 Task: Find connections with filter location Kapadvanj with filter topic #Startupcompanywith filter profile language French with filter current company Hyundai Motor India Ltd. with filter school SRM University, AP  with filter industry Mattress and Blinds Manufacturing with filter service category WordPress Design with filter keywords title Economist
Action: Mouse moved to (212, 274)
Screenshot: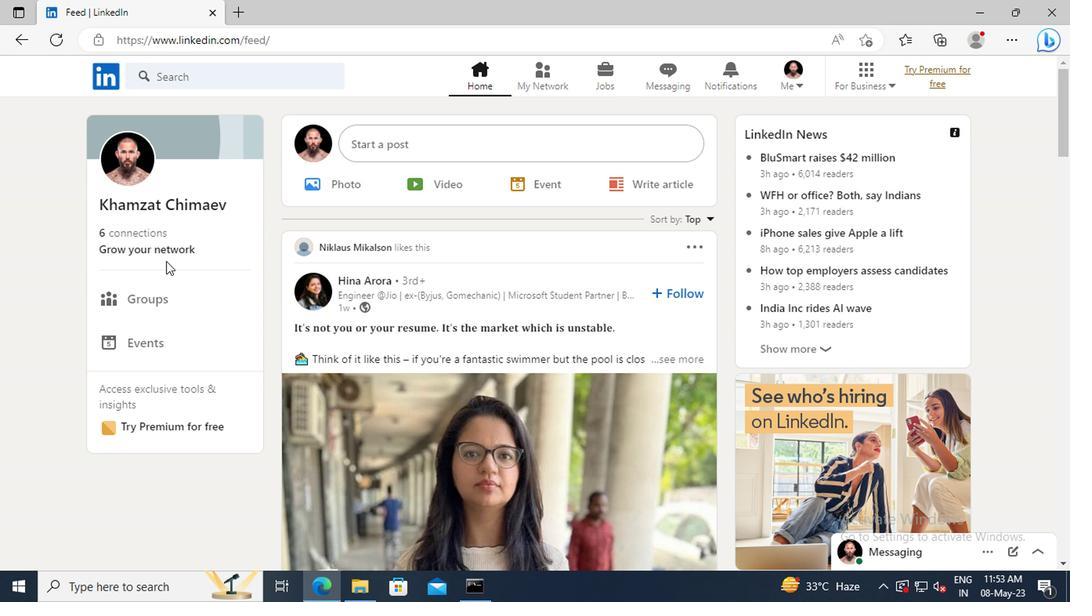 
Action: Mouse pressed left at (212, 274)
Screenshot: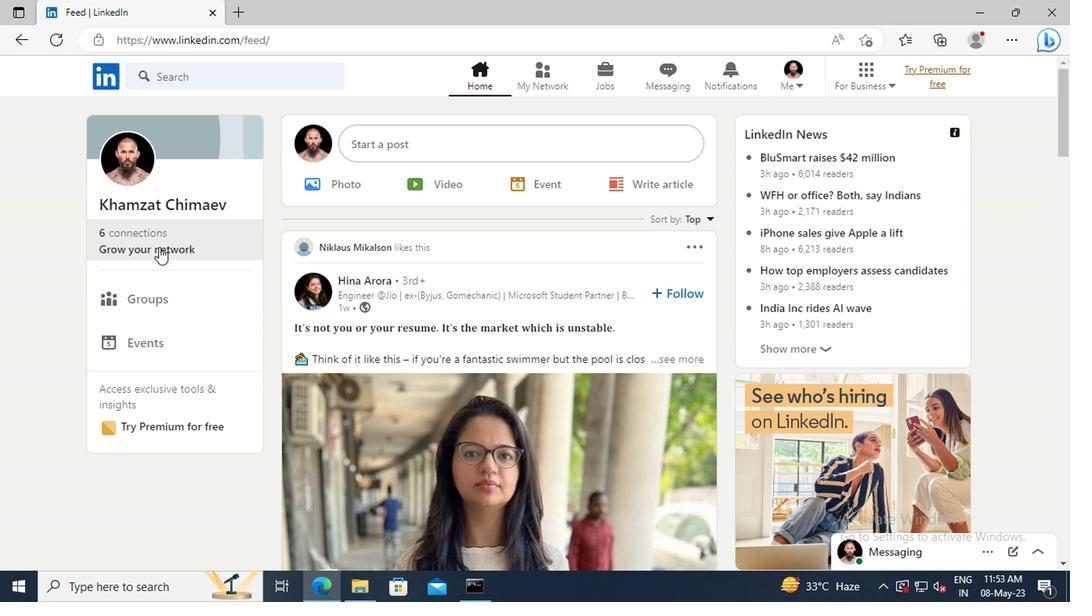 
Action: Mouse moved to (219, 219)
Screenshot: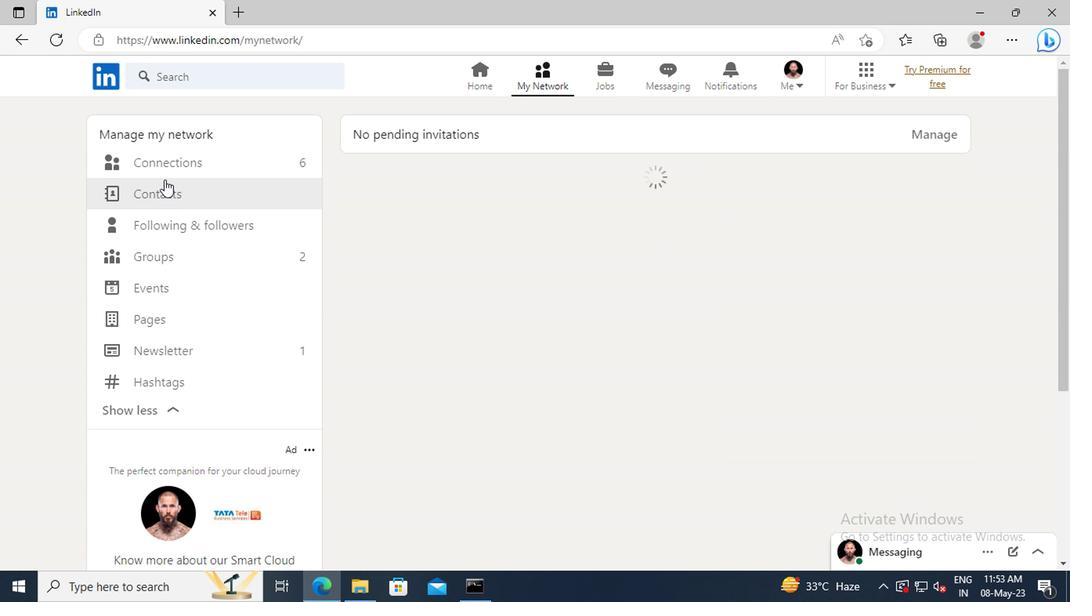 
Action: Mouse pressed left at (219, 219)
Screenshot: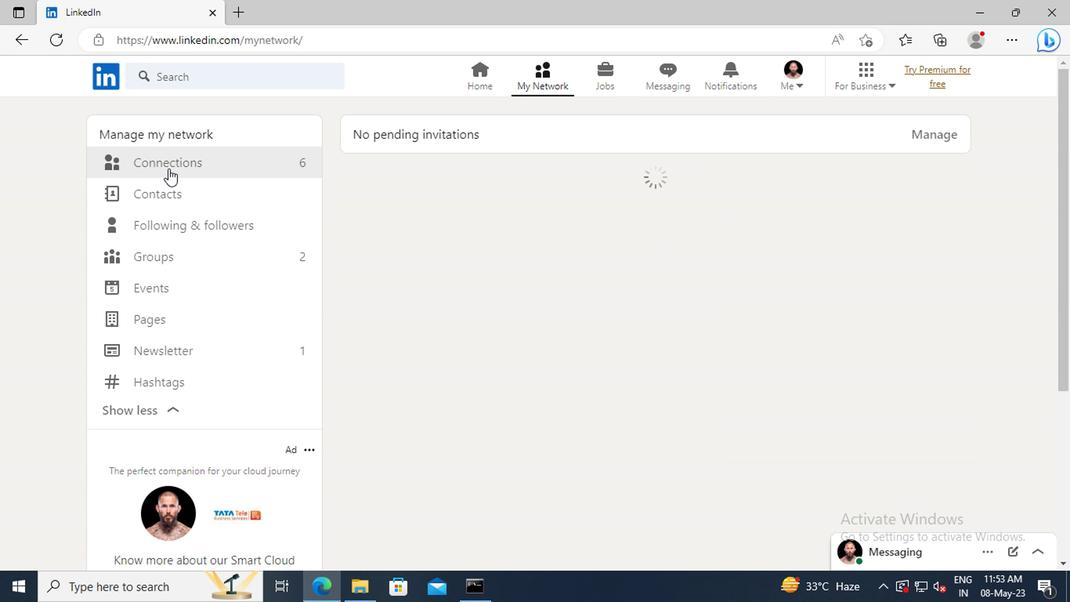 
Action: Mouse moved to (544, 219)
Screenshot: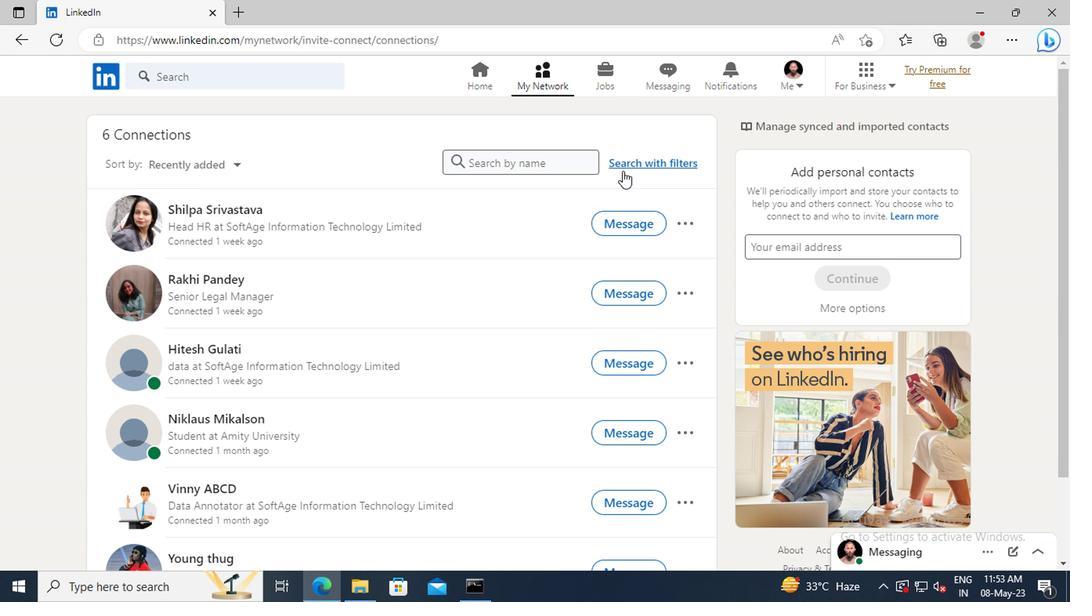 
Action: Mouse pressed left at (544, 219)
Screenshot: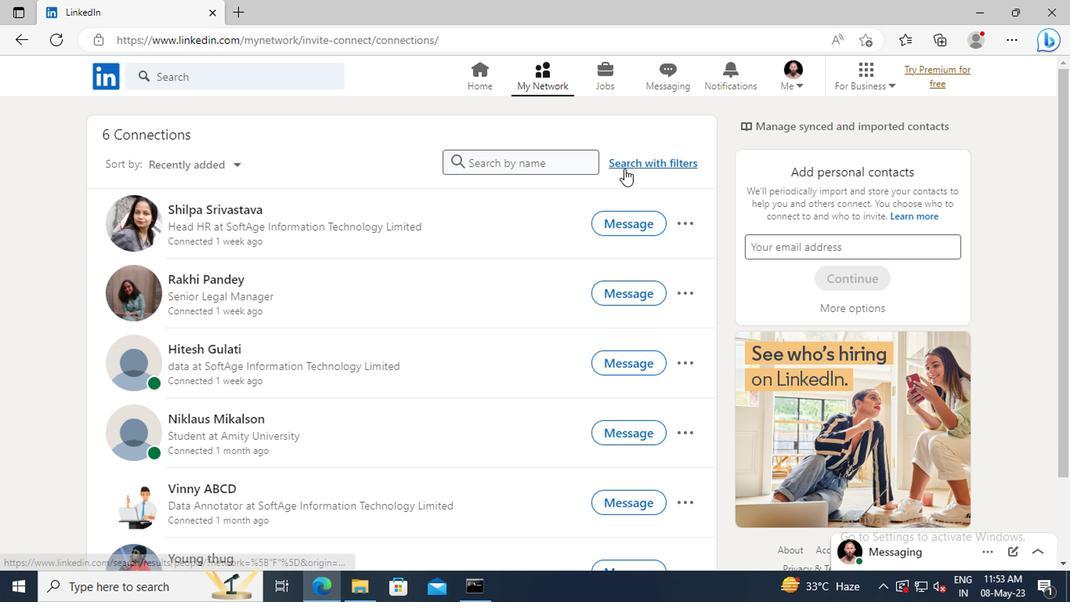 
Action: Mouse moved to (523, 186)
Screenshot: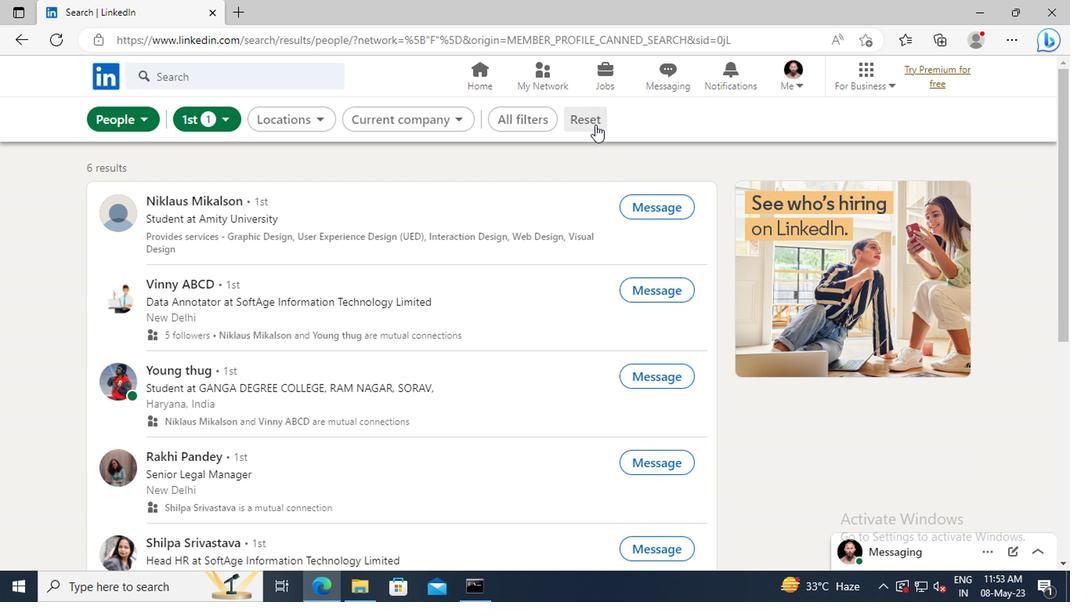 
Action: Mouse pressed left at (523, 186)
Screenshot: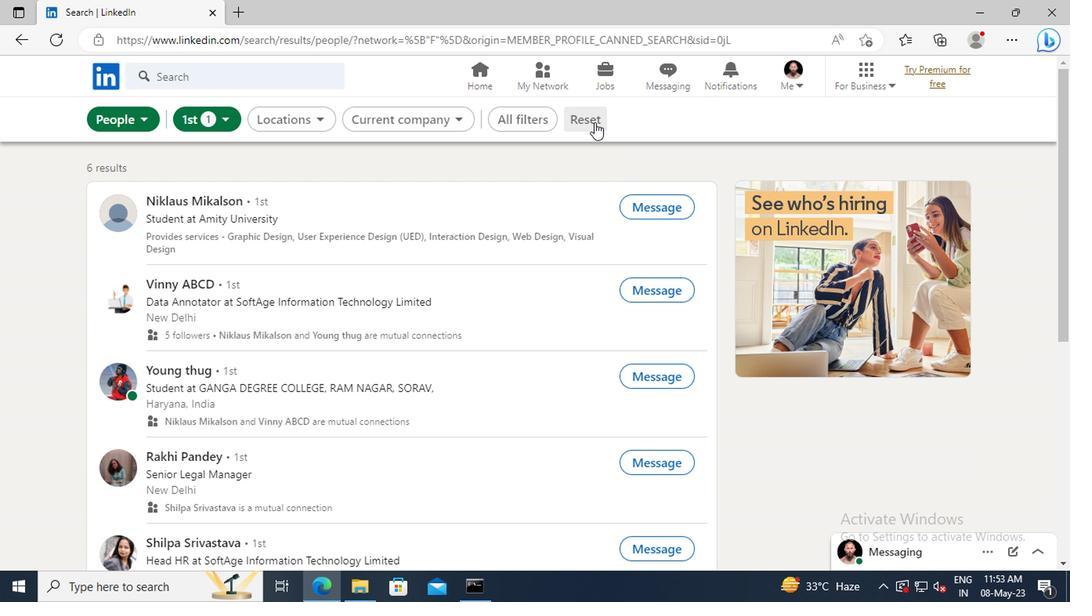 
Action: Mouse moved to (506, 186)
Screenshot: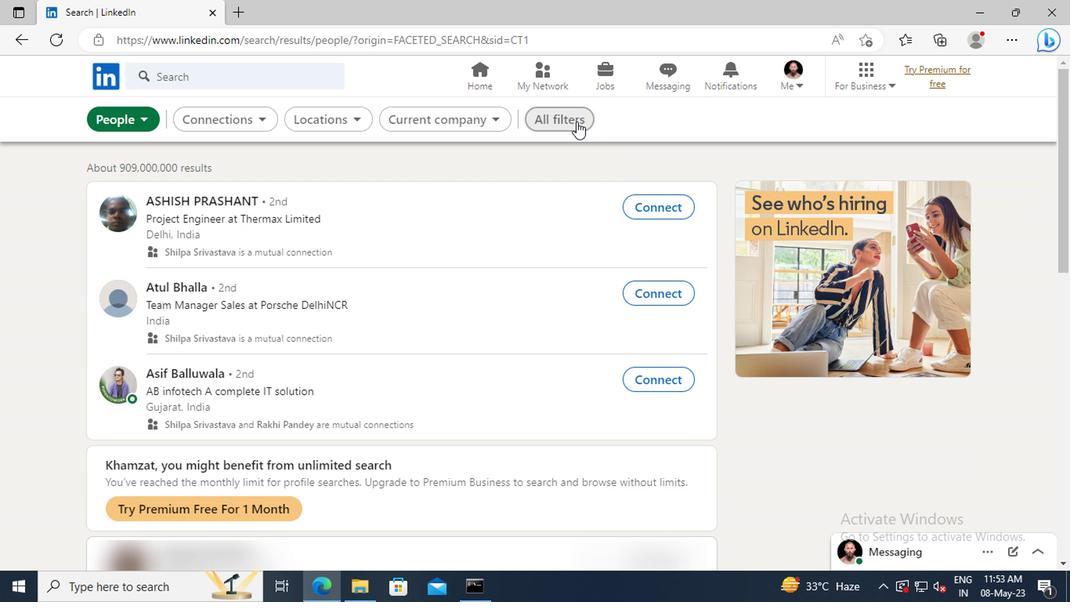 
Action: Mouse pressed left at (506, 186)
Screenshot: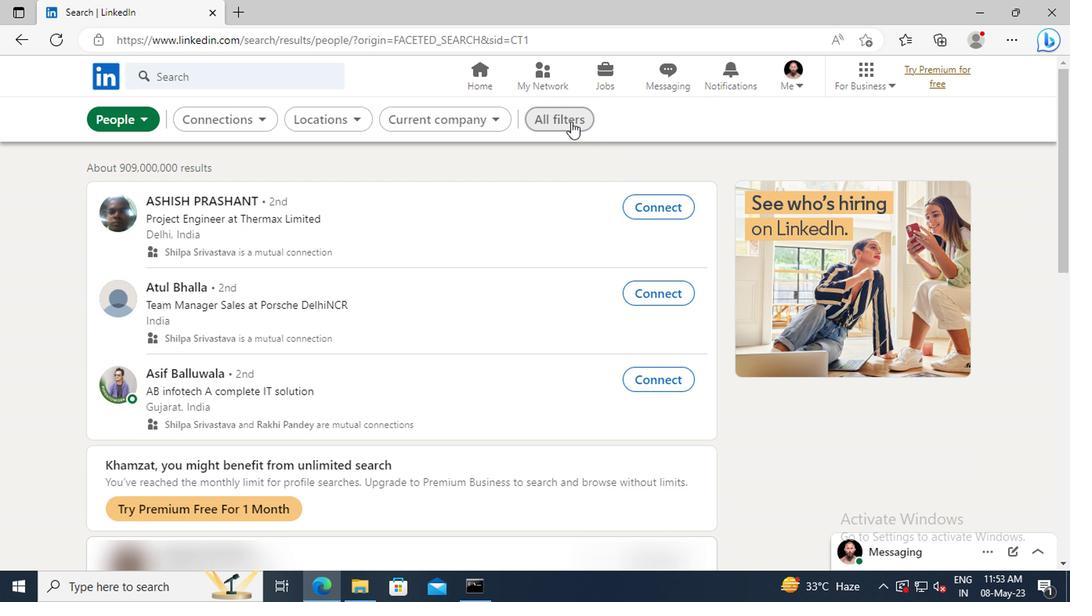 
Action: Mouse moved to (707, 293)
Screenshot: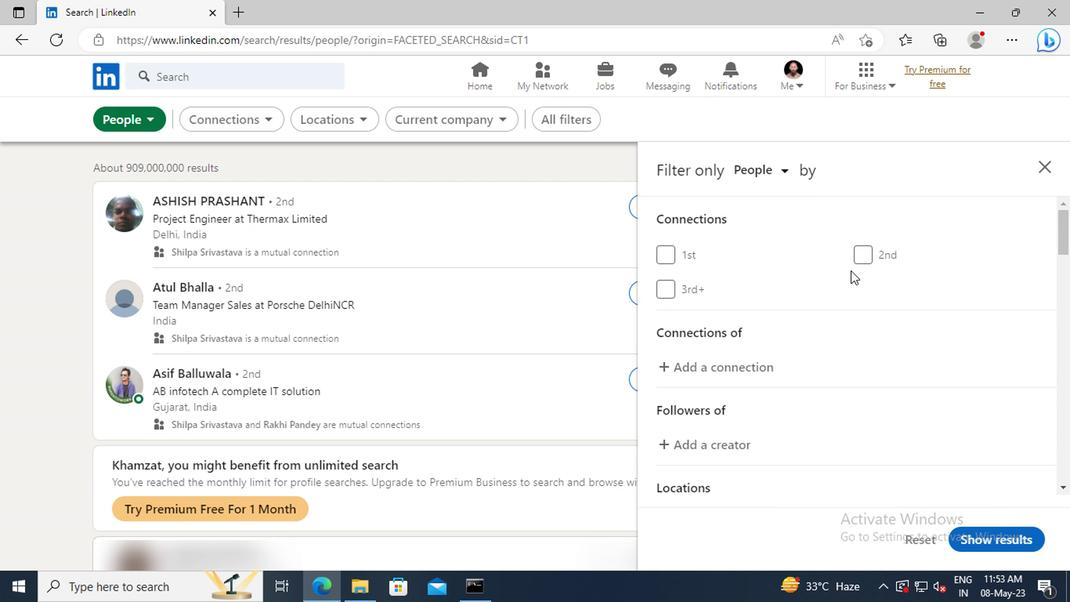 
Action: Mouse scrolled (707, 292) with delta (0, 0)
Screenshot: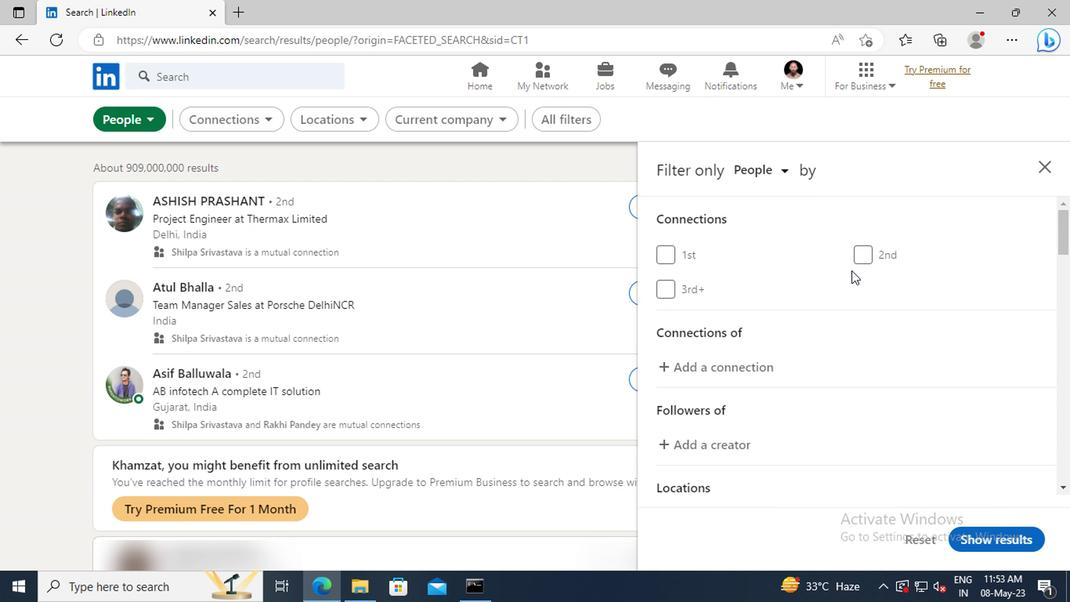 
Action: Mouse scrolled (707, 292) with delta (0, 0)
Screenshot: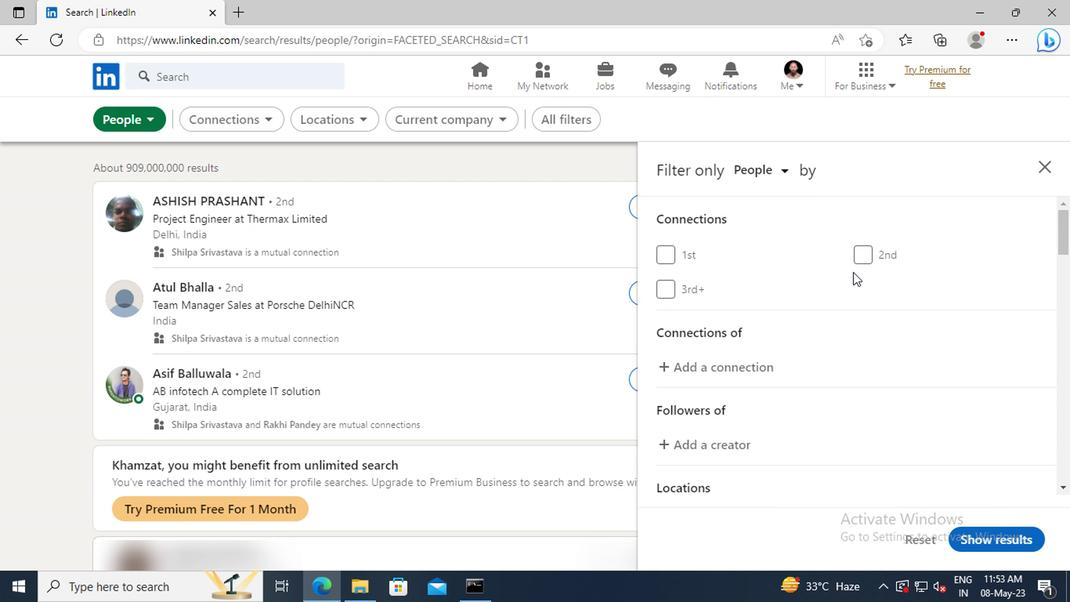 
Action: Mouse scrolled (707, 292) with delta (0, 0)
Screenshot: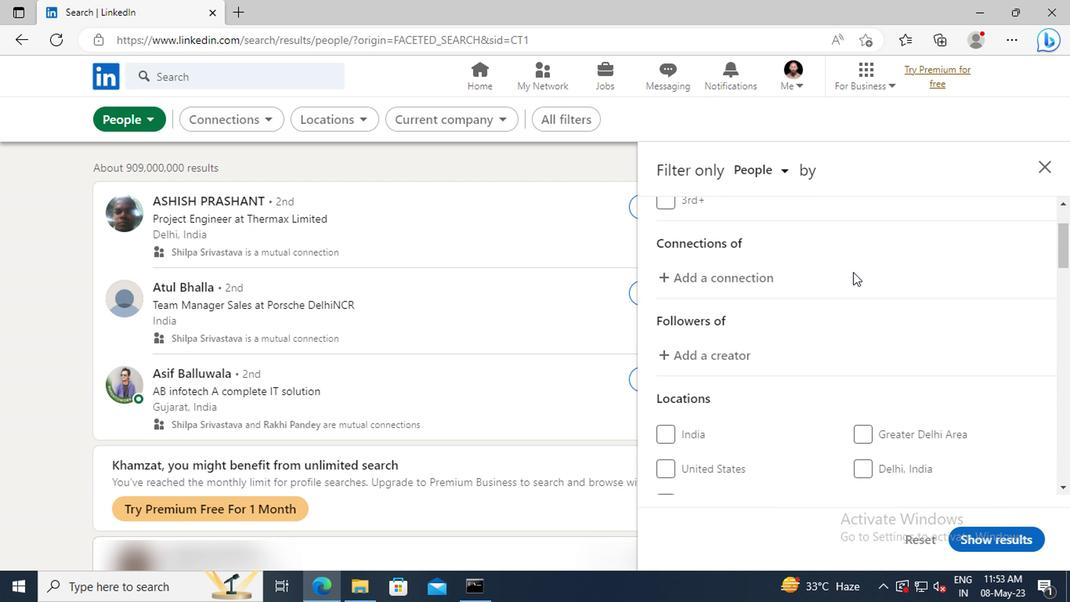 
Action: Mouse scrolled (707, 292) with delta (0, 0)
Screenshot: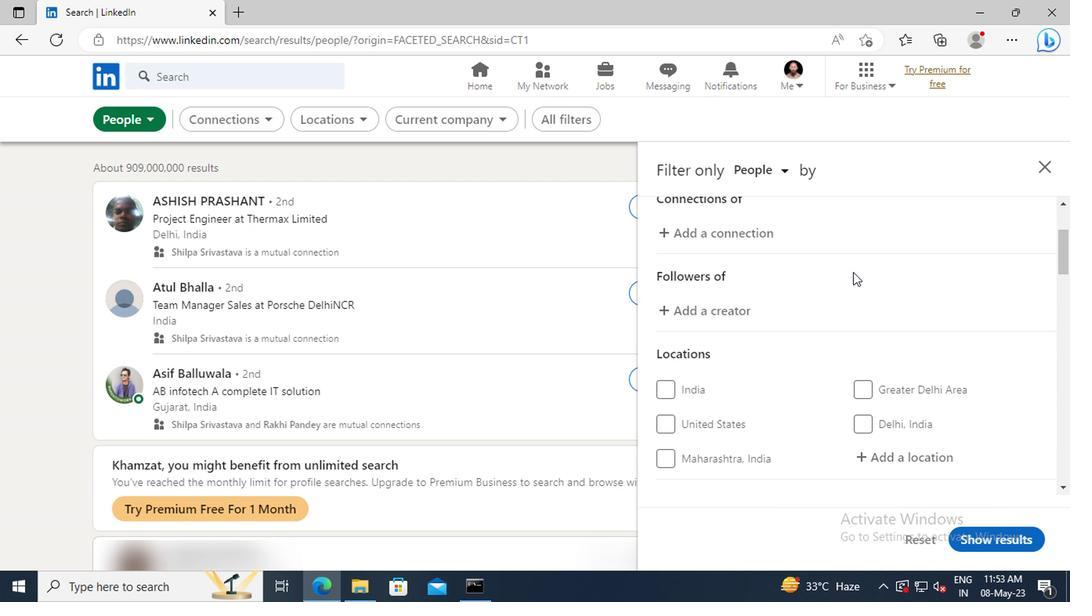 
Action: Mouse scrolled (707, 292) with delta (0, 0)
Screenshot: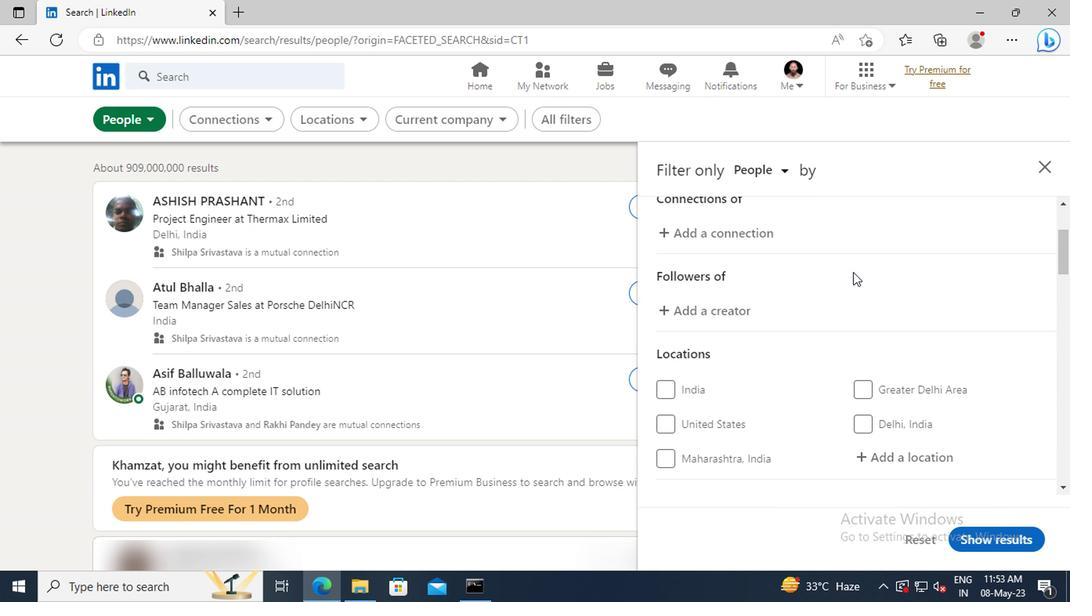 
Action: Mouse scrolled (707, 292) with delta (0, 0)
Screenshot: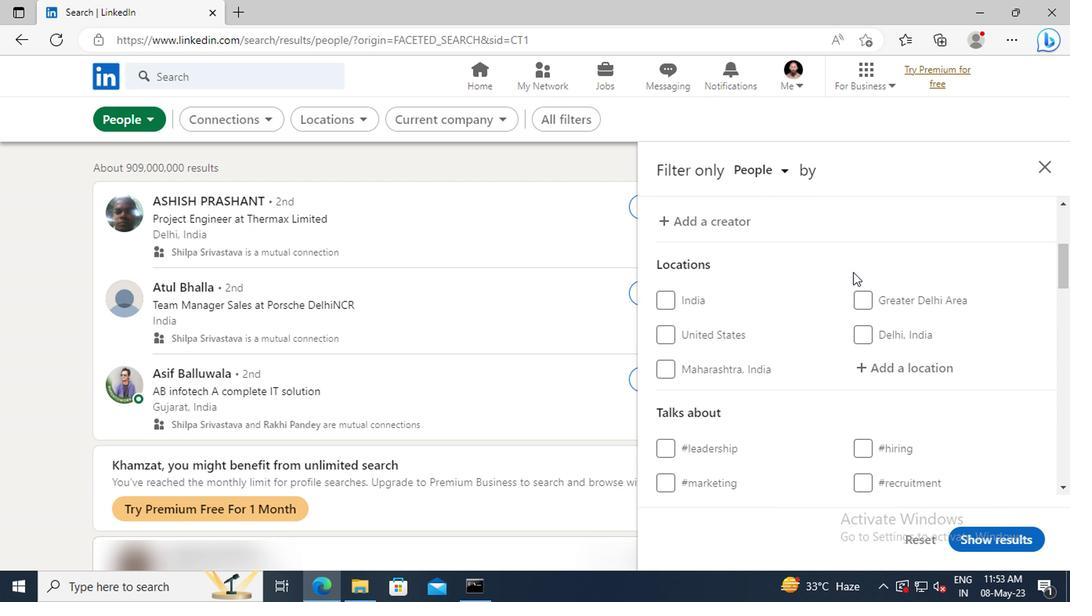 
Action: Mouse moved to (722, 326)
Screenshot: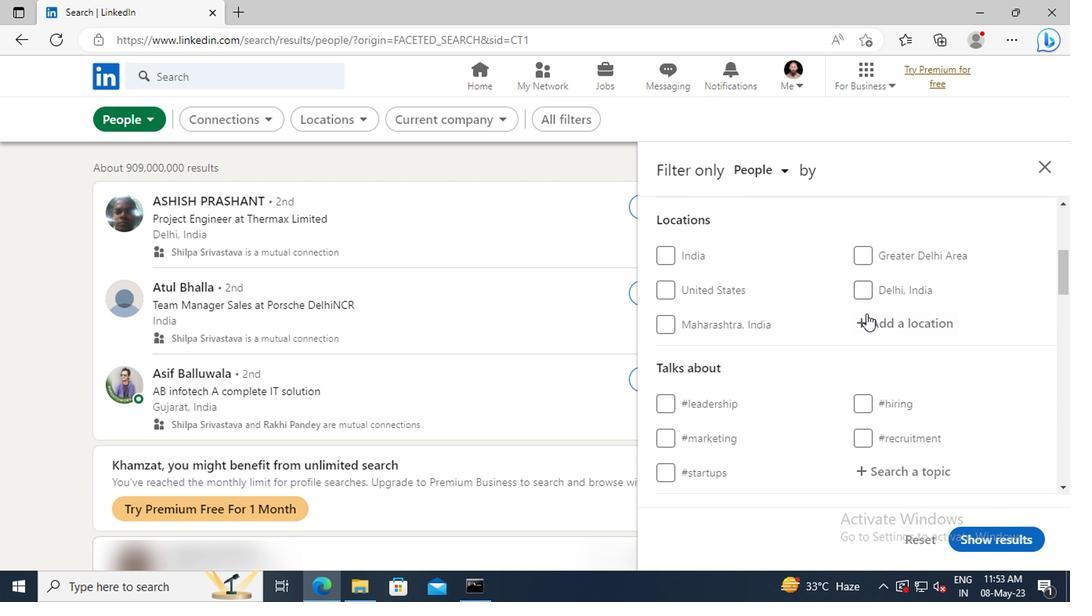 
Action: Mouse pressed left at (722, 326)
Screenshot: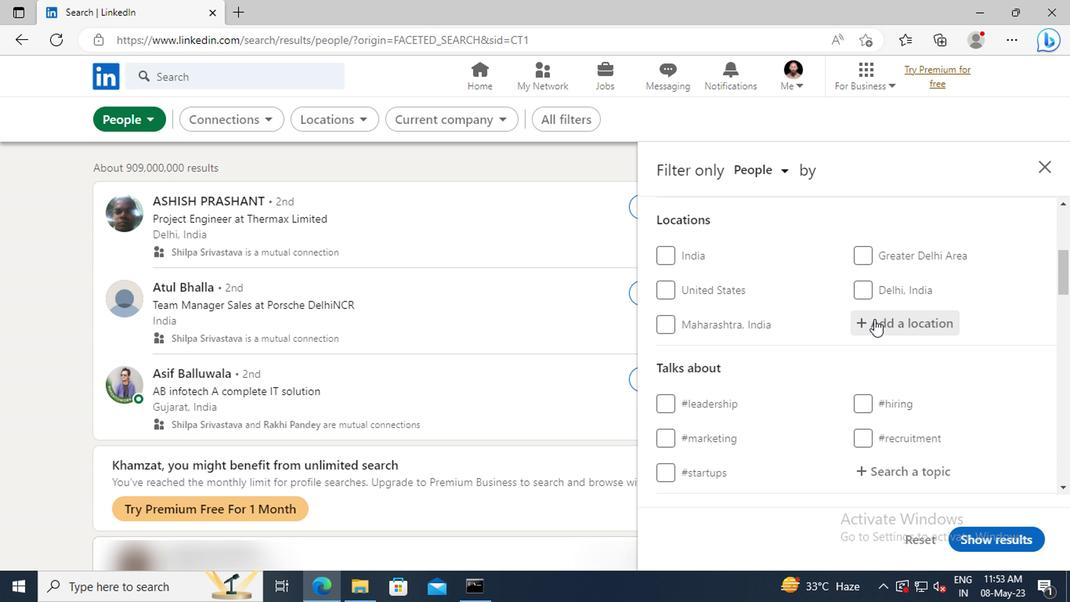 
Action: Key pressed <Key.shift>KAPADVANJ
Screenshot: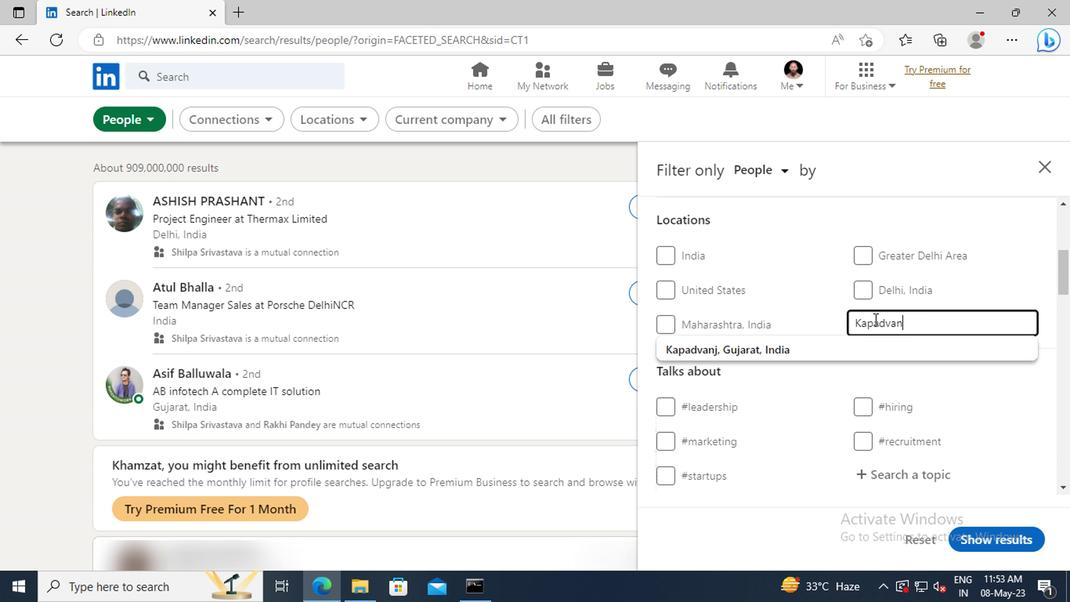 
Action: Mouse moved to (717, 348)
Screenshot: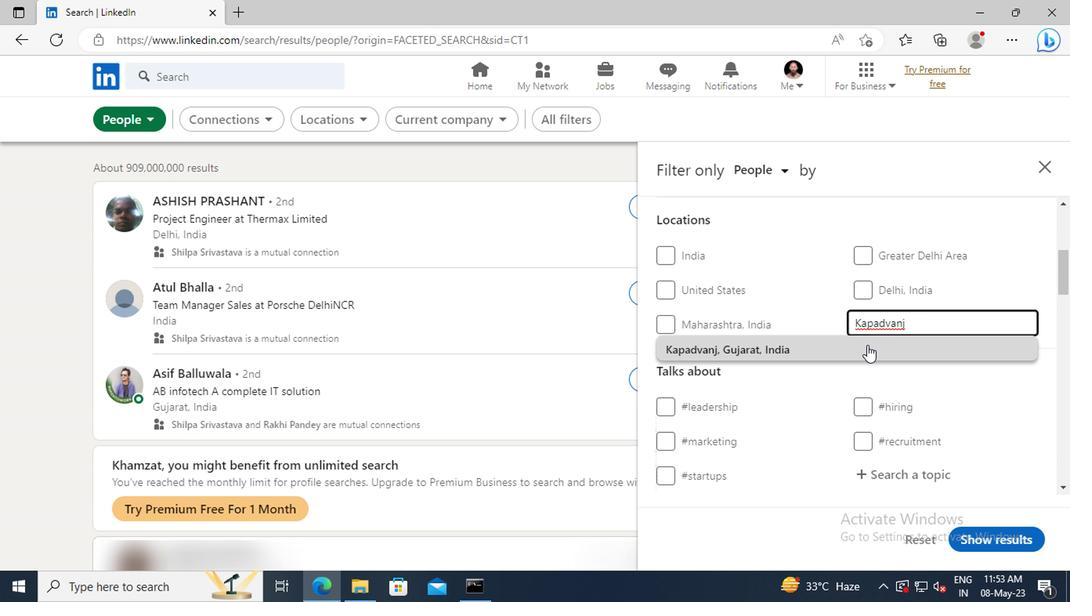 
Action: Mouse pressed left at (717, 348)
Screenshot: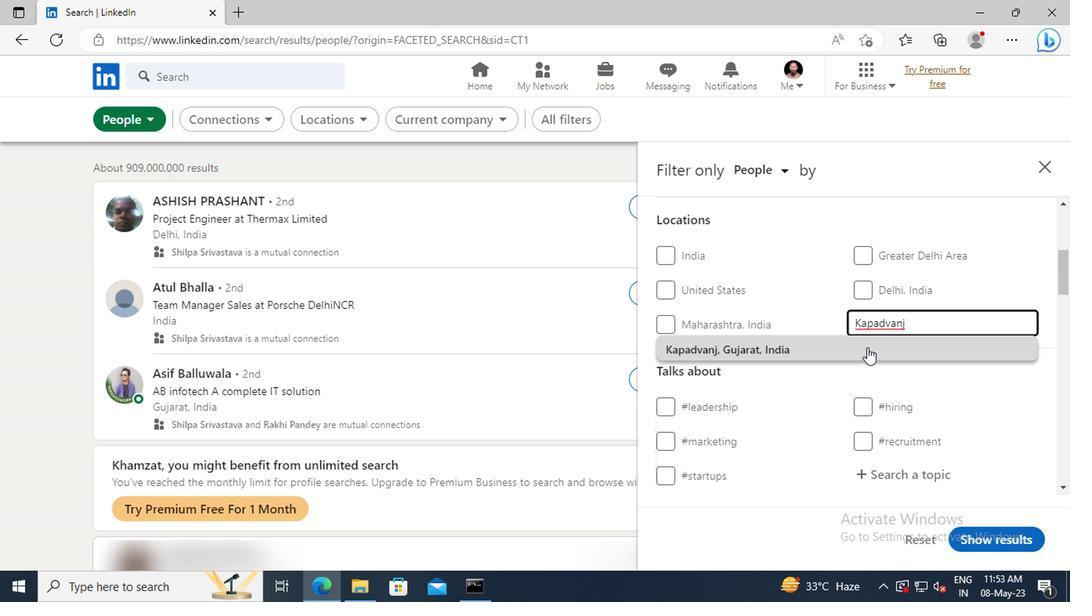 
Action: Mouse scrolled (717, 348) with delta (0, 0)
Screenshot: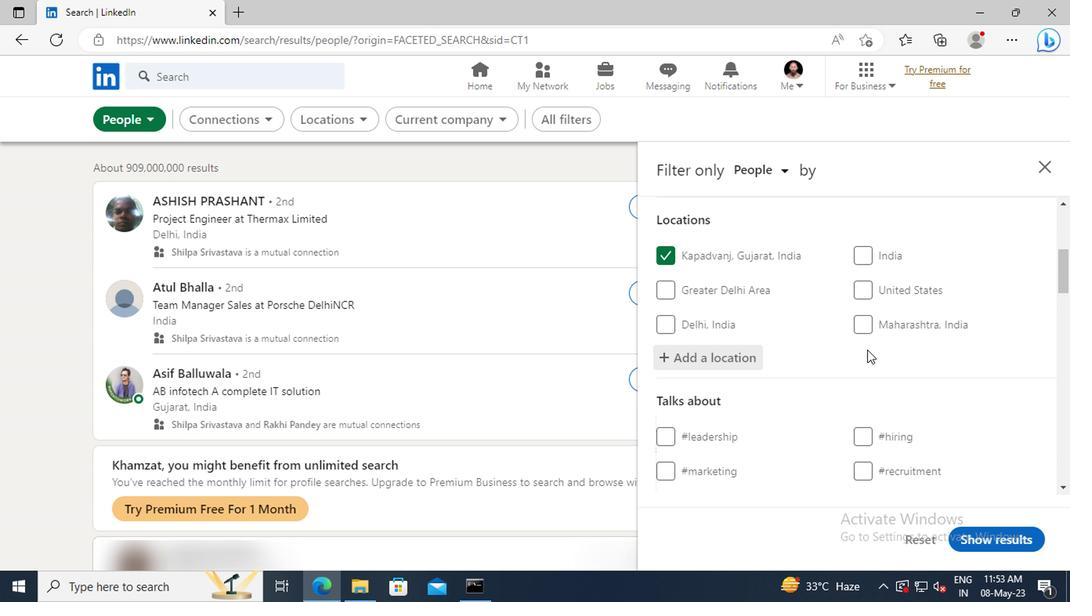 
Action: Mouse scrolled (717, 348) with delta (0, 0)
Screenshot: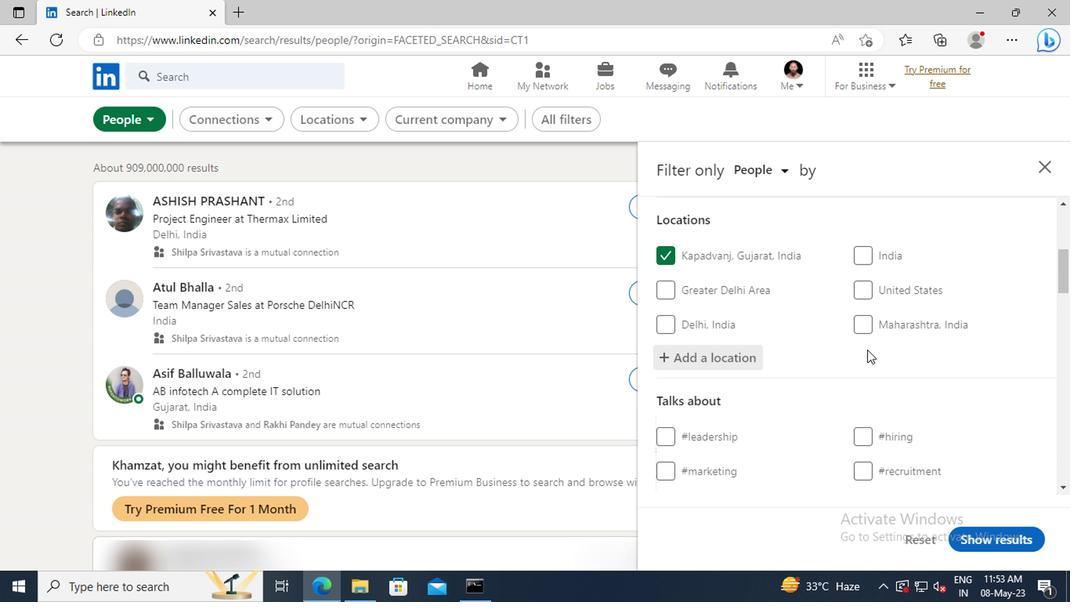 
Action: Mouse scrolled (717, 348) with delta (0, 0)
Screenshot: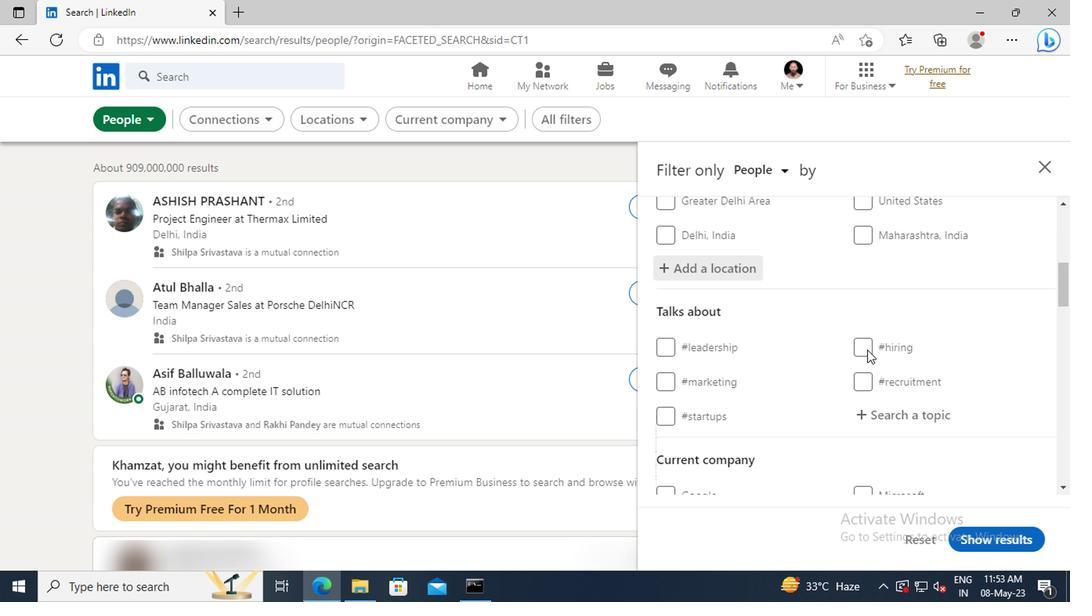 
Action: Mouse moved to (719, 363)
Screenshot: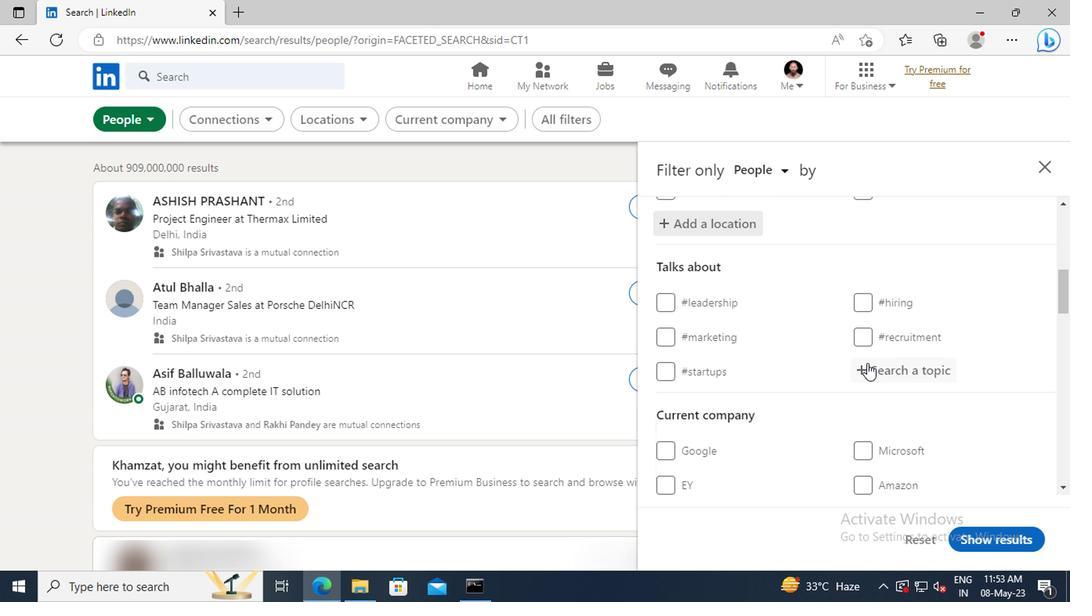 
Action: Mouse pressed left at (719, 363)
Screenshot: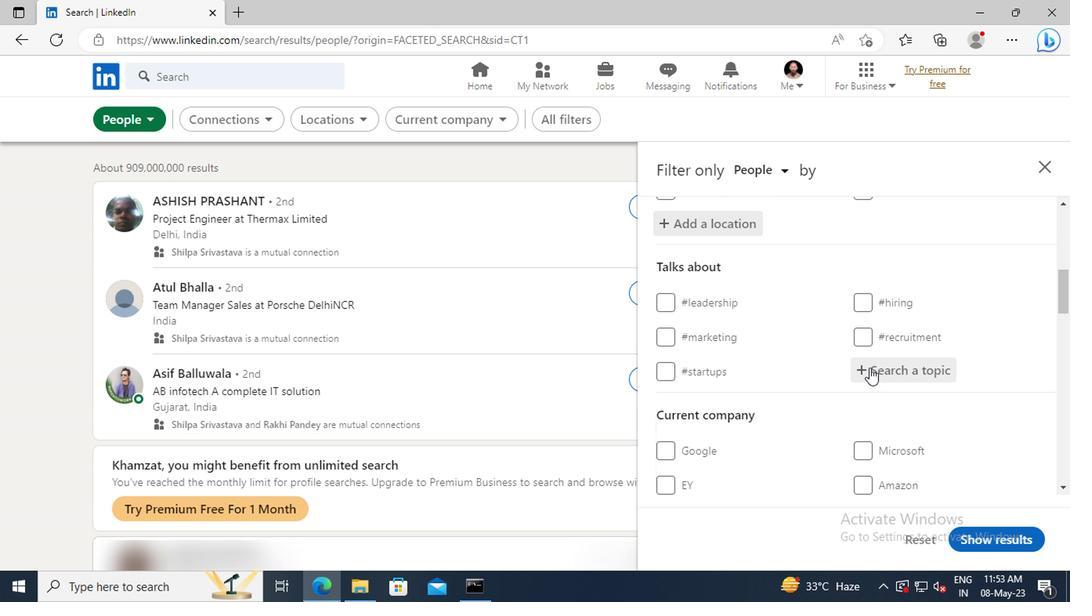 
Action: Key pressed <Key.shift>STARTUPCO
Screenshot: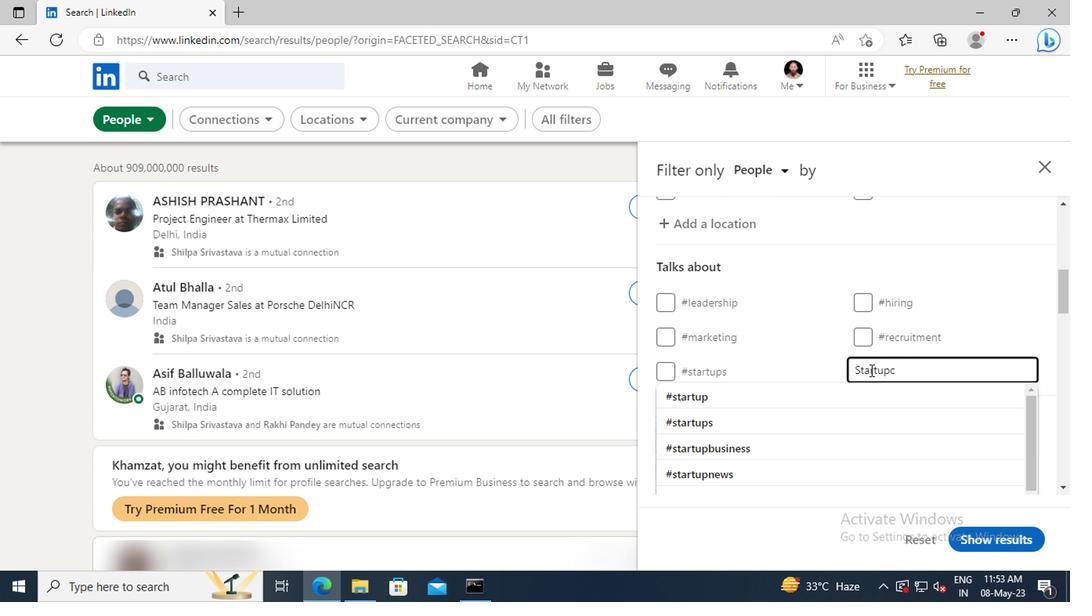 
Action: Mouse moved to (724, 379)
Screenshot: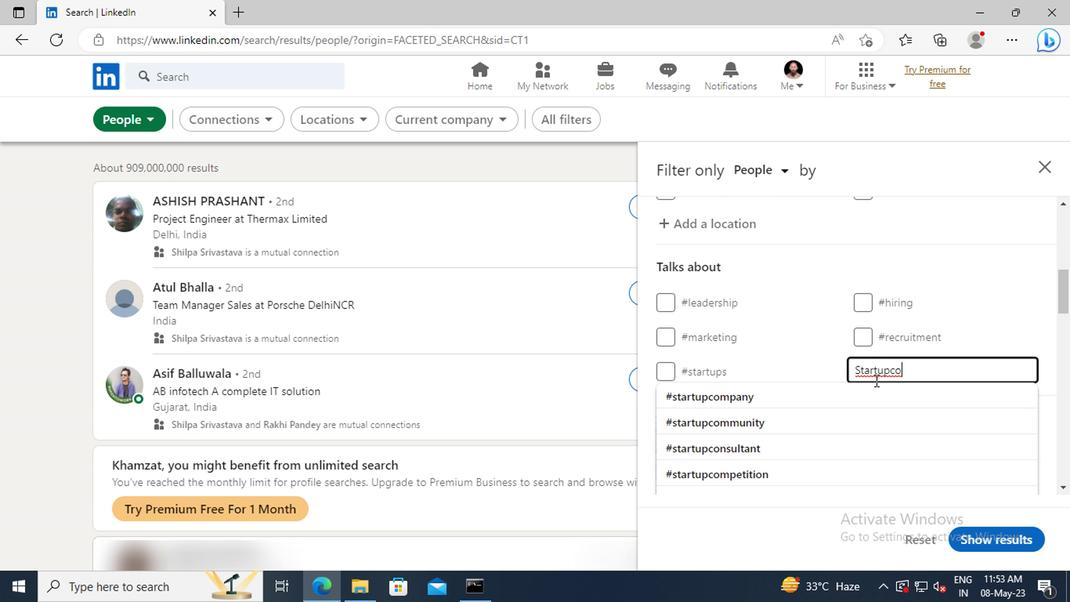 
Action: Mouse pressed left at (724, 379)
Screenshot: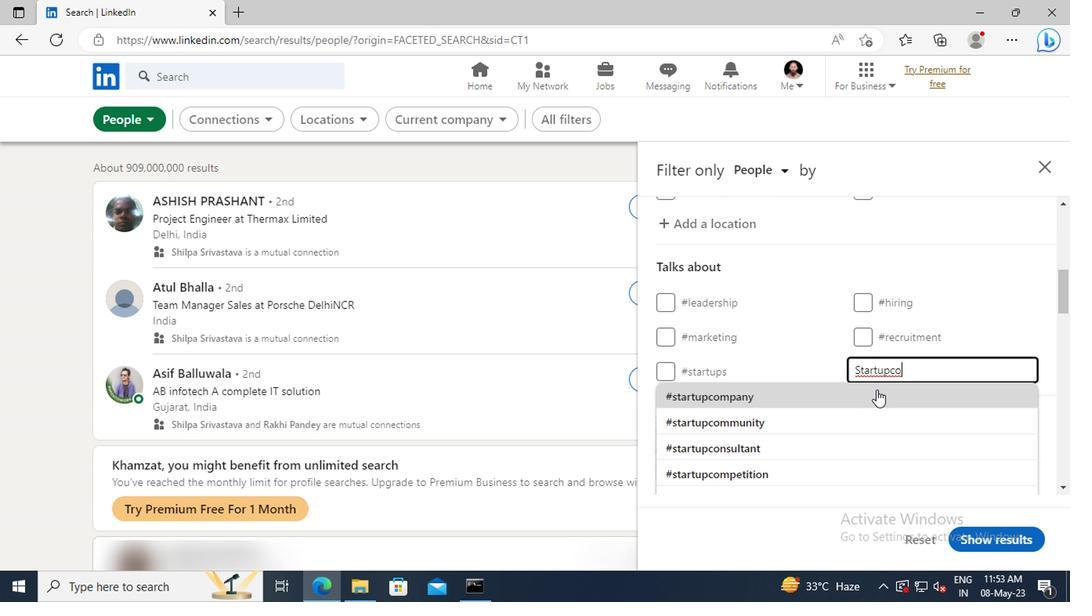 
Action: Mouse moved to (725, 380)
Screenshot: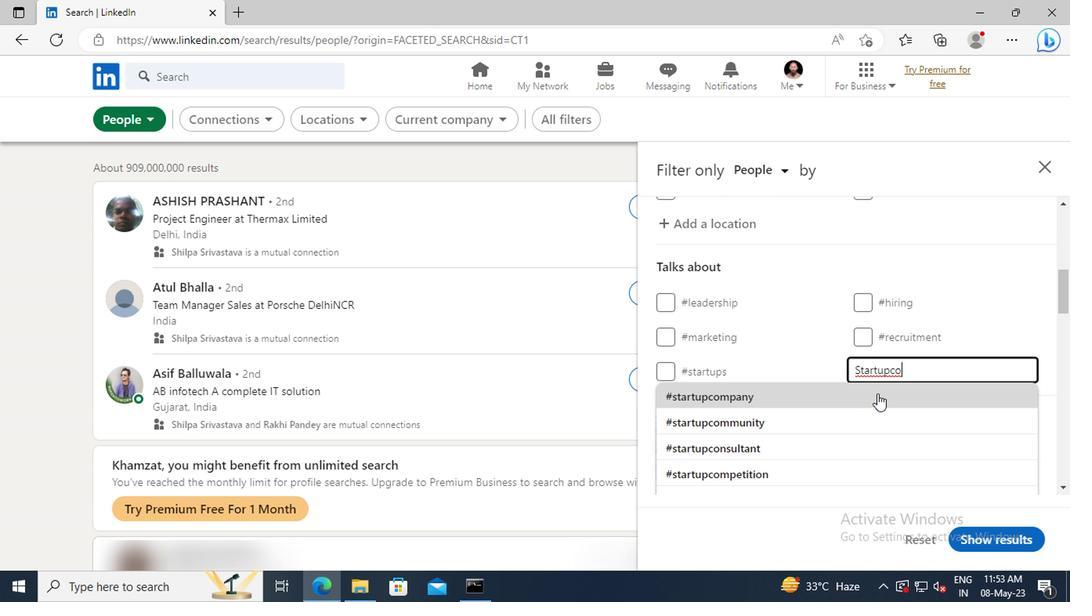 
Action: Mouse scrolled (725, 379) with delta (0, 0)
Screenshot: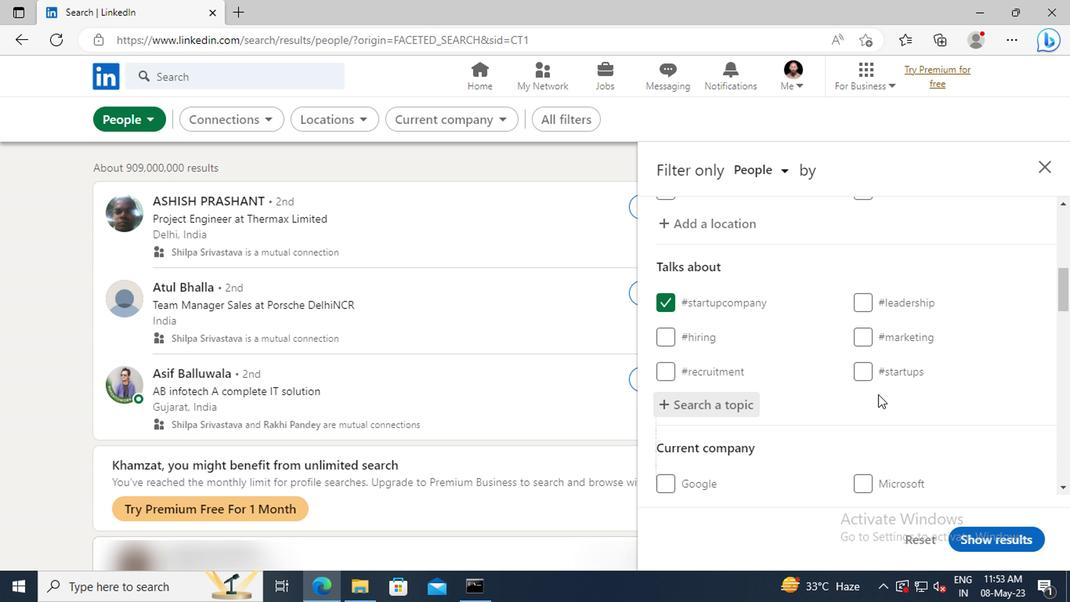 
Action: Mouse scrolled (725, 379) with delta (0, 0)
Screenshot: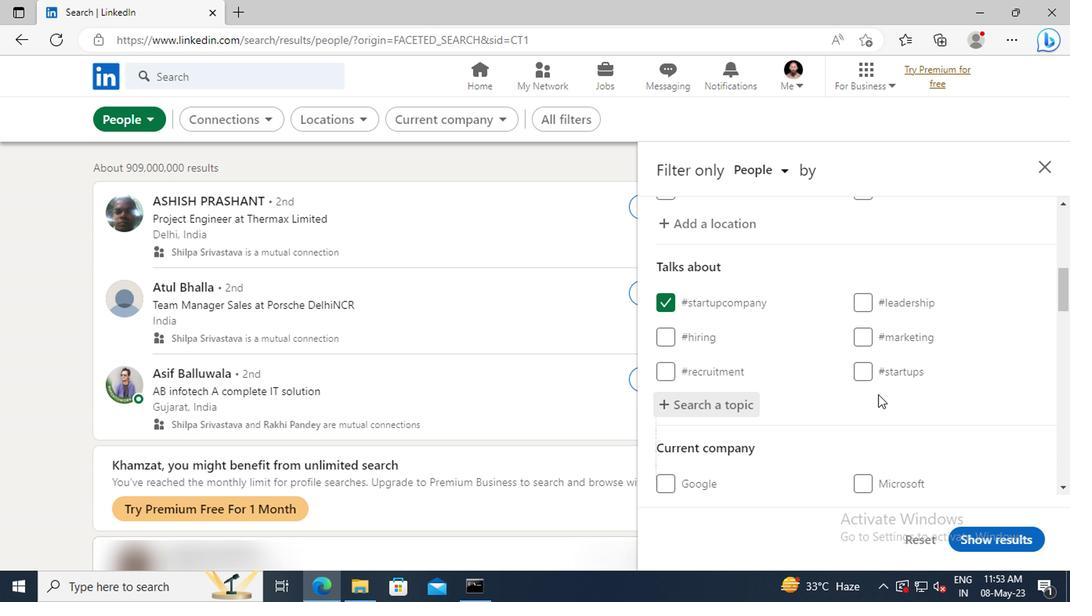 
Action: Mouse scrolled (725, 379) with delta (0, 0)
Screenshot: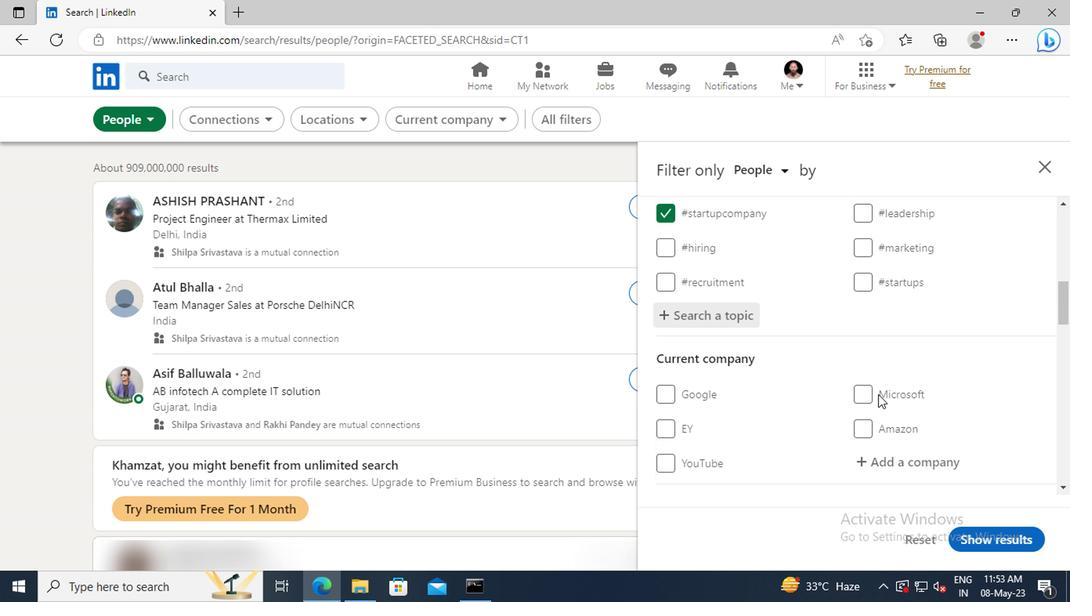 
Action: Mouse scrolled (725, 379) with delta (0, 0)
Screenshot: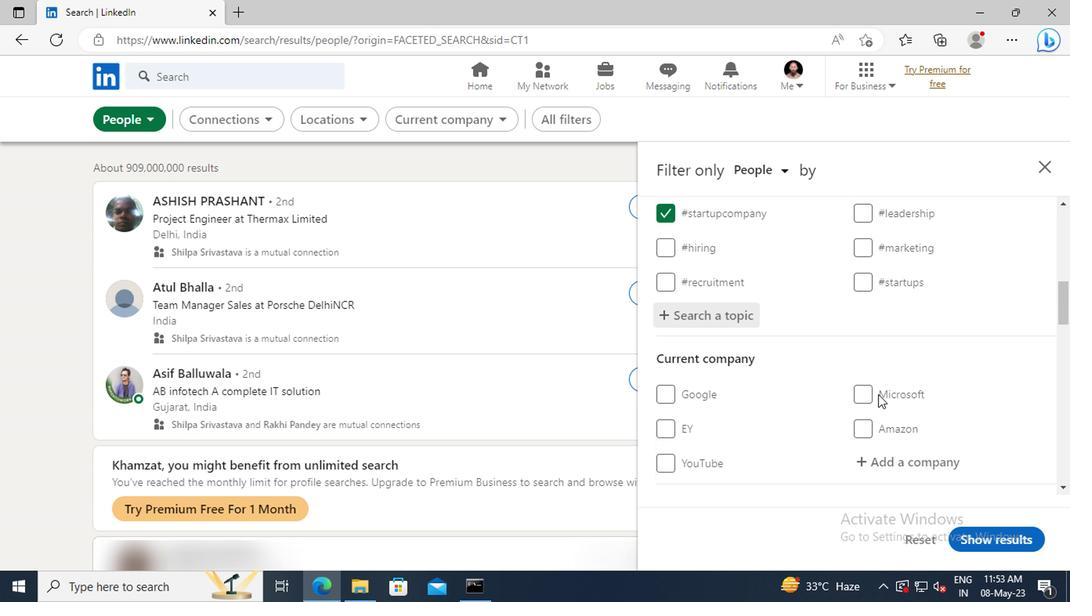 
Action: Mouse scrolled (725, 379) with delta (0, 0)
Screenshot: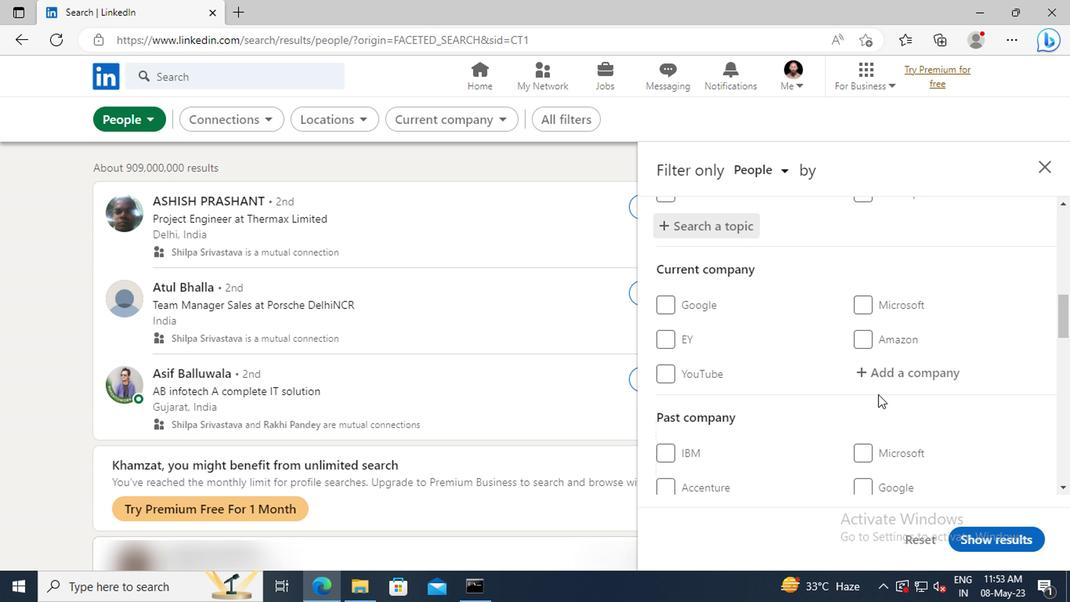 
Action: Mouse scrolled (725, 379) with delta (0, 0)
Screenshot: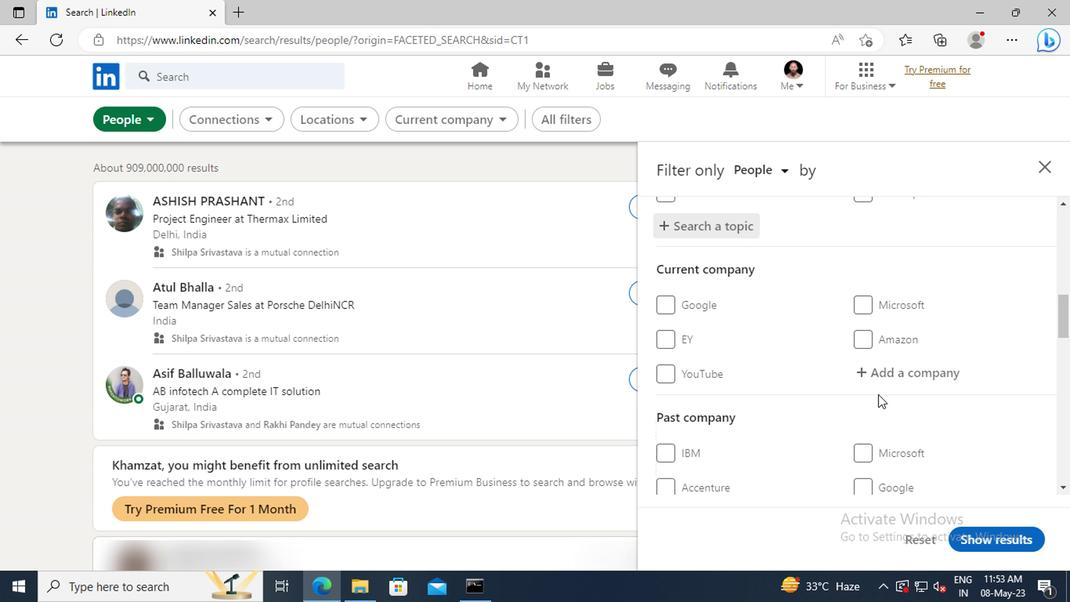 
Action: Mouse scrolled (725, 379) with delta (0, 0)
Screenshot: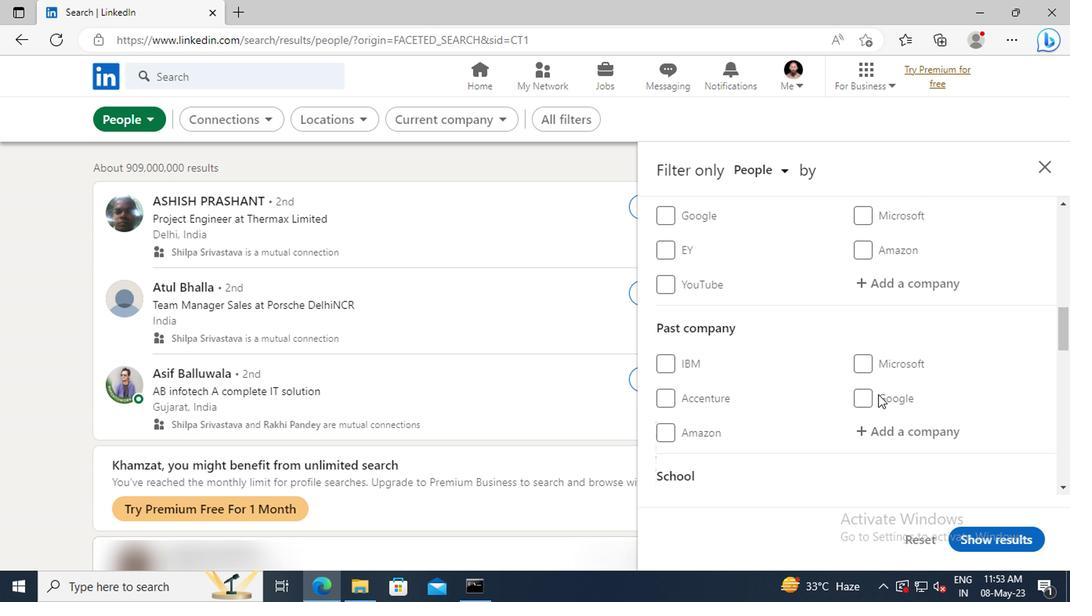 
Action: Mouse scrolled (725, 379) with delta (0, 0)
Screenshot: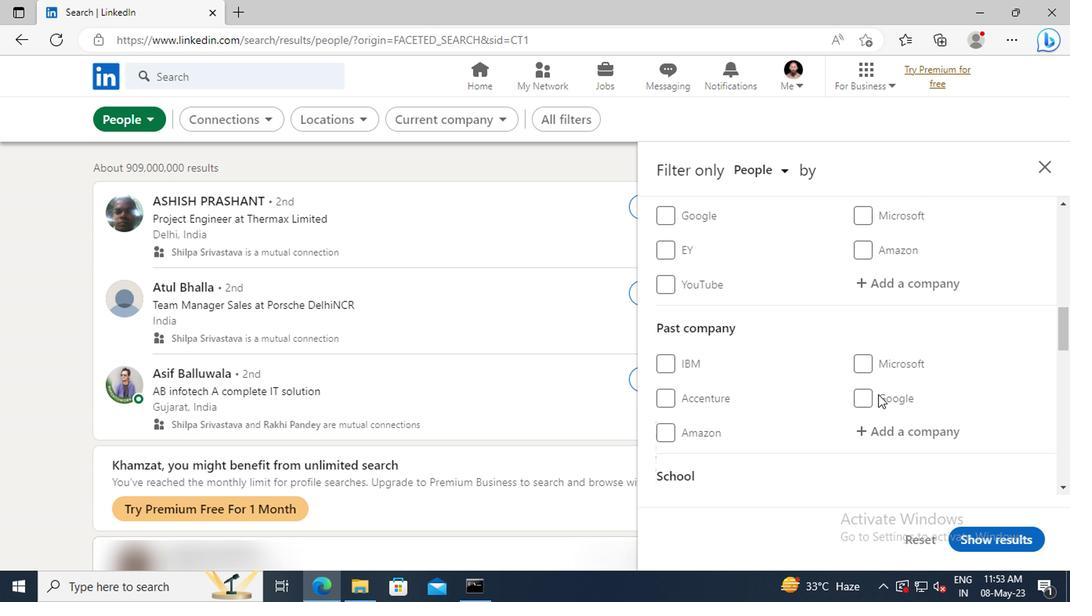 
Action: Mouse scrolled (725, 379) with delta (0, 0)
Screenshot: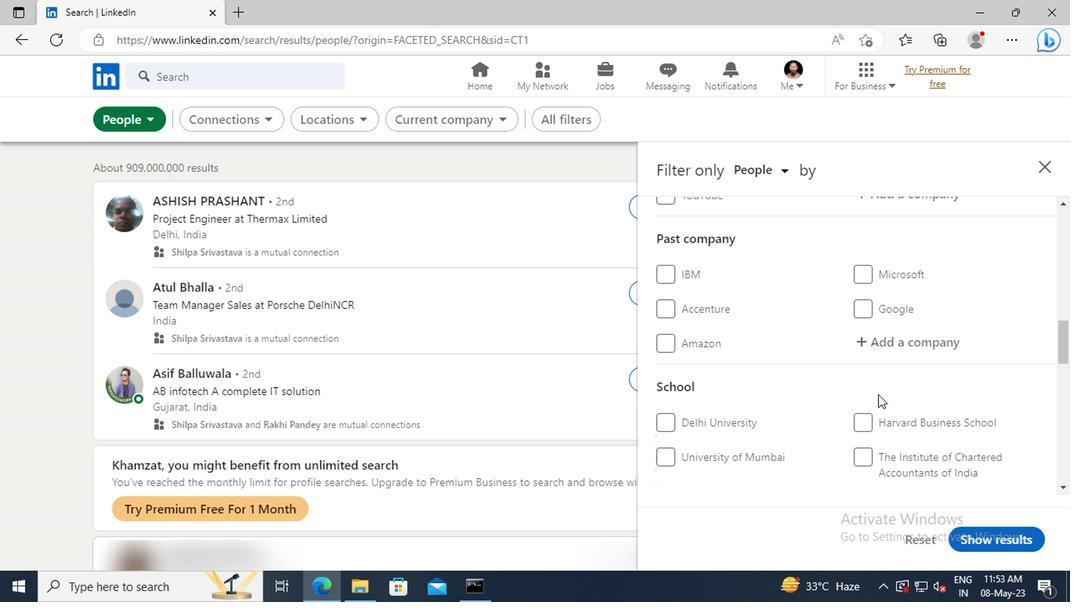 
Action: Mouse scrolled (725, 379) with delta (0, 0)
Screenshot: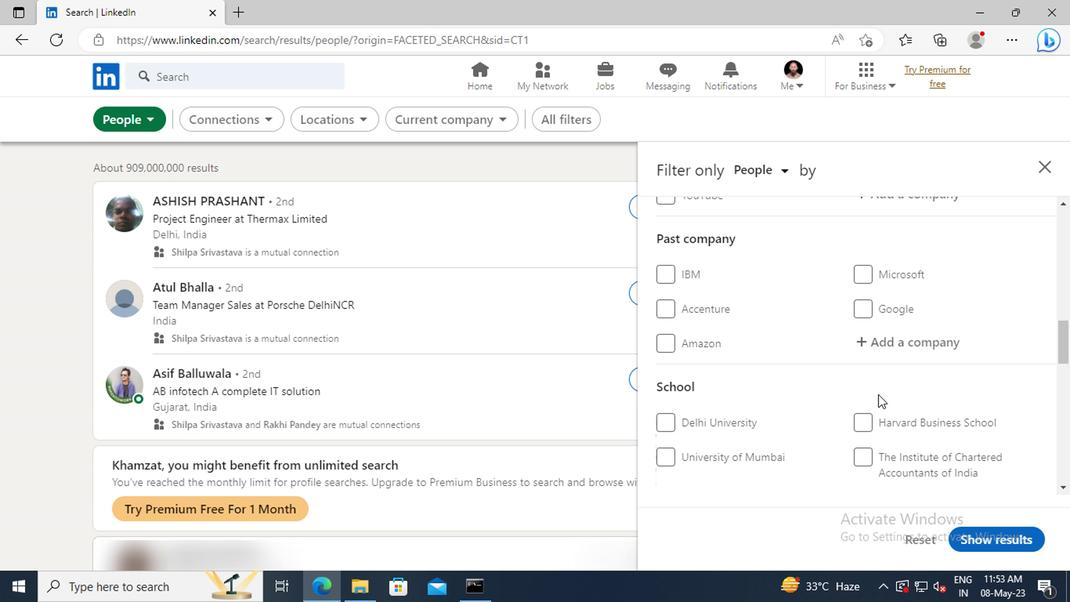 
Action: Mouse scrolled (725, 379) with delta (0, 0)
Screenshot: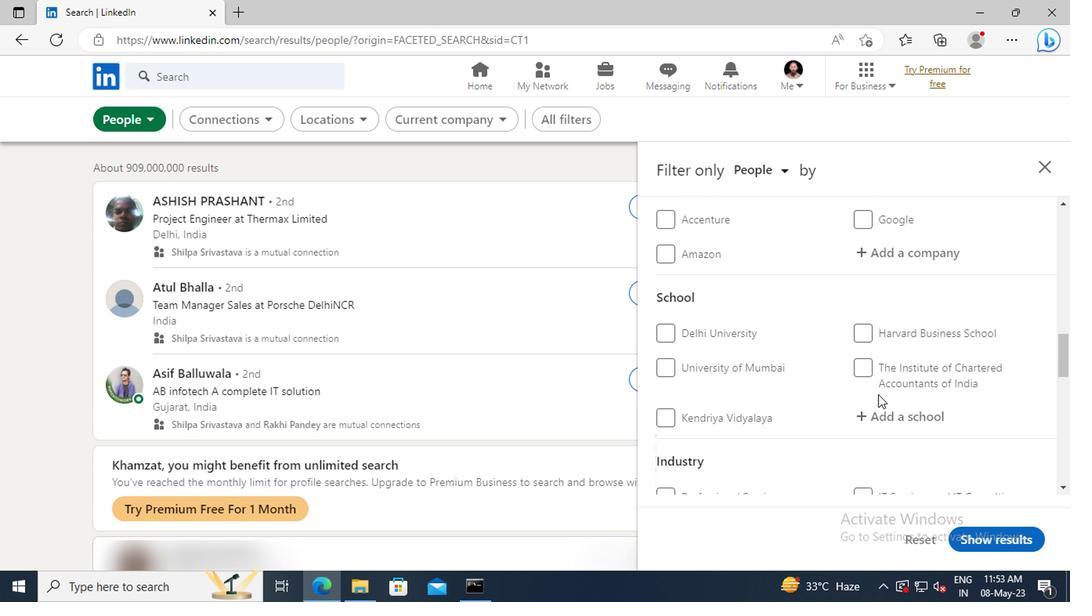 
Action: Mouse scrolled (725, 379) with delta (0, 0)
Screenshot: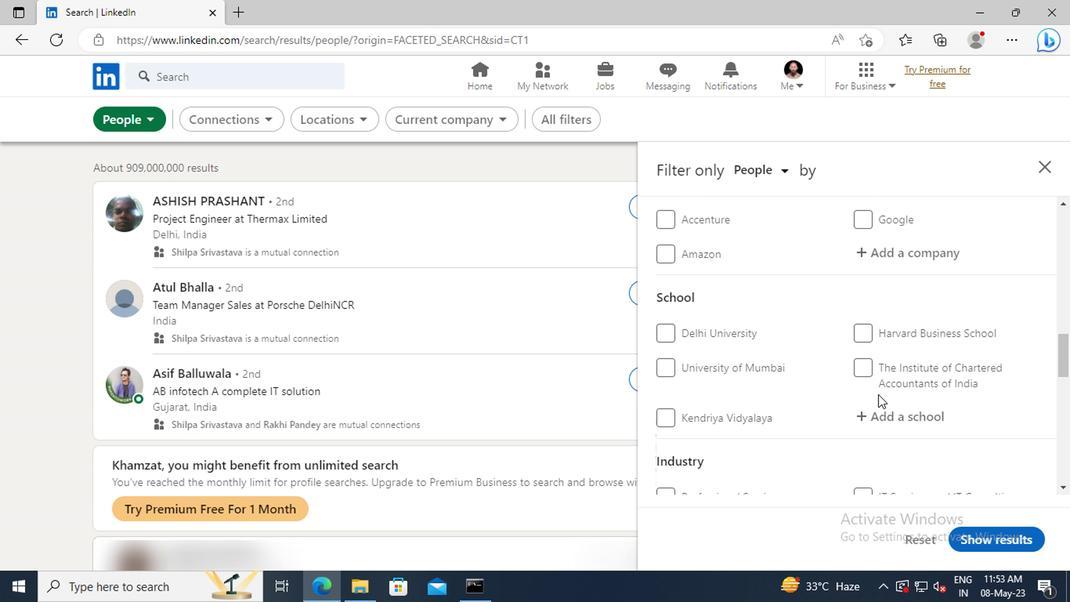 
Action: Mouse scrolled (725, 379) with delta (0, 0)
Screenshot: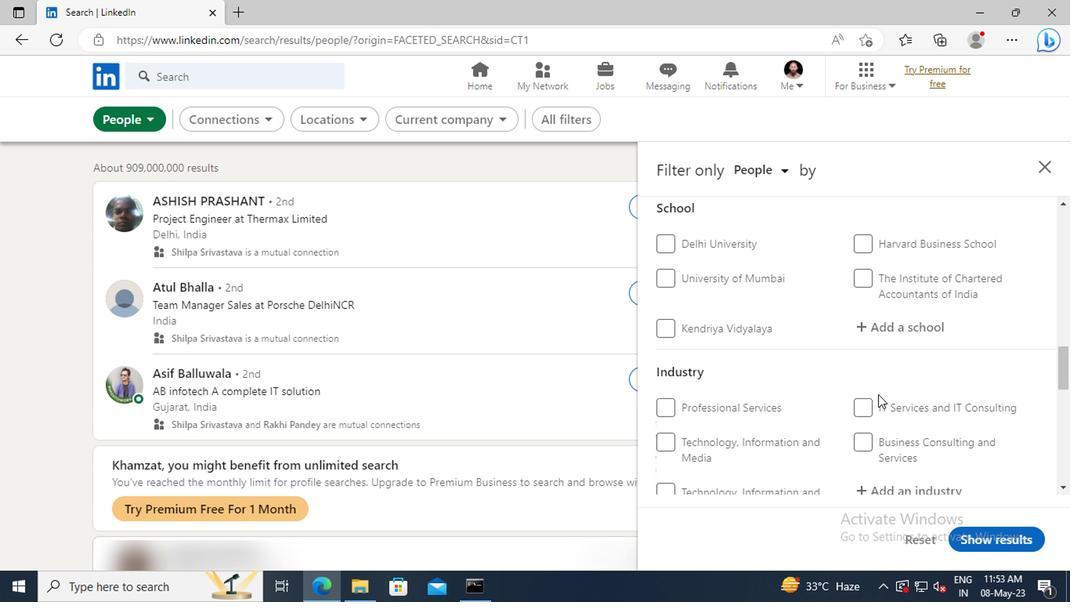 
Action: Mouse scrolled (725, 379) with delta (0, 0)
Screenshot: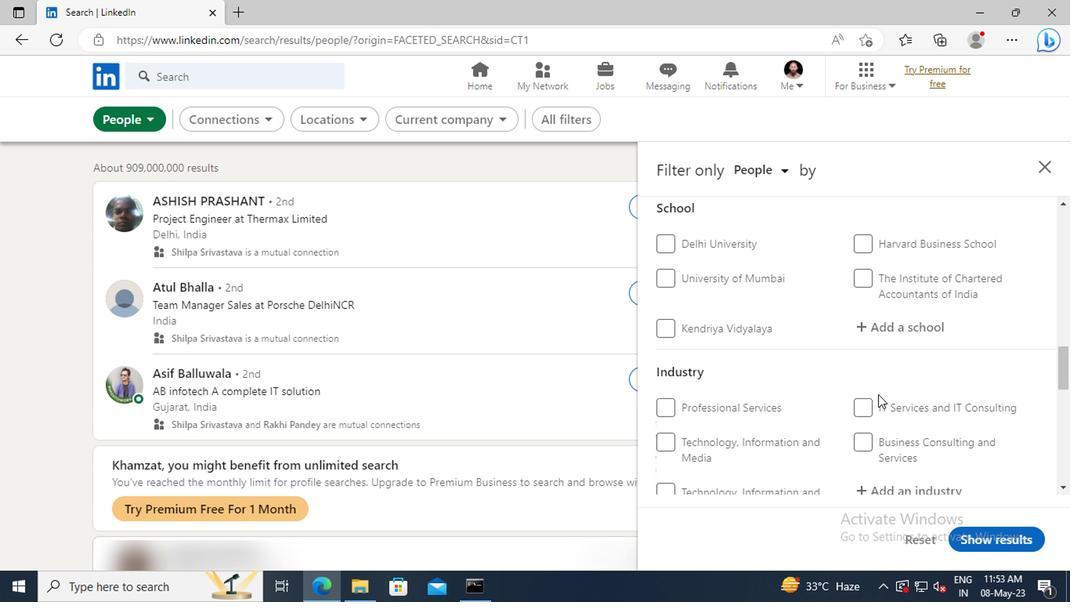 
Action: Mouse scrolled (725, 379) with delta (0, 0)
Screenshot: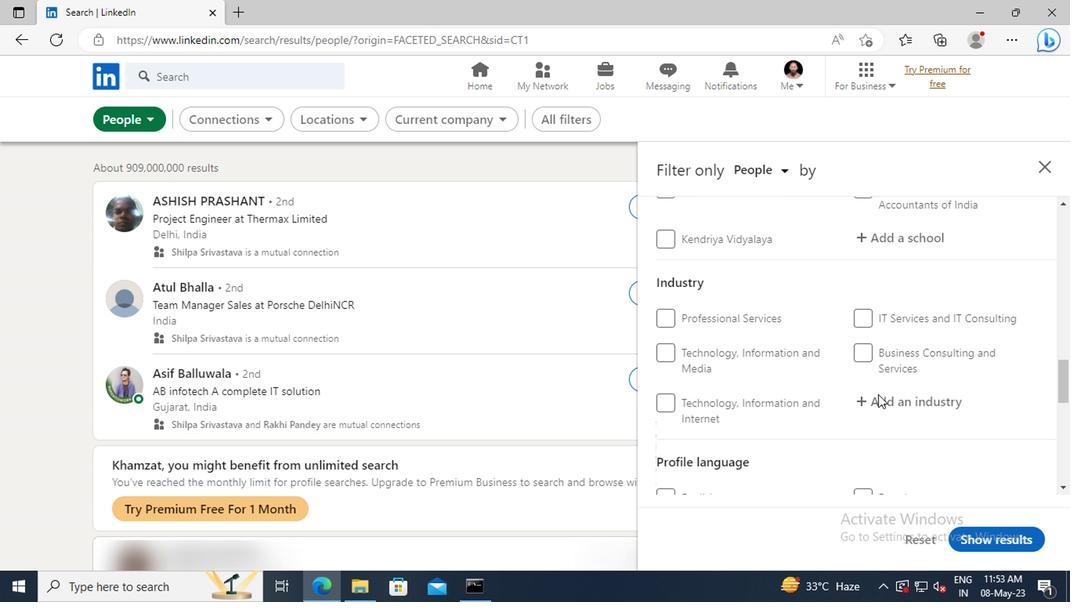 
Action: Mouse scrolled (725, 379) with delta (0, 0)
Screenshot: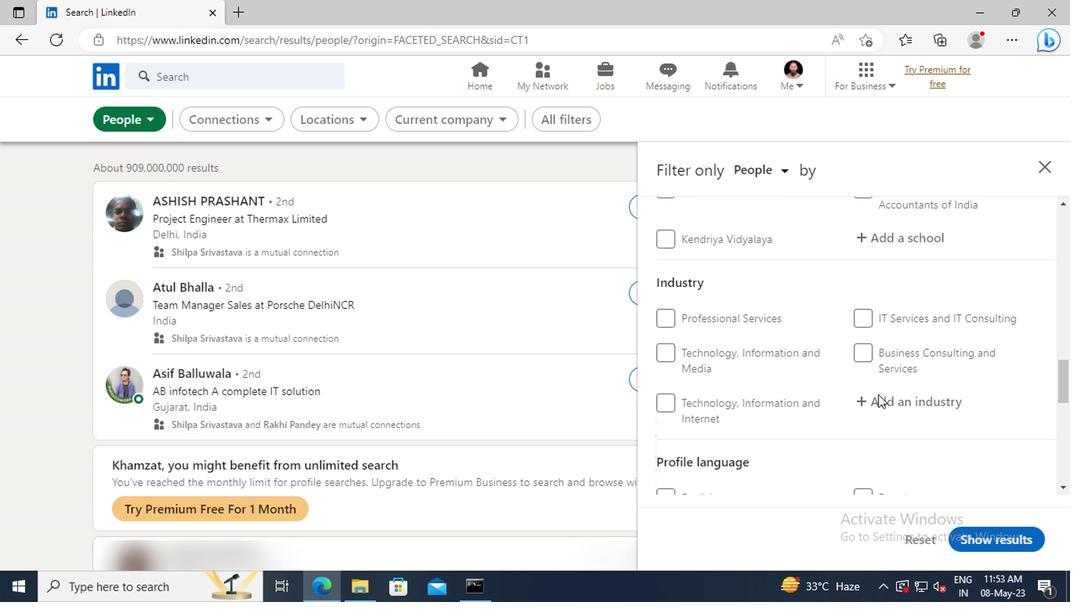 
Action: Mouse moved to (716, 391)
Screenshot: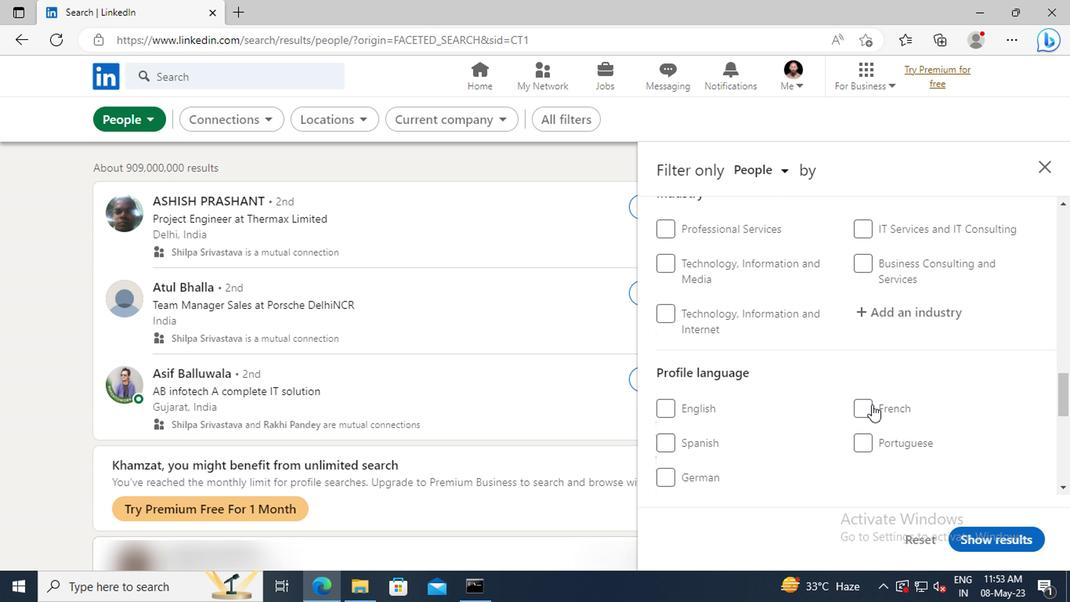 
Action: Mouse pressed left at (716, 391)
Screenshot: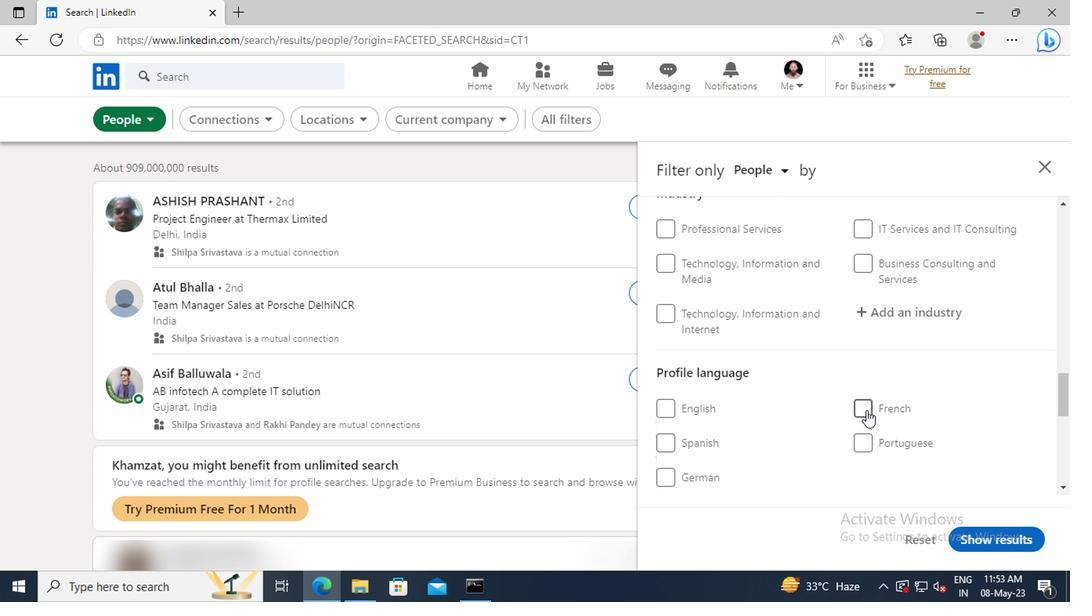 
Action: Mouse moved to (731, 372)
Screenshot: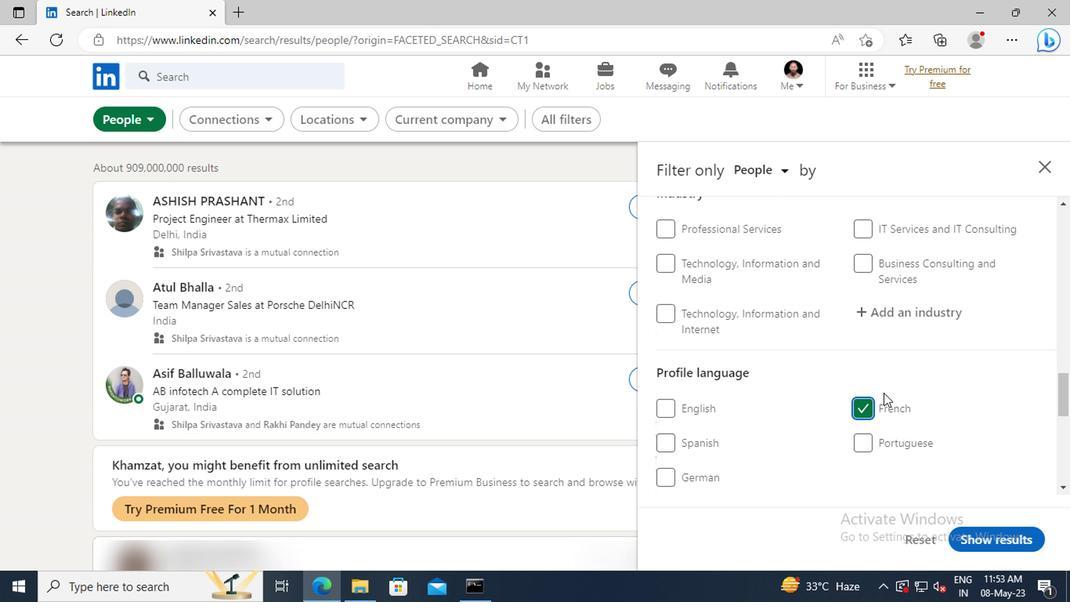 
Action: Mouse scrolled (731, 373) with delta (0, 0)
Screenshot: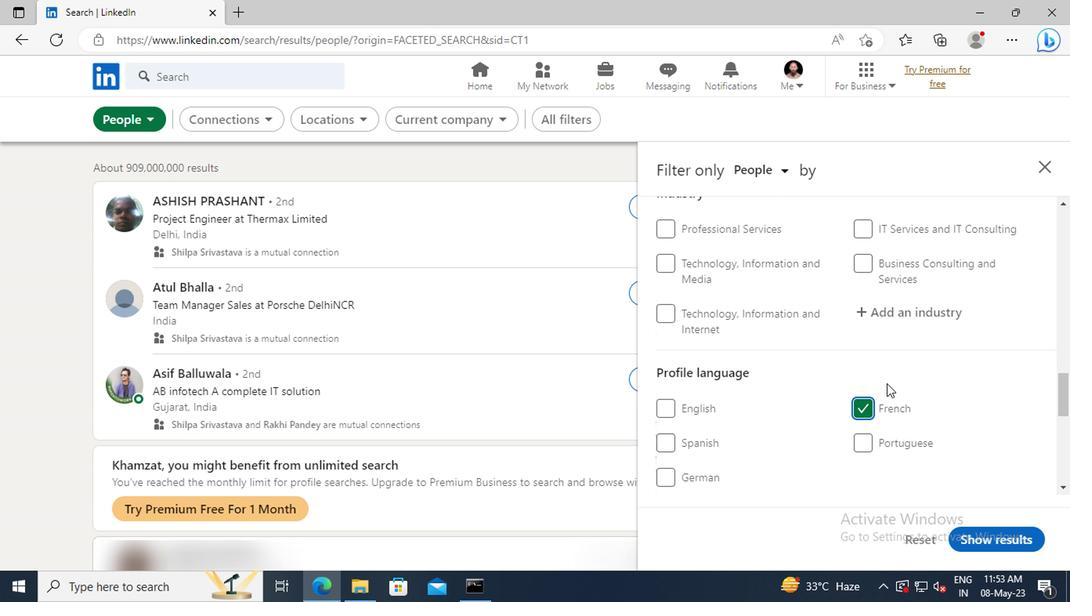 
Action: Mouse scrolled (731, 373) with delta (0, 0)
Screenshot: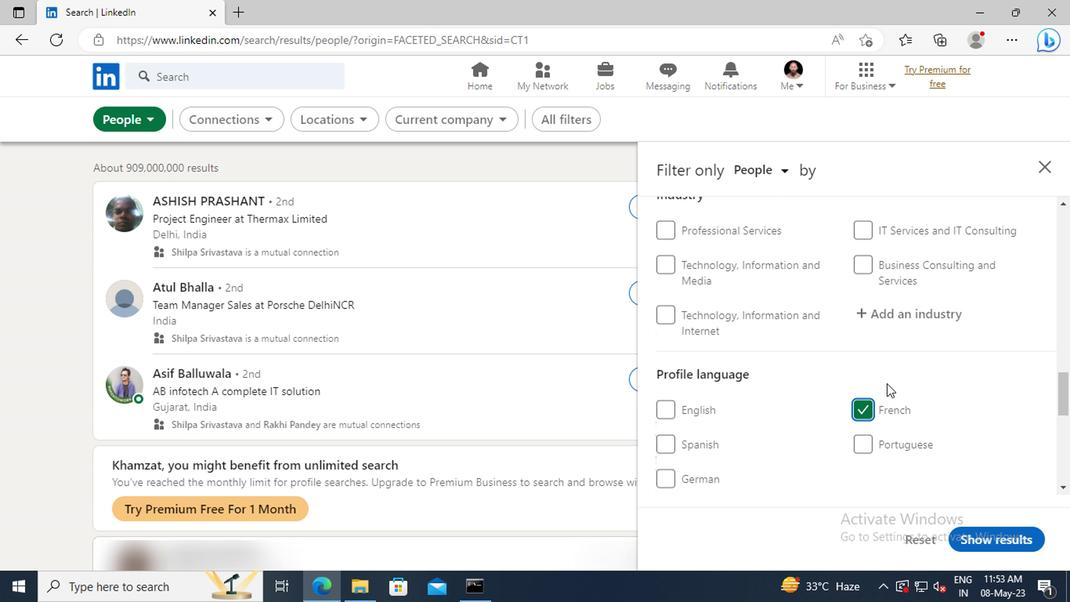
Action: Mouse scrolled (731, 373) with delta (0, 0)
Screenshot: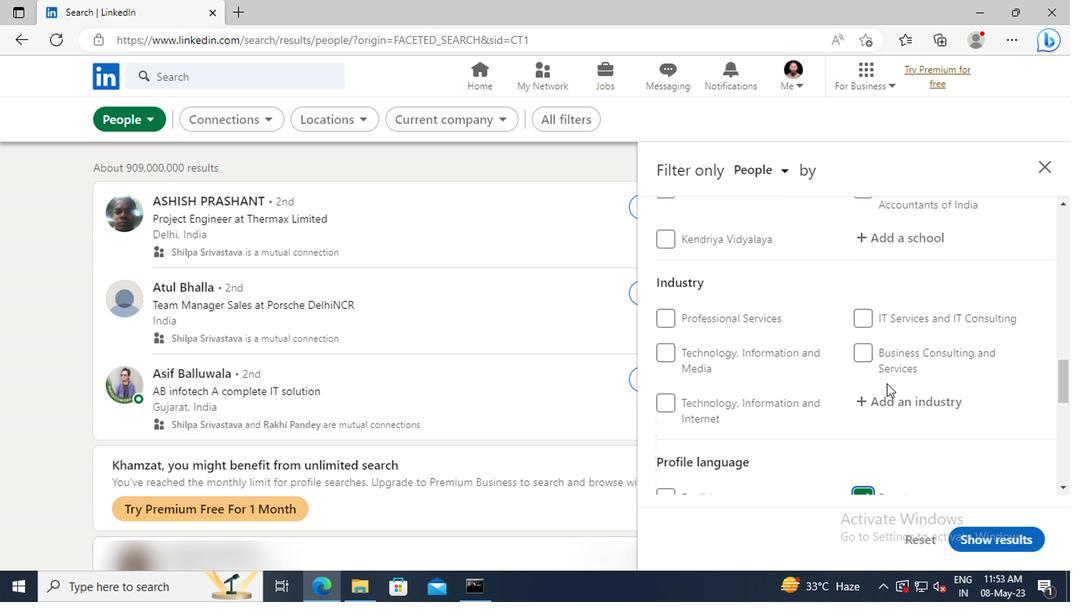 
Action: Mouse scrolled (731, 373) with delta (0, 0)
Screenshot: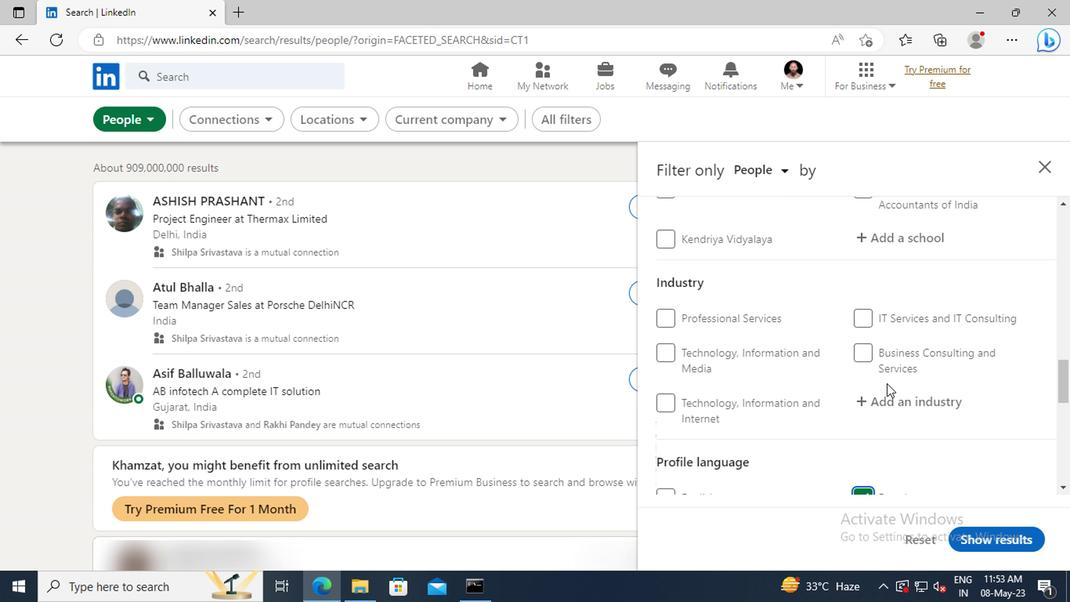 
Action: Mouse scrolled (731, 373) with delta (0, 0)
Screenshot: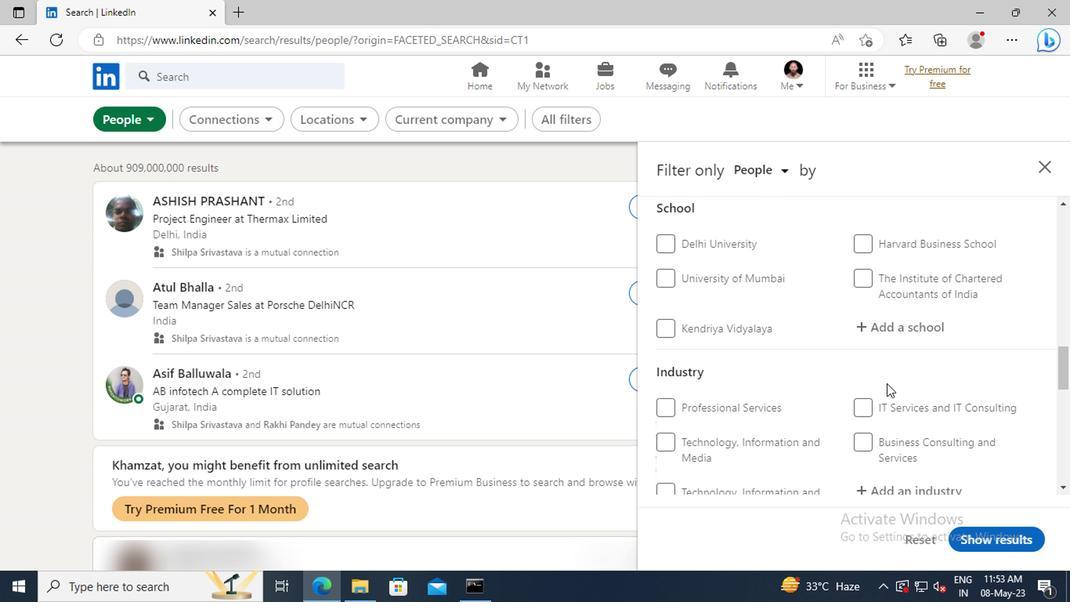 
Action: Mouse scrolled (731, 373) with delta (0, 0)
Screenshot: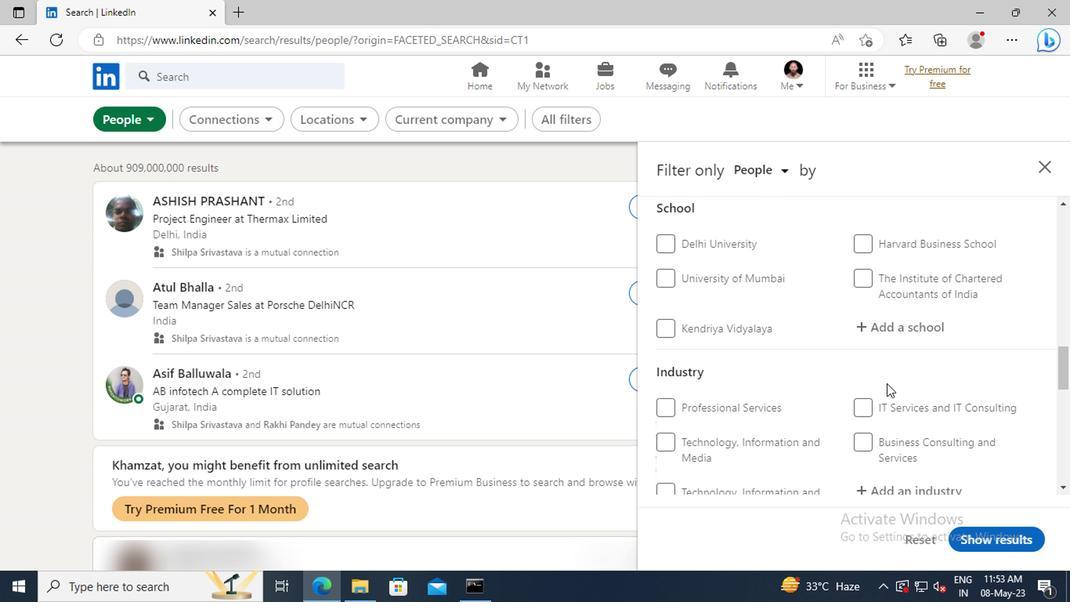 
Action: Mouse scrolled (731, 373) with delta (0, 0)
Screenshot: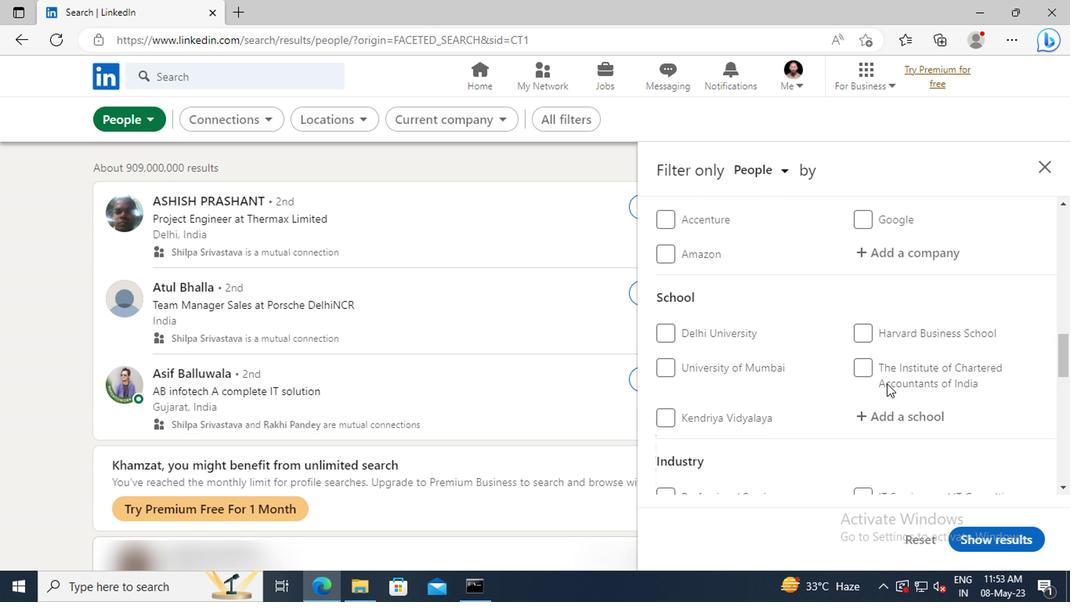 
Action: Mouse scrolled (731, 373) with delta (0, 0)
Screenshot: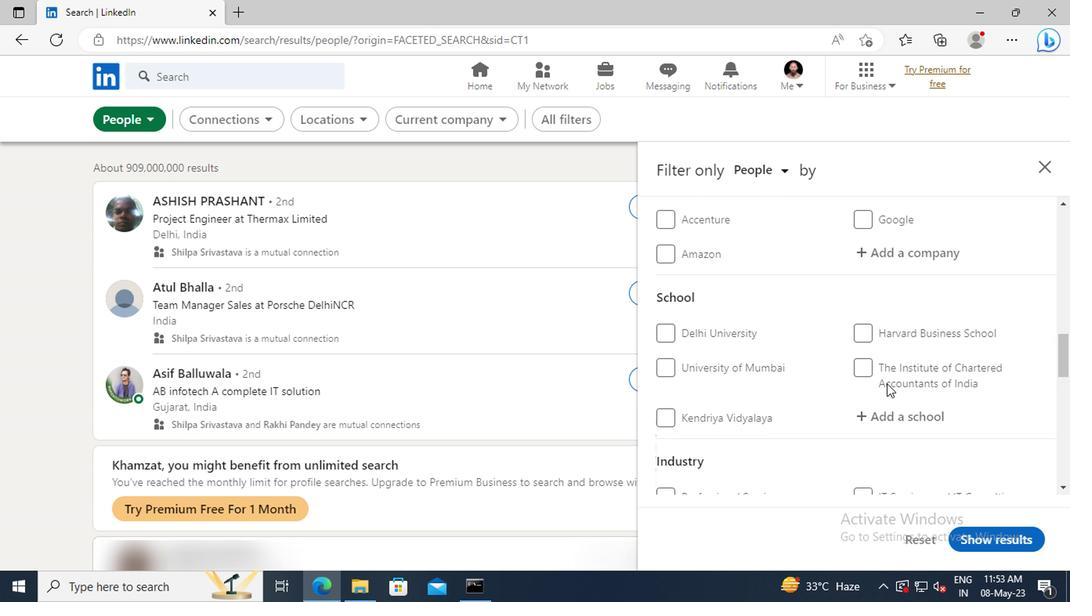 
Action: Mouse scrolled (731, 373) with delta (0, 0)
Screenshot: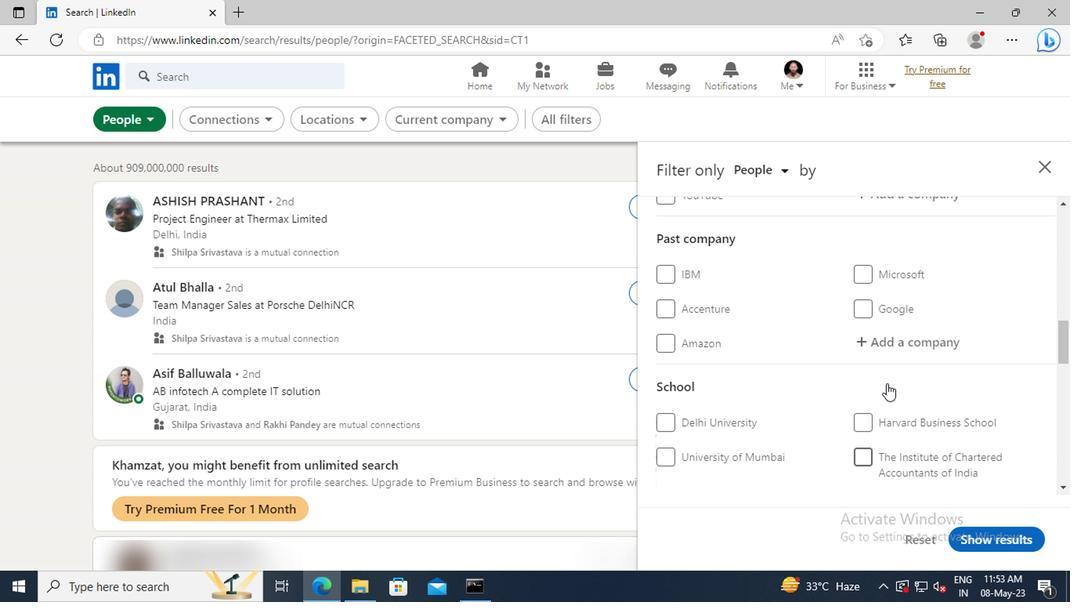 
Action: Mouse scrolled (731, 373) with delta (0, 0)
Screenshot: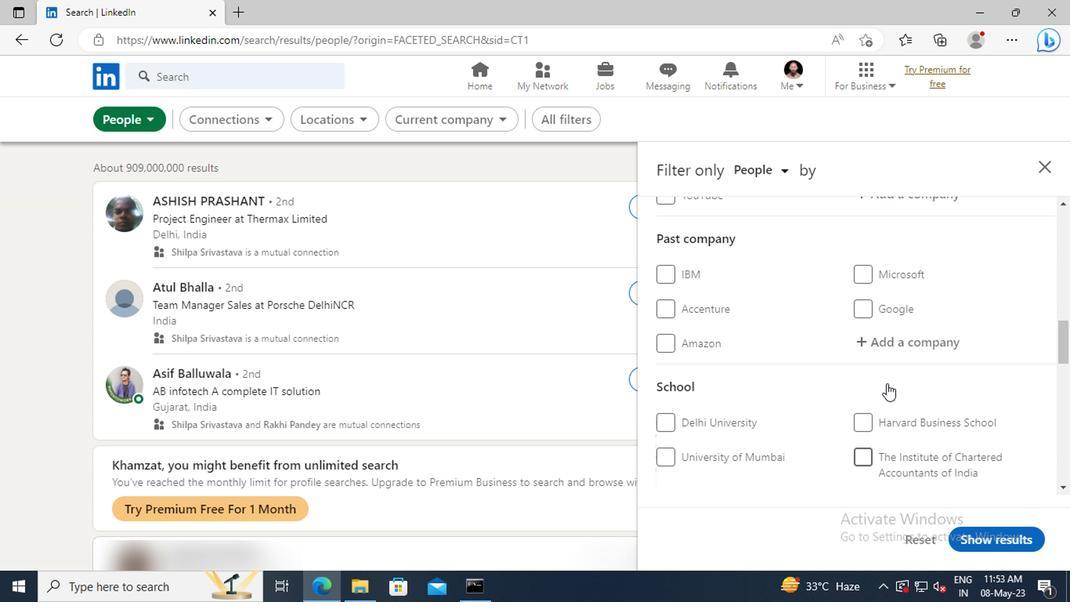
Action: Mouse scrolled (731, 373) with delta (0, 0)
Screenshot: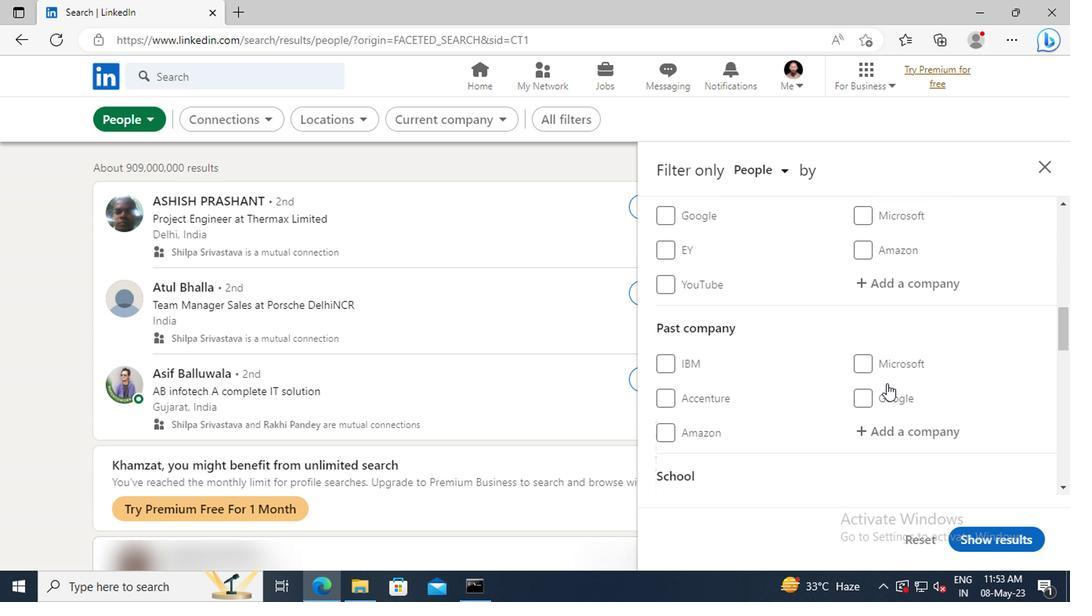 
Action: Mouse moved to (726, 334)
Screenshot: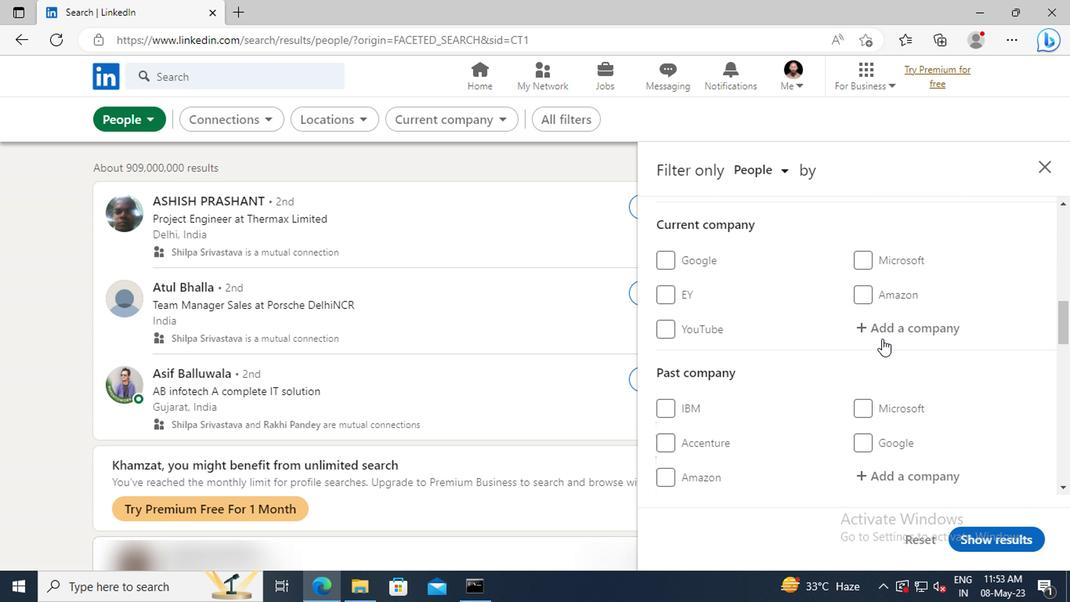 
Action: Mouse pressed left at (726, 334)
Screenshot: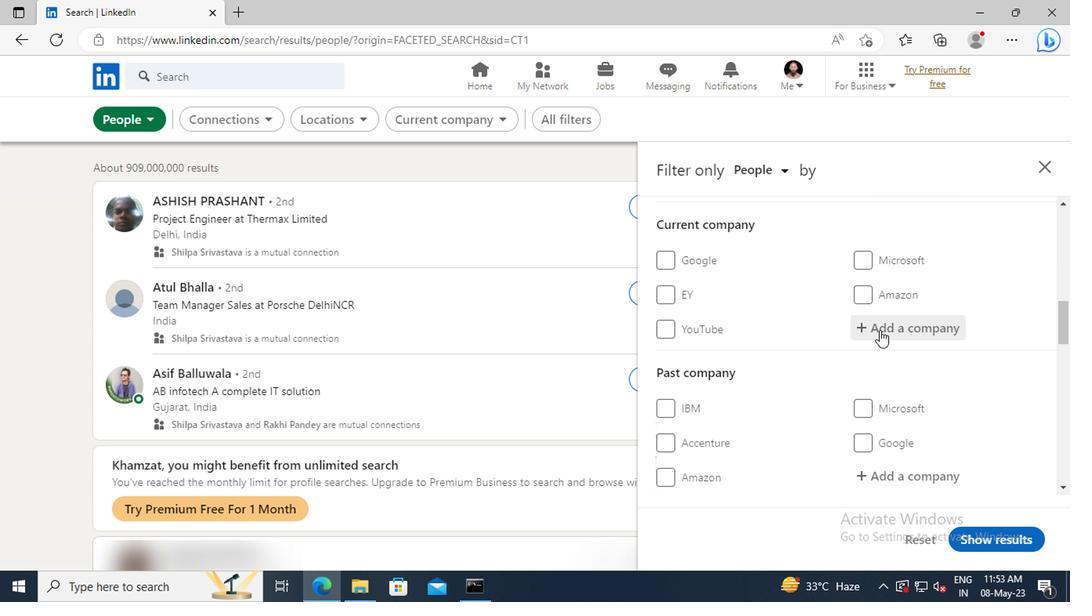 
Action: Key pressed <Key.shift>HYUNDAI<Key.space><Key.shift>M
Screenshot: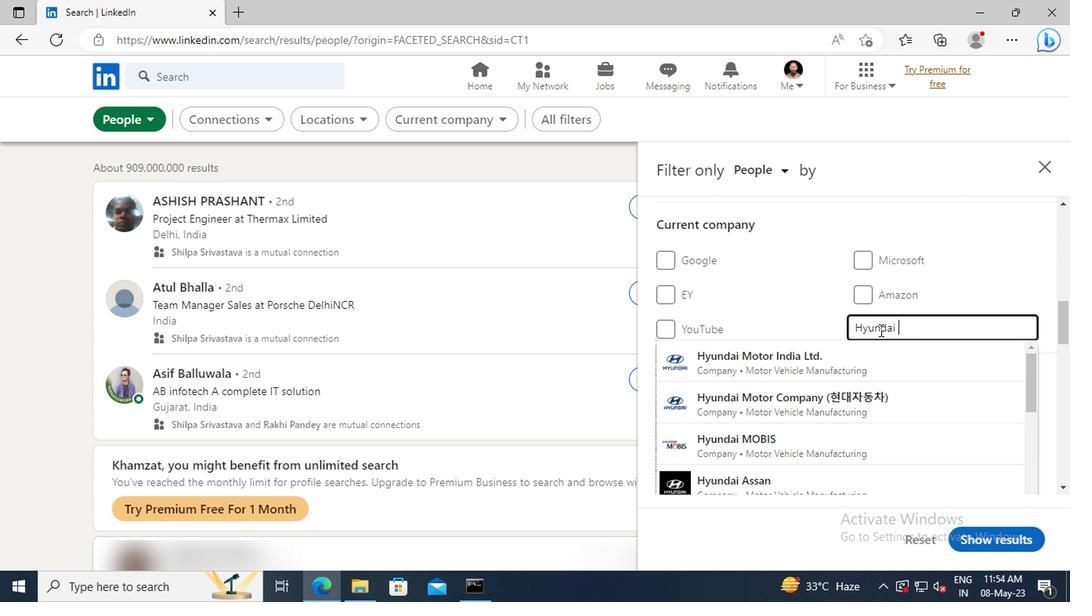
Action: Mouse moved to (725, 352)
Screenshot: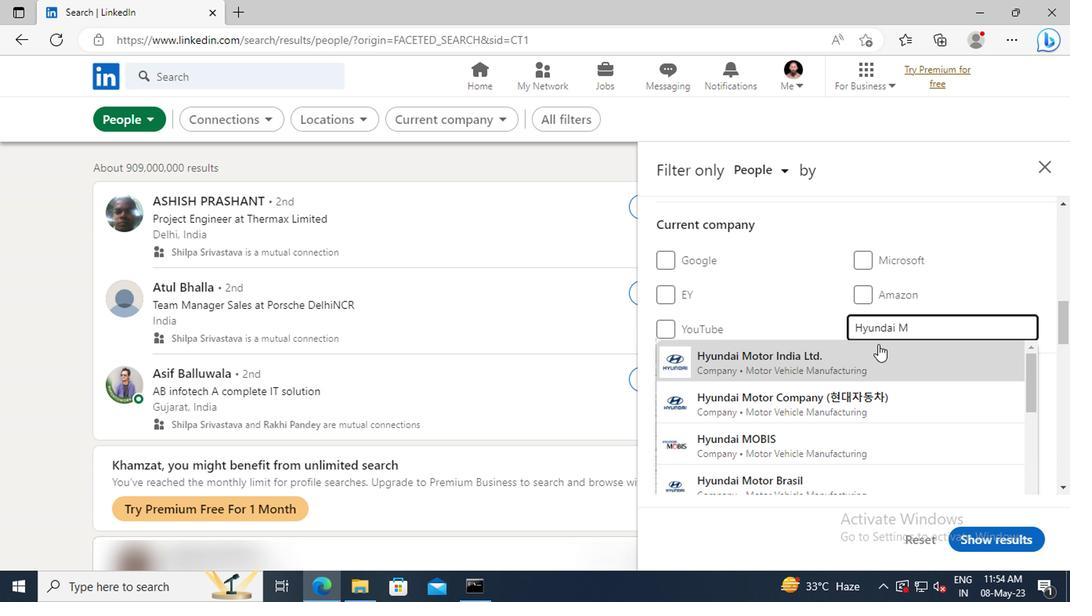
Action: Mouse pressed left at (725, 352)
Screenshot: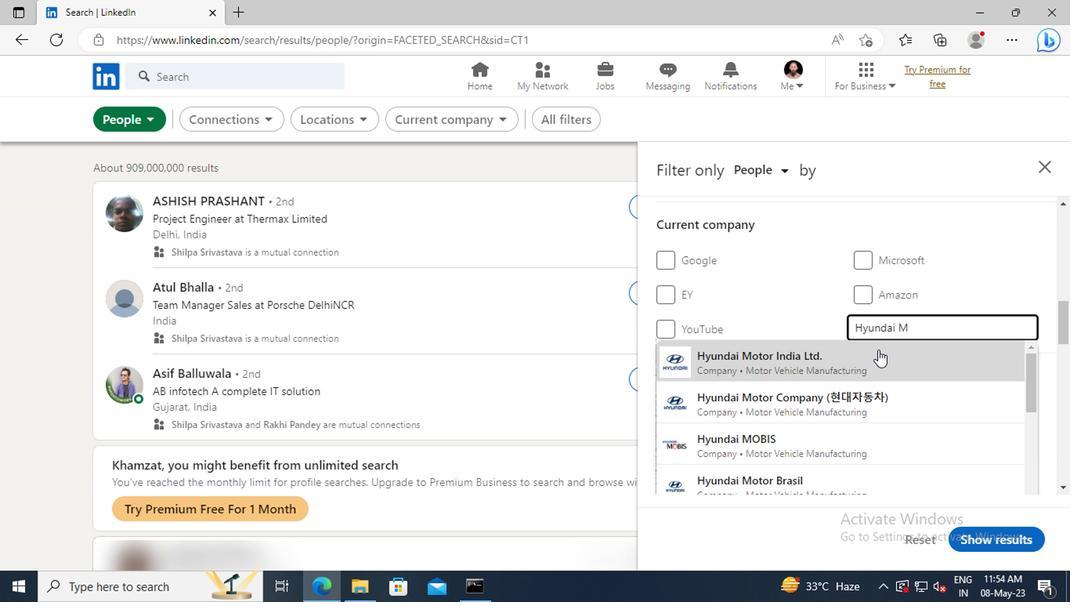 
Action: Mouse scrolled (725, 351) with delta (0, 0)
Screenshot: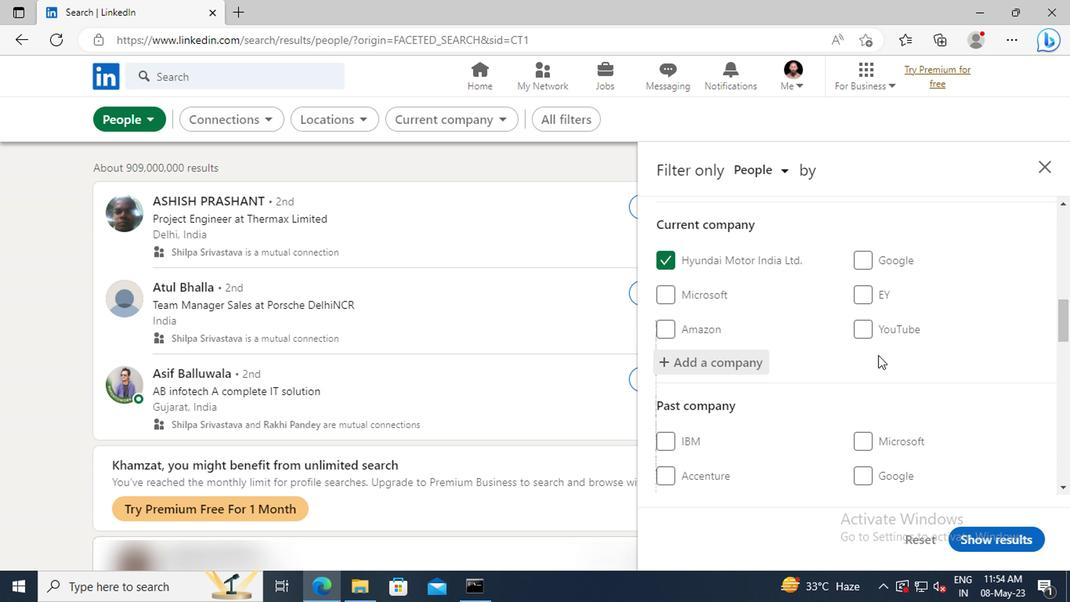 
Action: Mouse scrolled (725, 351) with delta (0, 0)
Screenshot: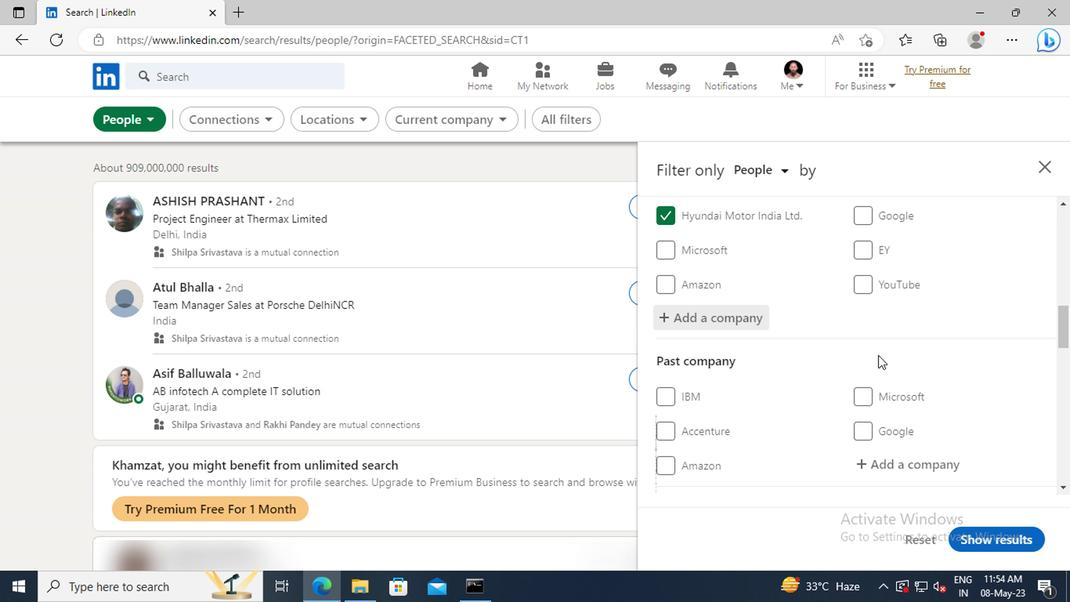 
Action: Mouse scrolled (725, 351) with delta (0, 0)
Screenshot: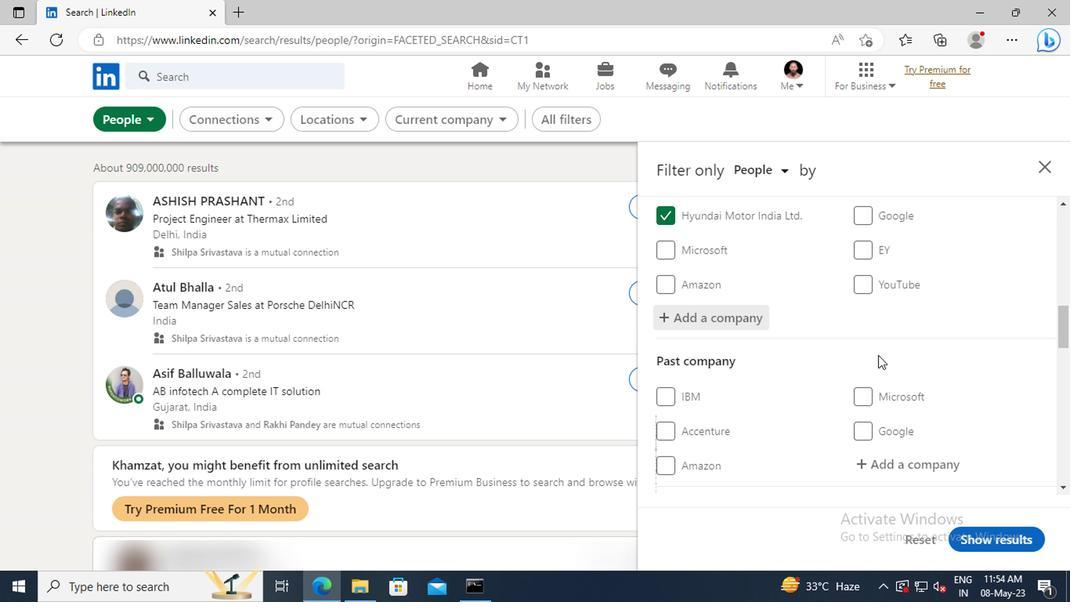 
Action: Mouse scrolled (725, 351) with delta (0, 0)
Screenshot: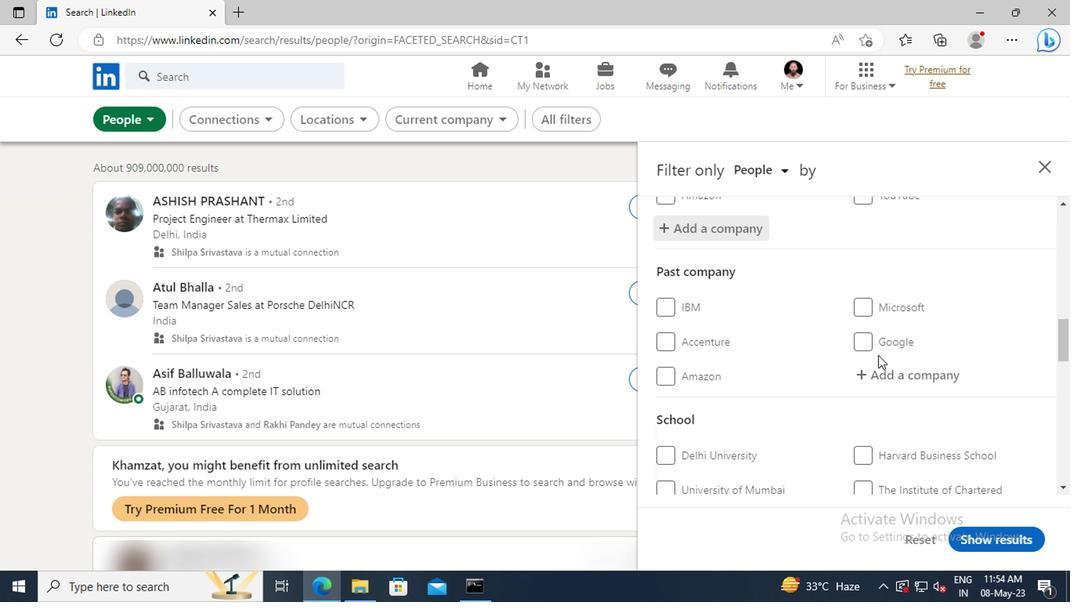 
Action: Mouse scrolled (725, 351) with delta (0, 0)
Screenshot: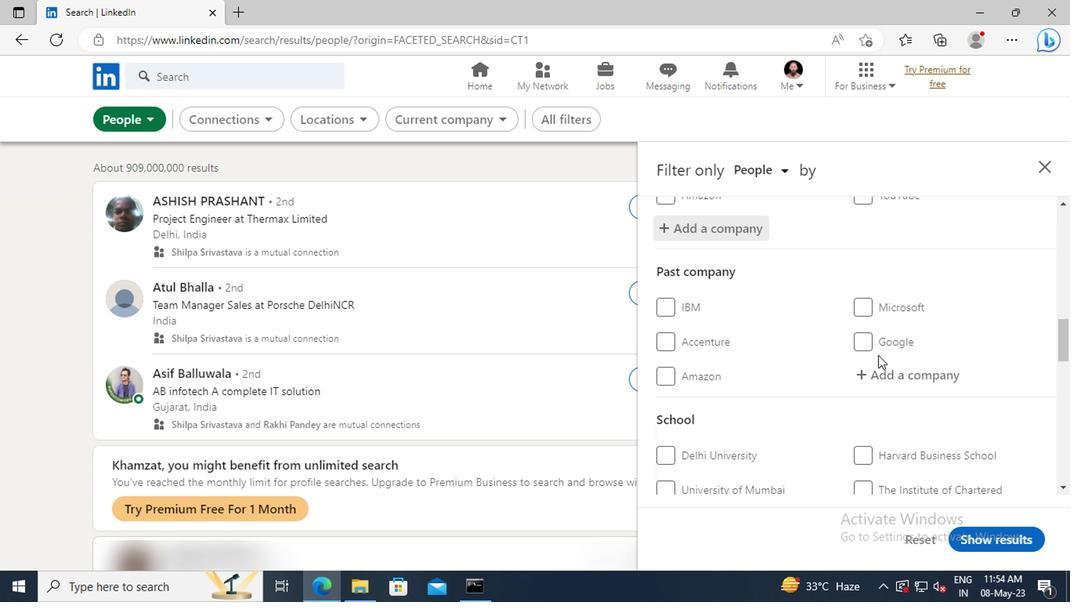 
Action: Mouse scrolled (725, 351) with delta (0, 0)
Screenshot: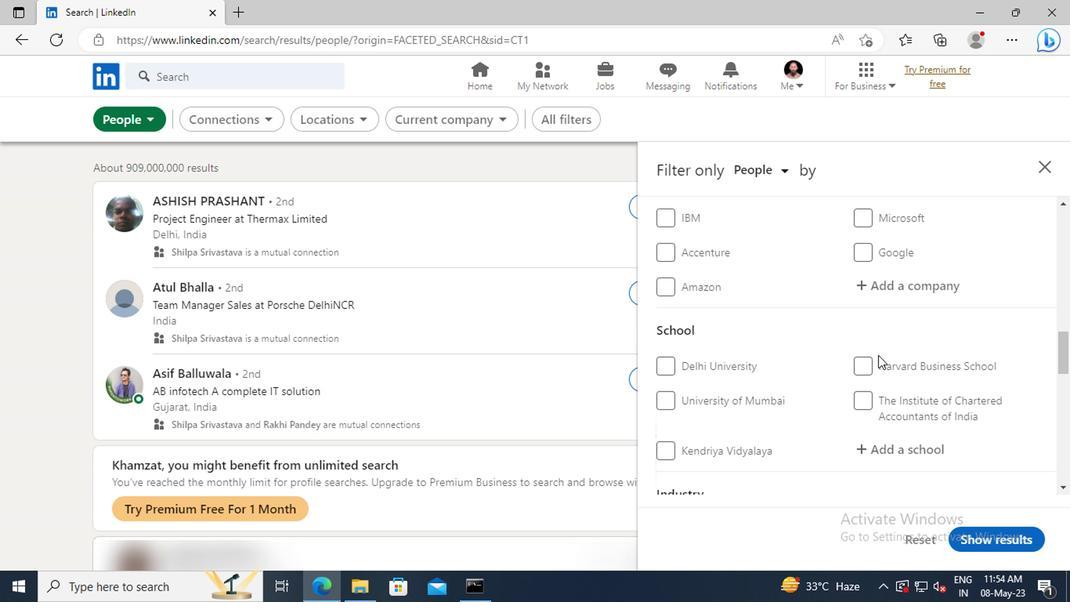 
Action: Mouse scrolled (725, 351) with delta (0, 0)
Screenshot: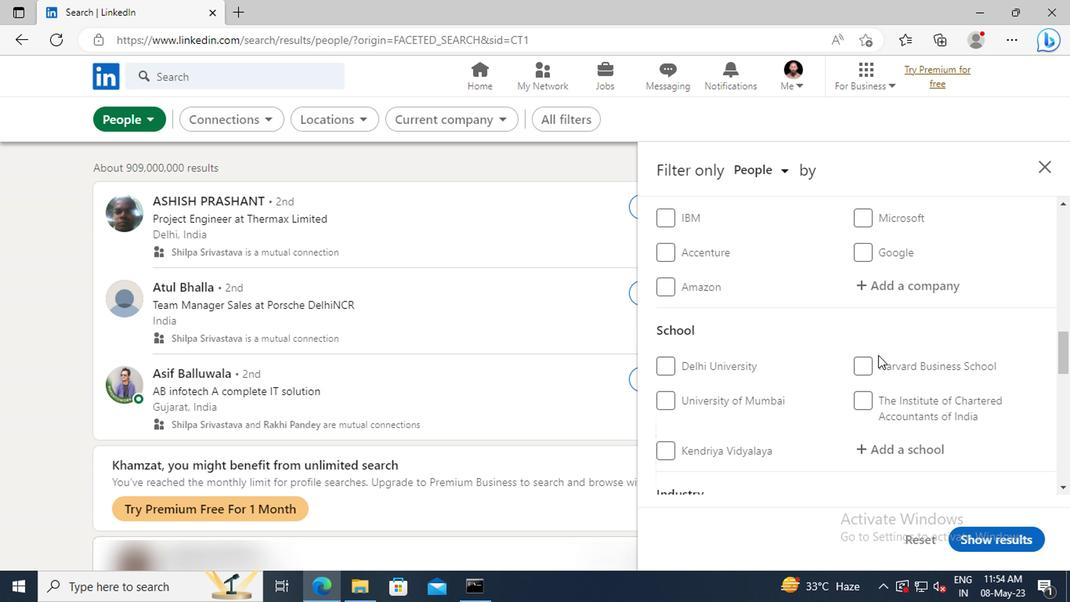 
Action: Mouse moved to (718, 356)
Screenshot: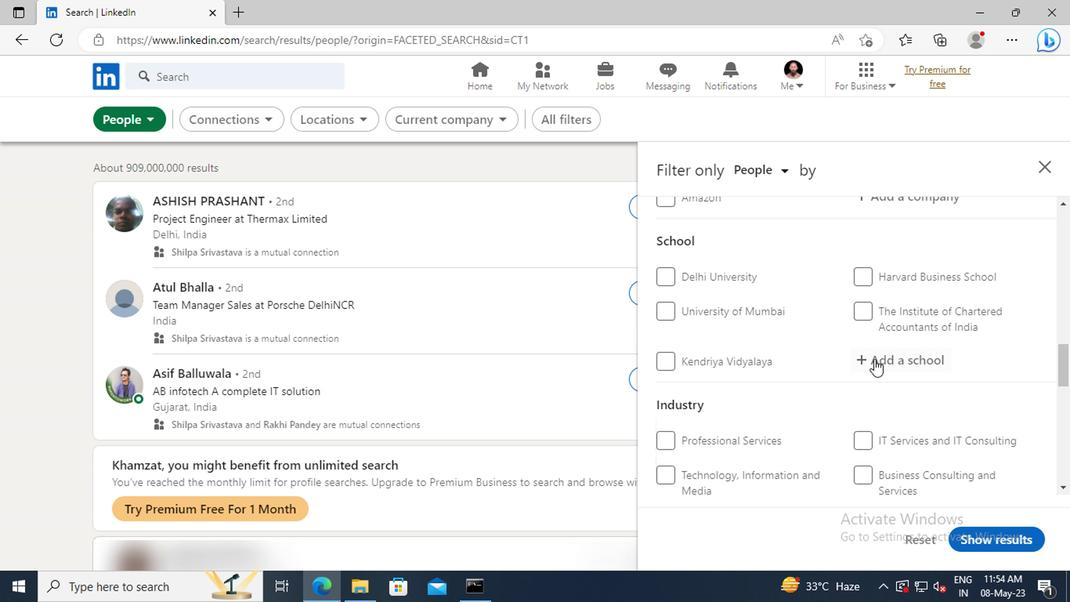 
Action: Mouse pressed left at (718, 356)
Screenshot: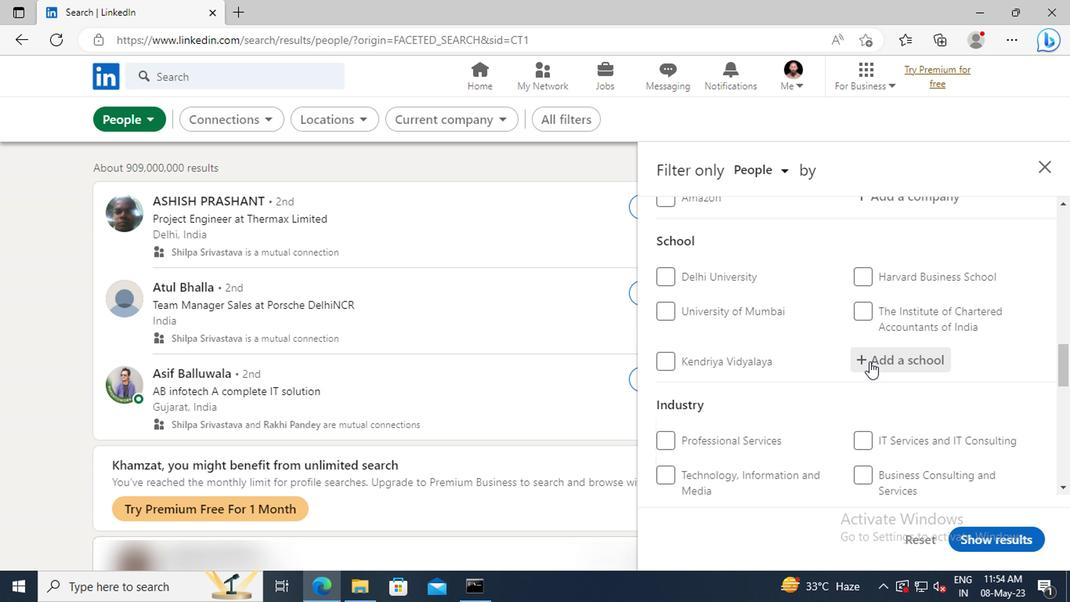 
Action: Key pressed <Key.shift>SRM<Key.space><Key.shift>UNI
Screenshot: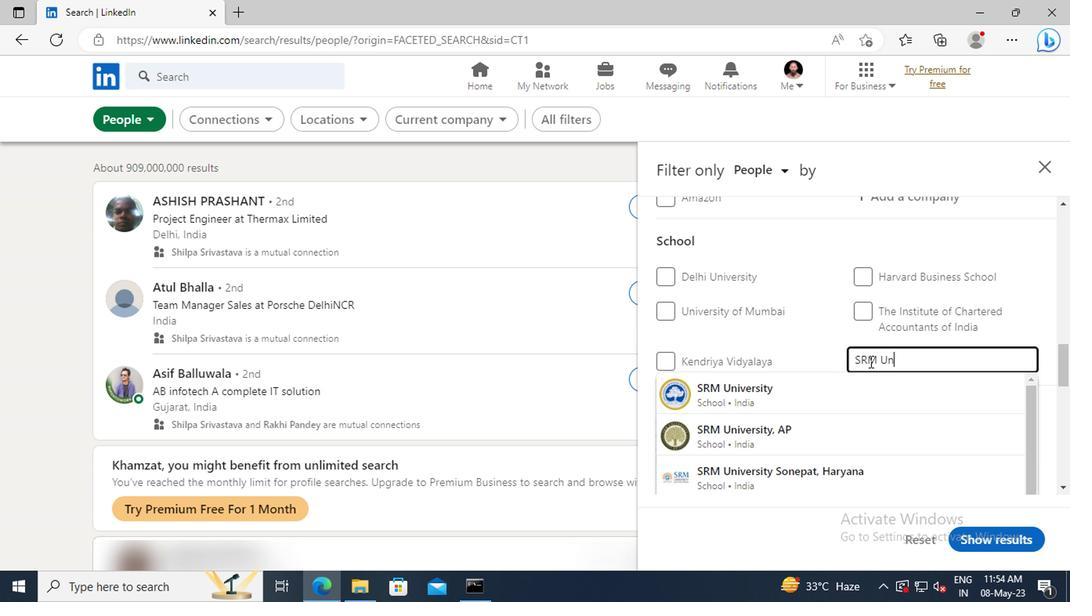 
Action: Mouse moved to (724, 399)
Screenshot: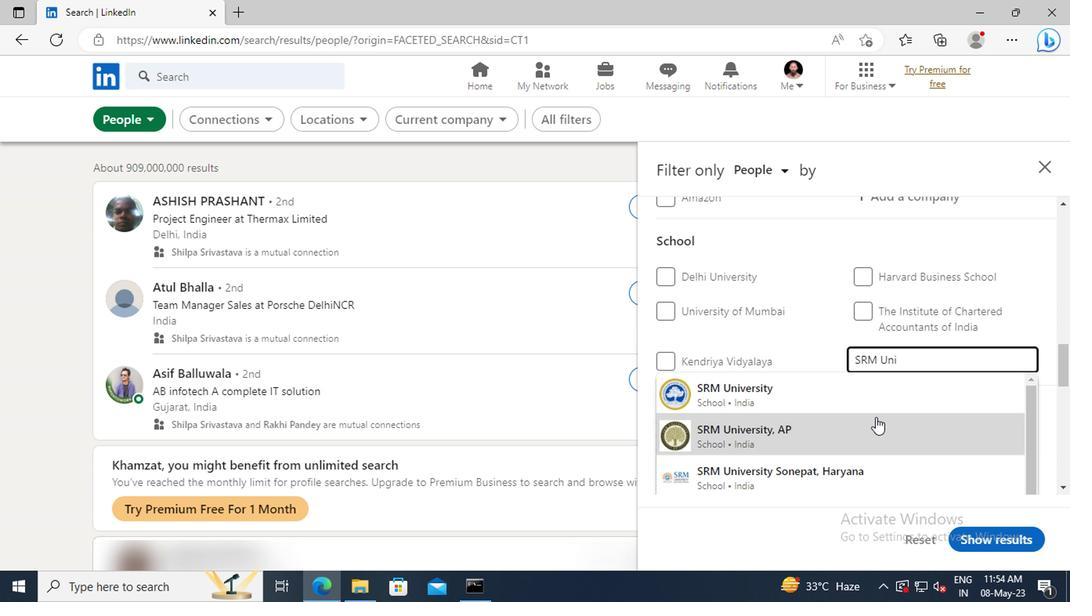
Action: Mouse pressed left at (724, 399)
Screenshot: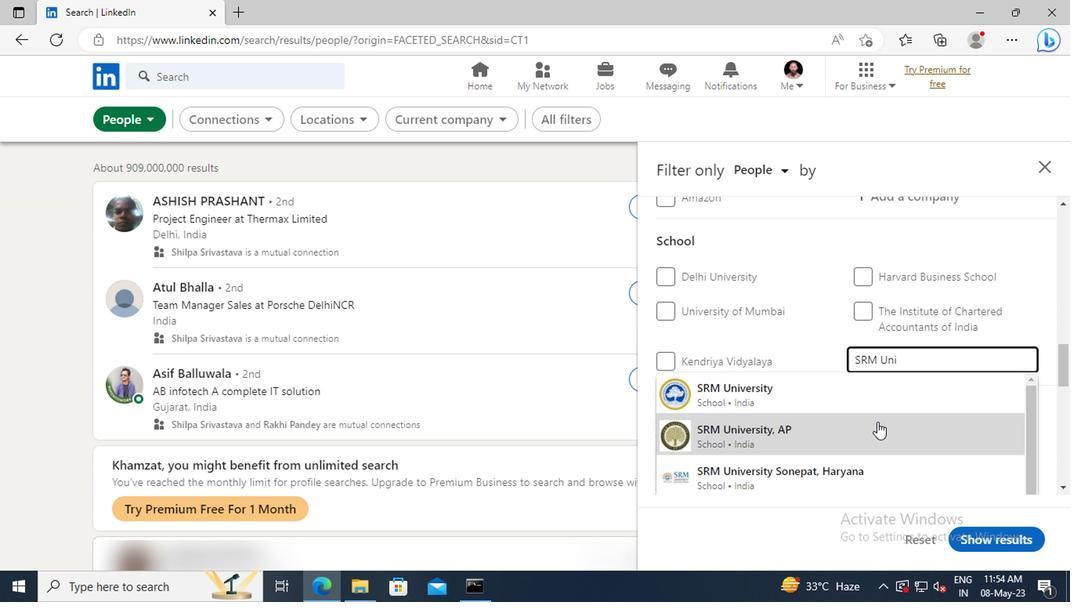
Action: Mouse moved to (723, 396)
Screenshot: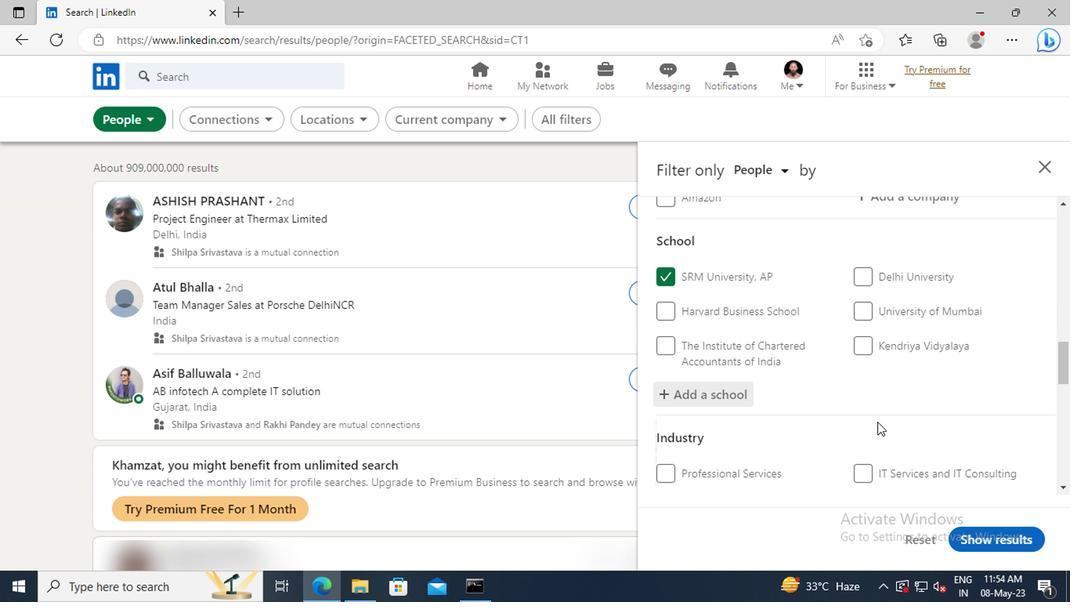 
Action: Mouse scrolled (723, 395) with delta (0, 0)
Screenshot: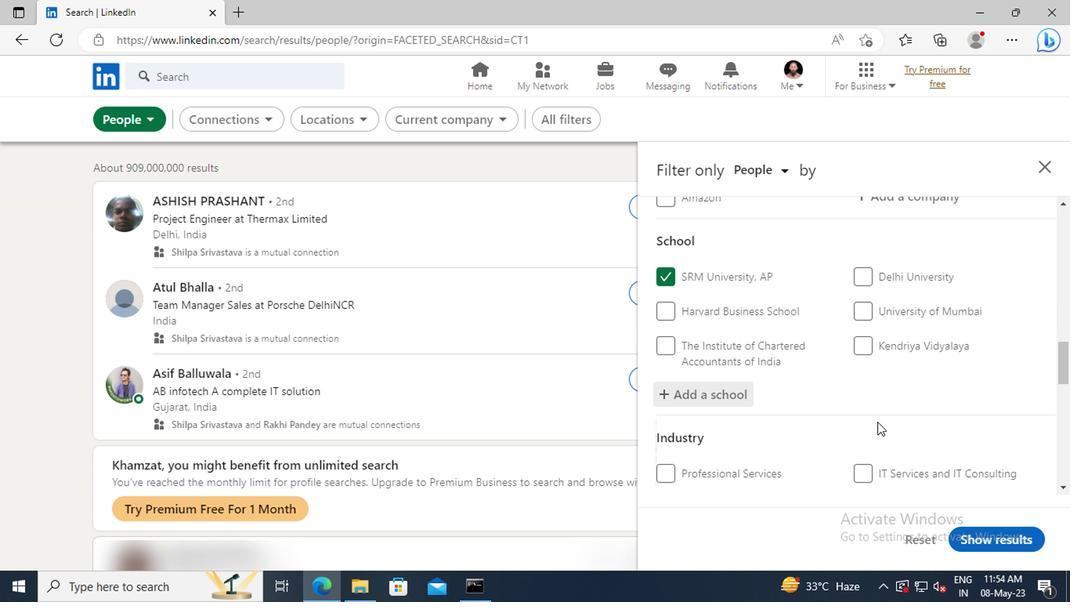 
Action: Mouse moved to (722, 393)
Screenshot: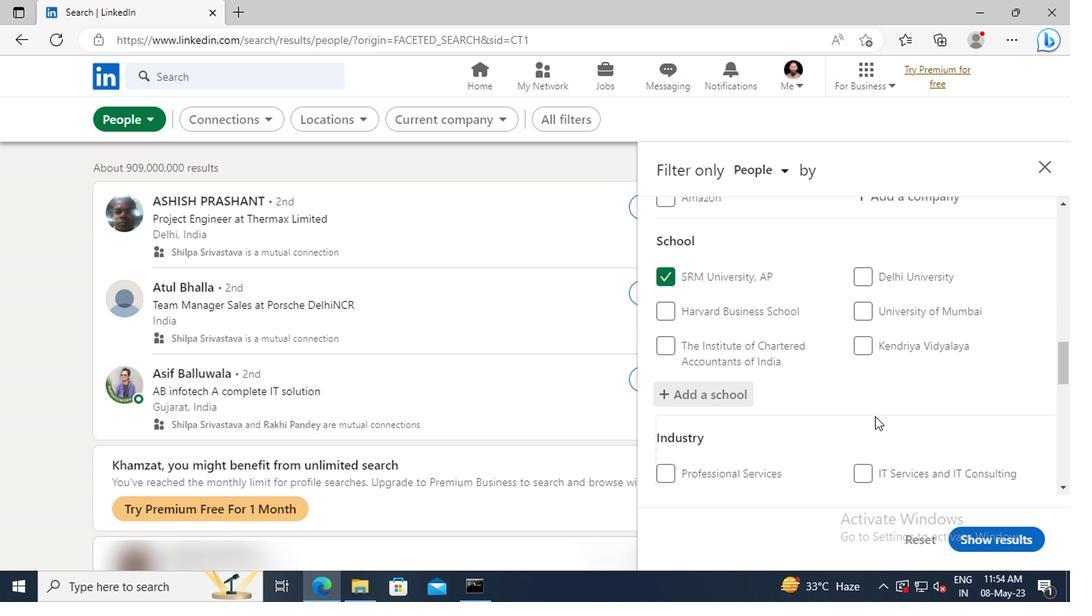 
Action: Mouse scrolled (722, 393) with delta (0, 0)
Screenshot: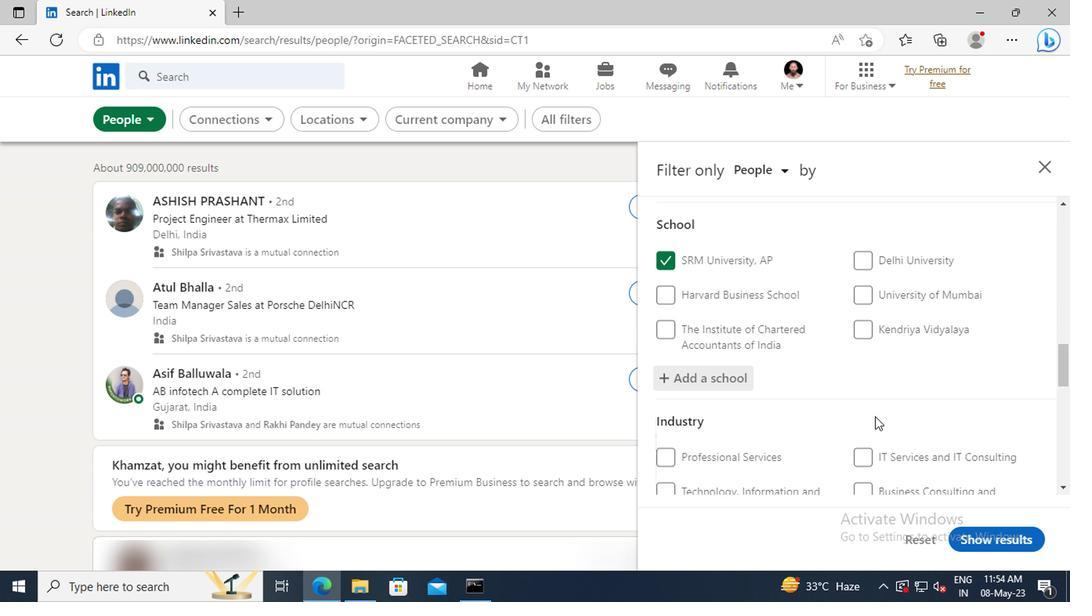 
Action: Mouse moved to (722, 387)
Screenshot: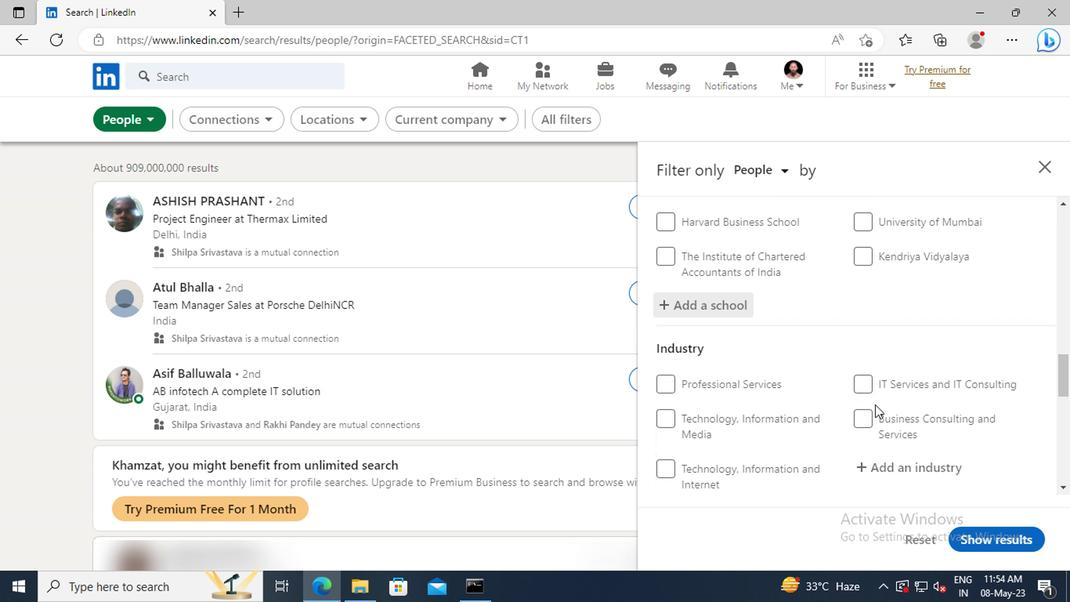 
Action: Mouse scrolled (722, 386) with delta (0, 0)
Screenshot: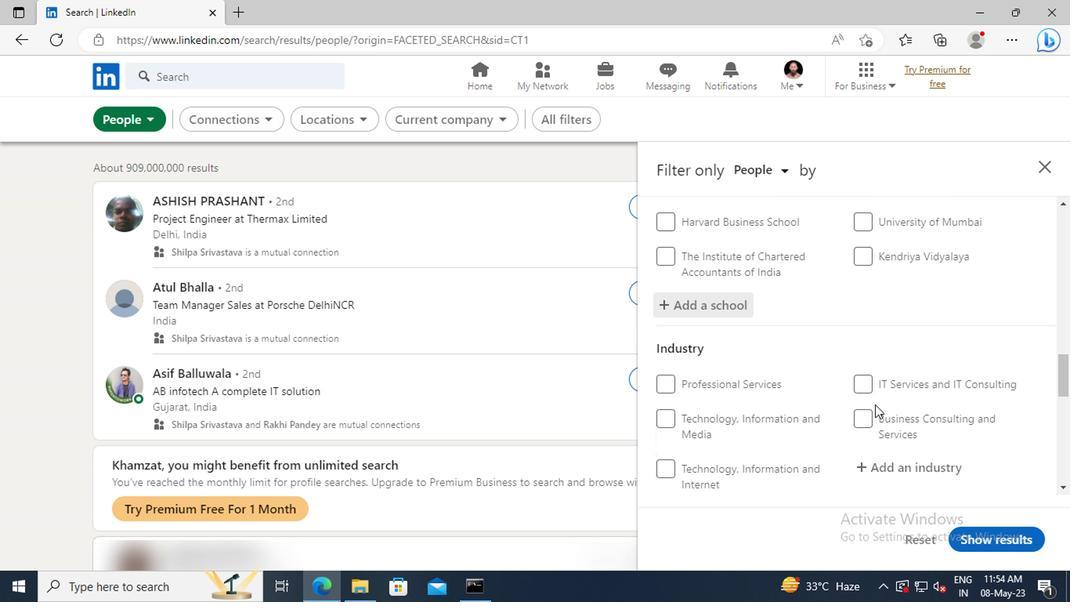 
Action: Mouse moved to (725, 402)
Screenshot: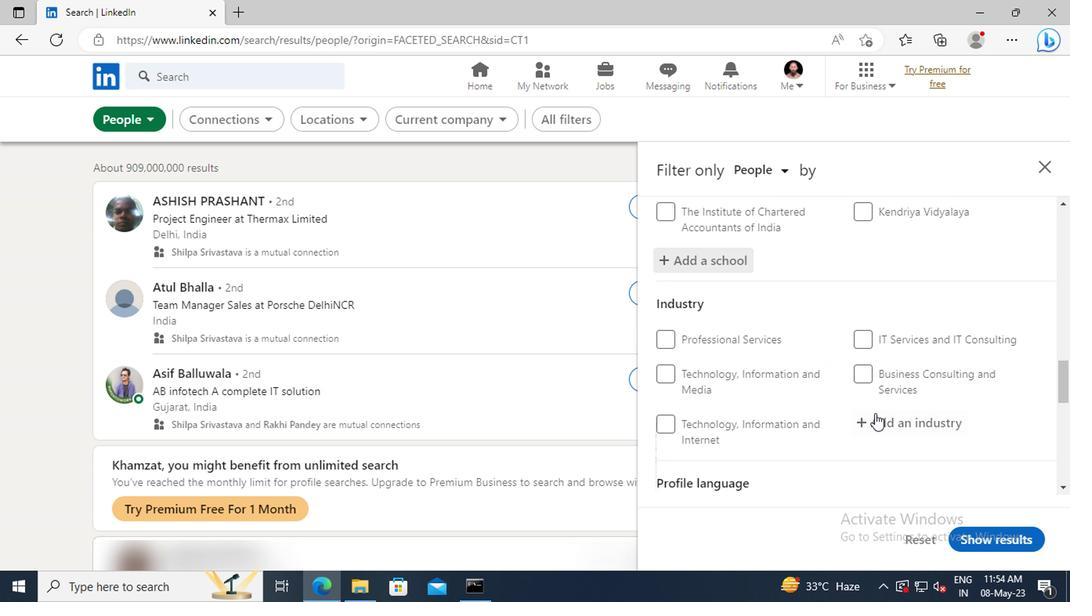 
Action: Mouse pressed left at (725, 402)
Screenshot: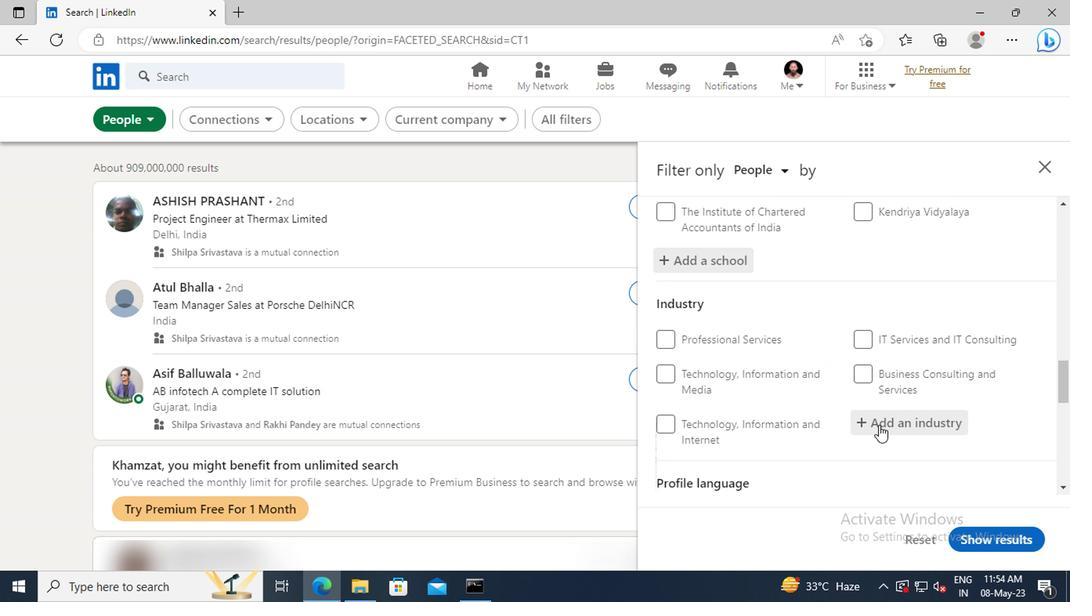 
Action: Key pressed <Key.shift>MATTRE
Screenshot: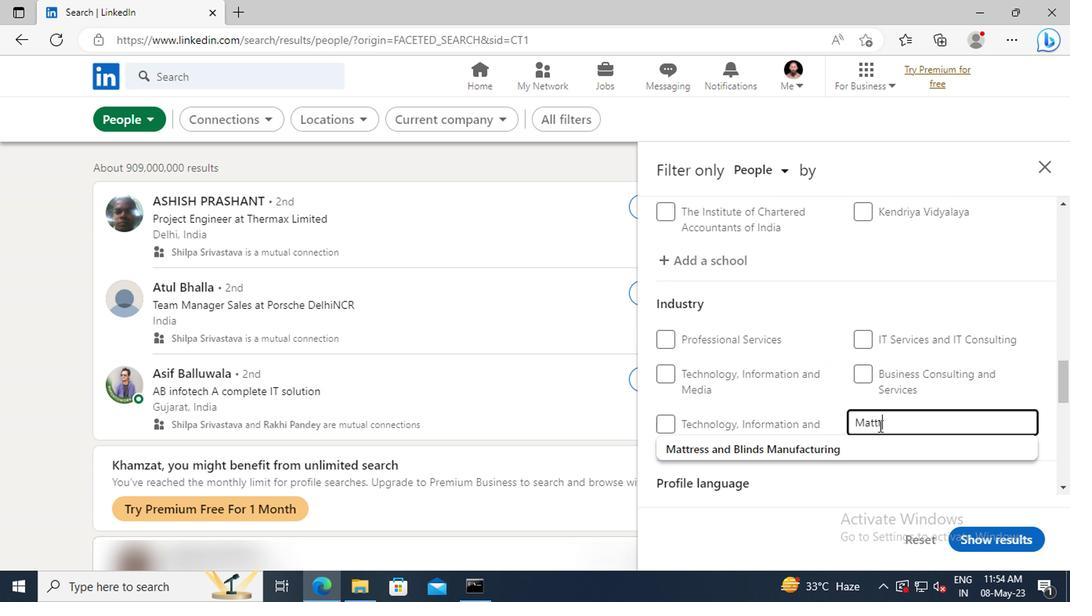 
Action: Mouse moved to (727, 412)
Screenshot: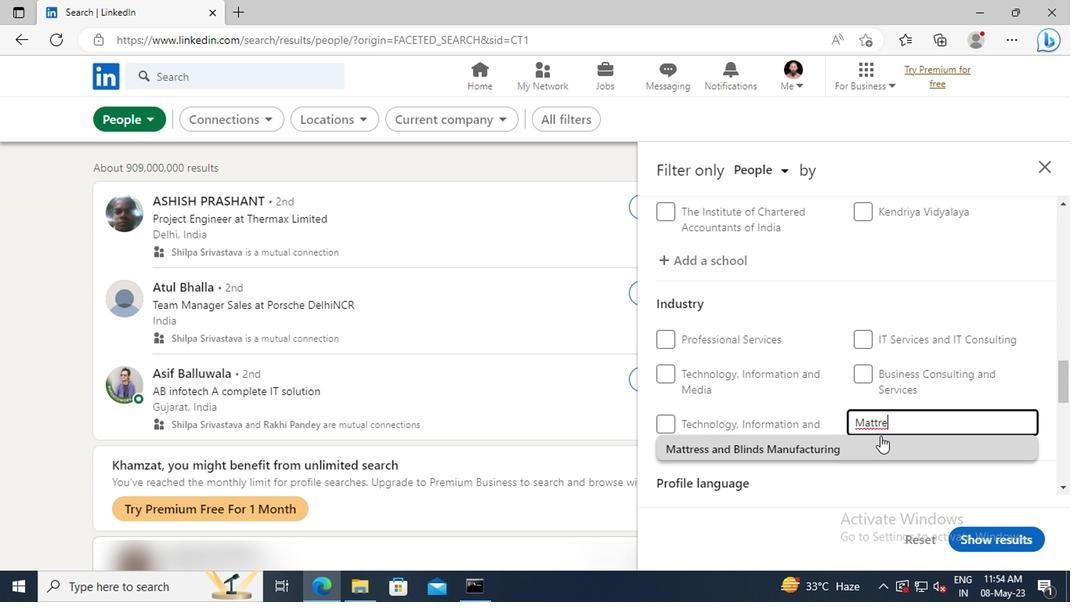 
Action: Mouse pressed left at (727, 412)
Screenshot: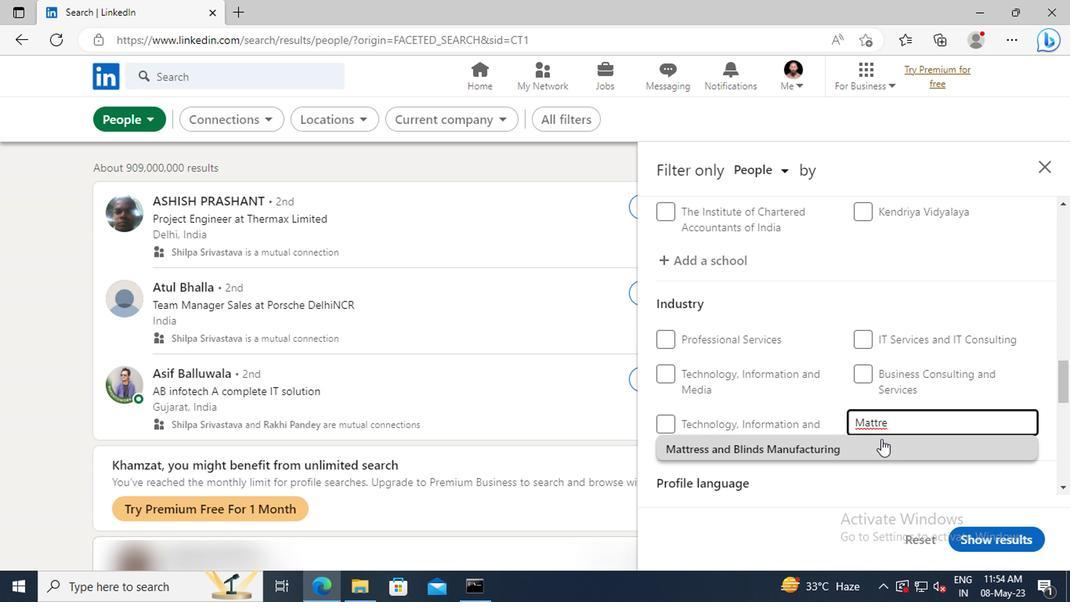 
Action: Mouse scrolled (727, 412) with delta (0, 0)
Screenshot: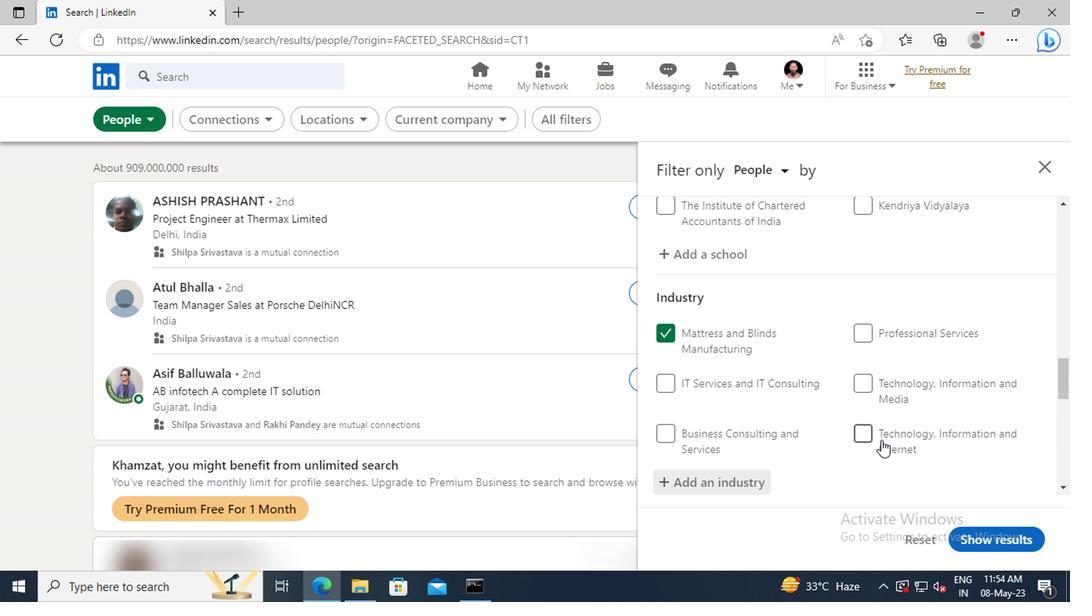 
Action: Mouse moved to (727, 412)
Screenshot: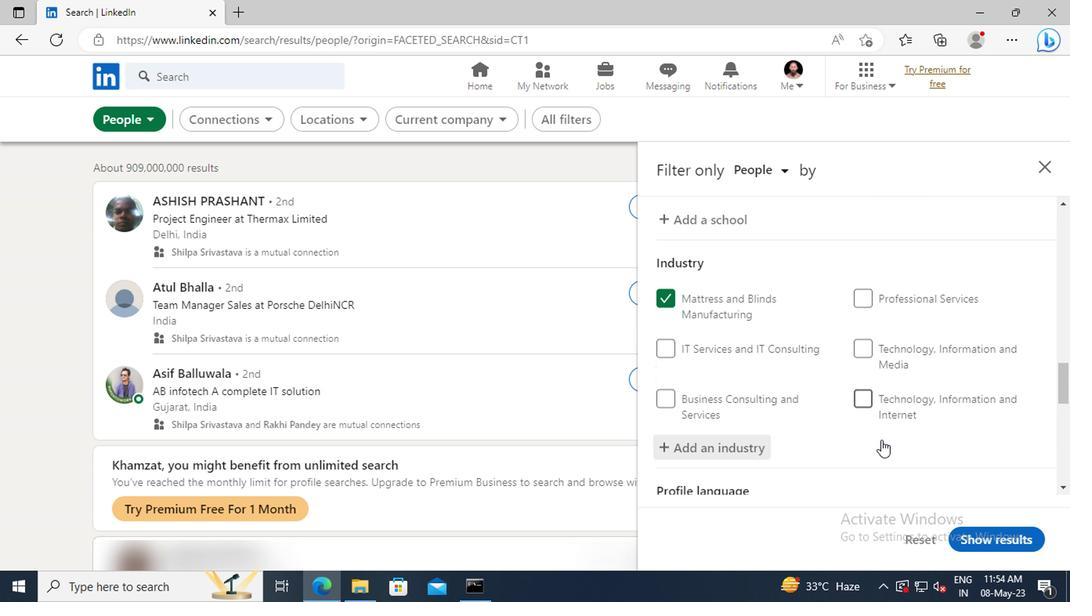 
Action: Mouse scrolled (727, 412) with delta (0, 0)
Screenshot: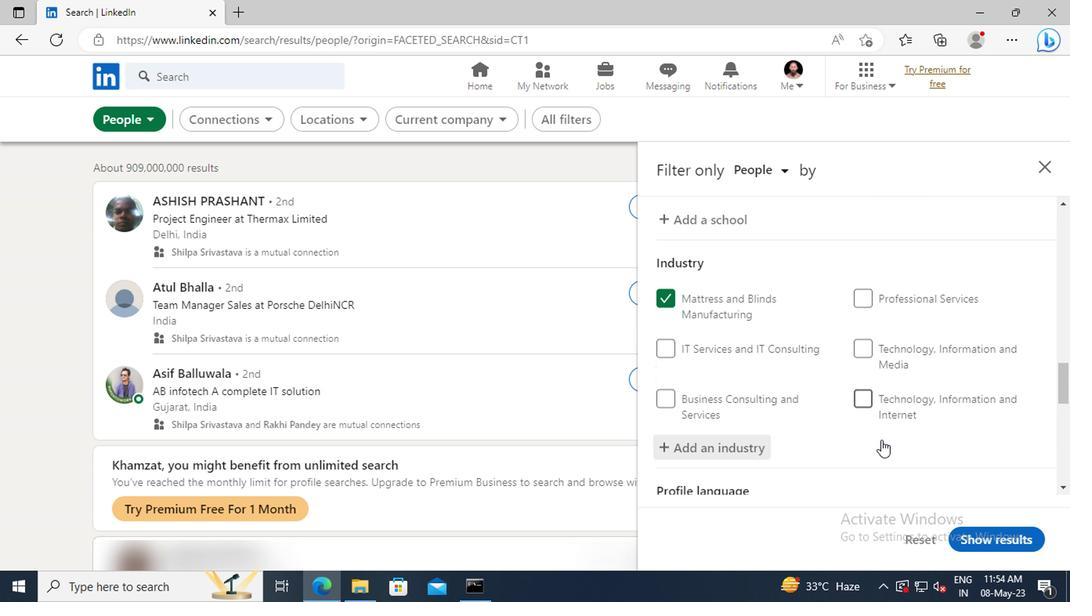 
Action: Mouse moved to (727, 411)
Screenshot: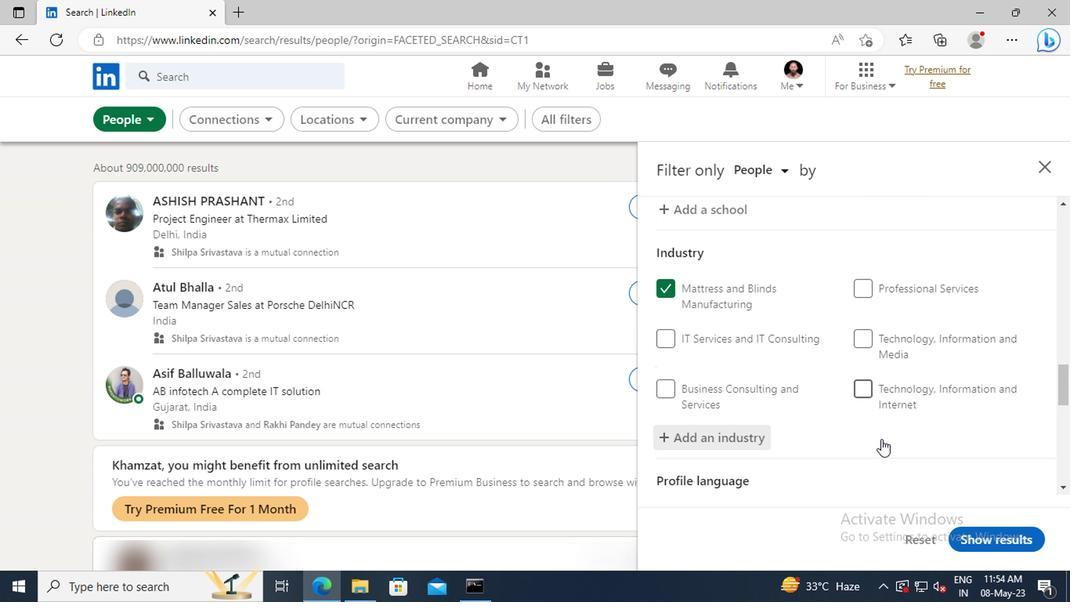 
Action: Mouse scrolled (727, 410) with delta (0, 0)
Screenshot: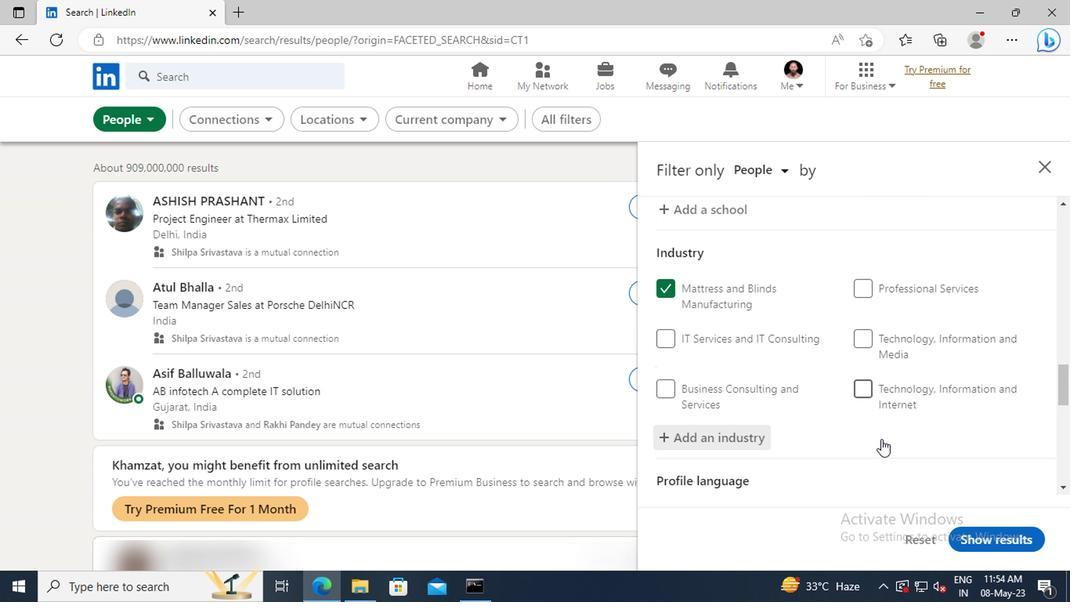 
Action: Mouse moved to (727, 402)
Screenshot: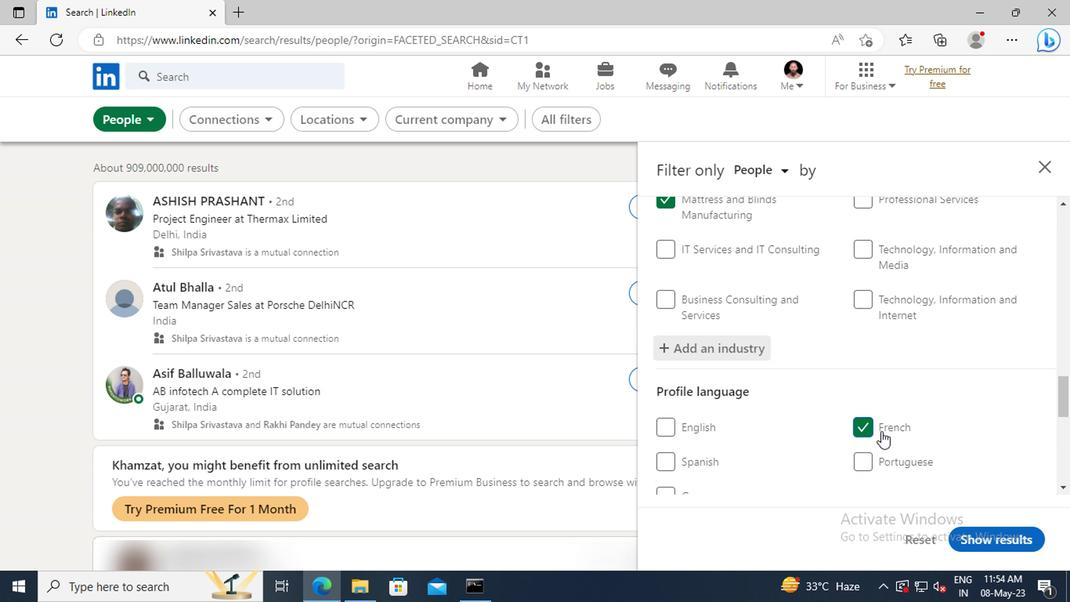 
Action: Mouse scrolled (727, 402) with delta (0, 0)
Screenshot: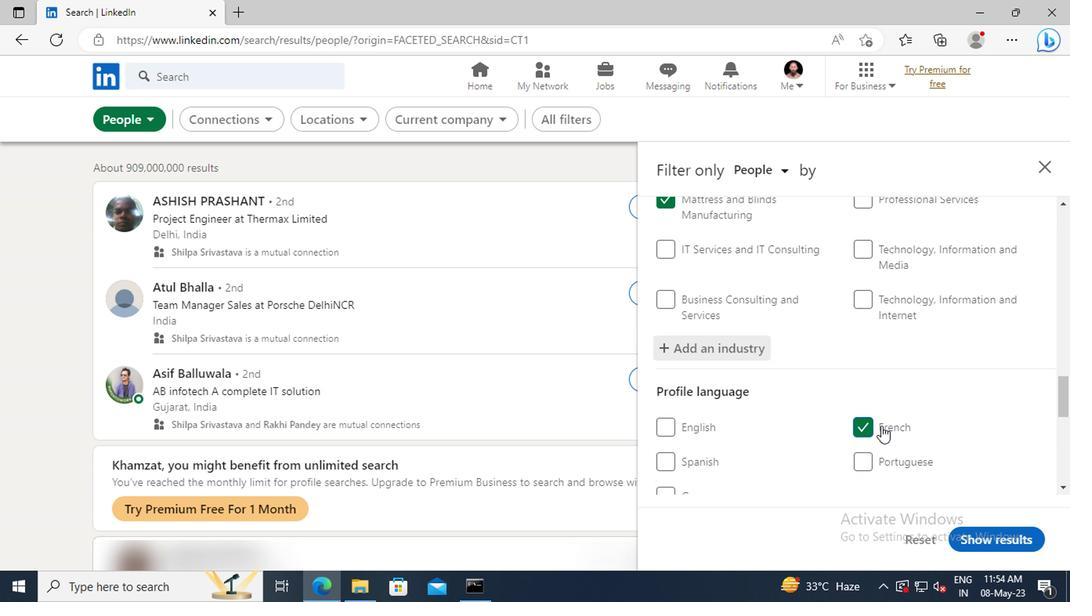 
Action: Mouse moved to (726, 398)
Screenshot: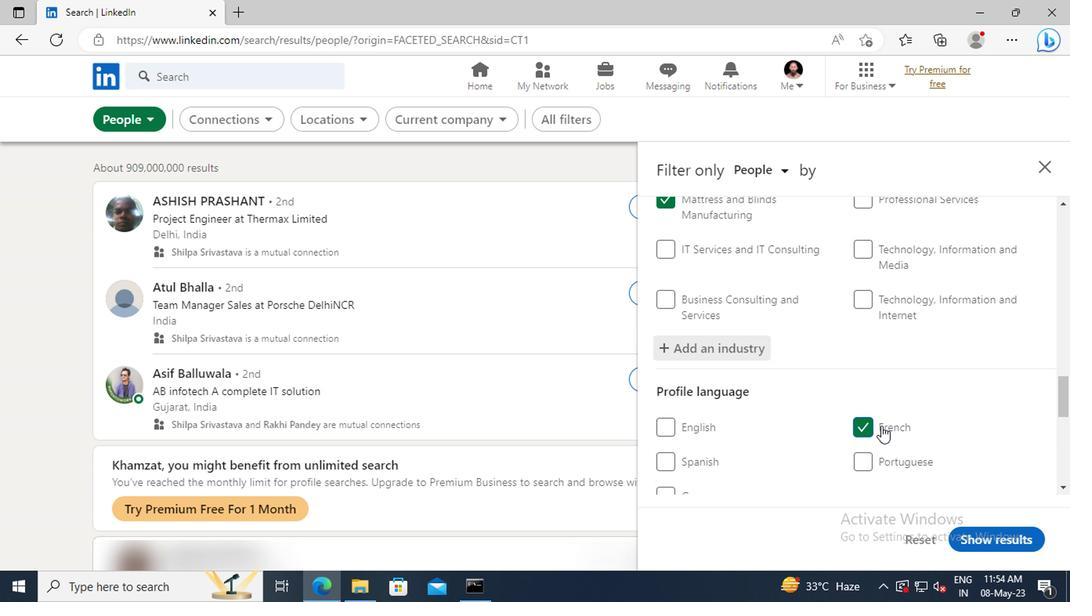 
Action: Mouse scrolled (726, 398) with delta (0, 0)
Screenshot: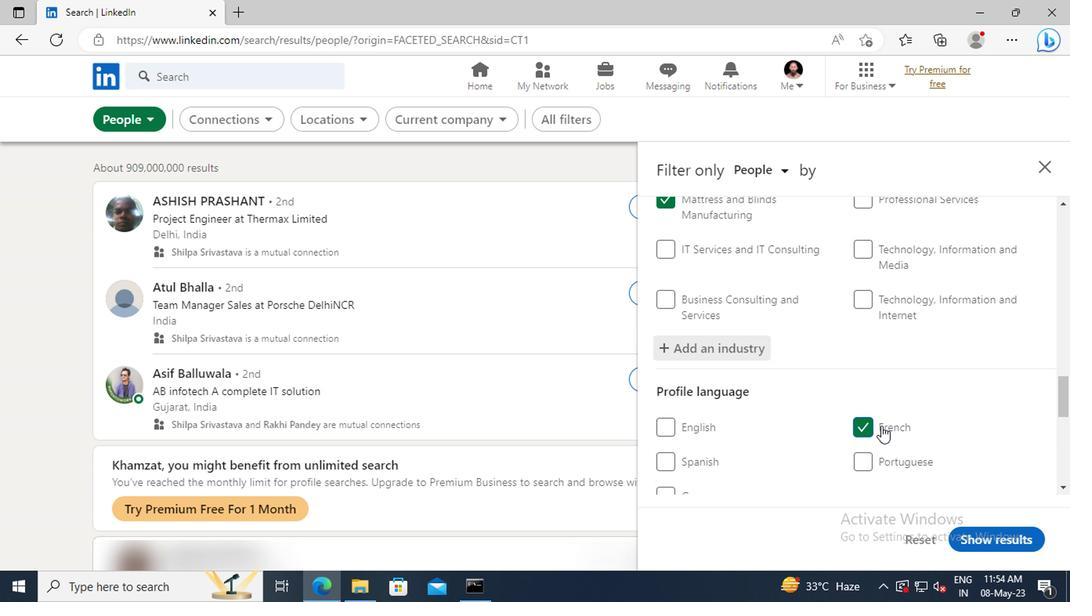 
Action: Mouse moved to (721, 384)
Screenshot: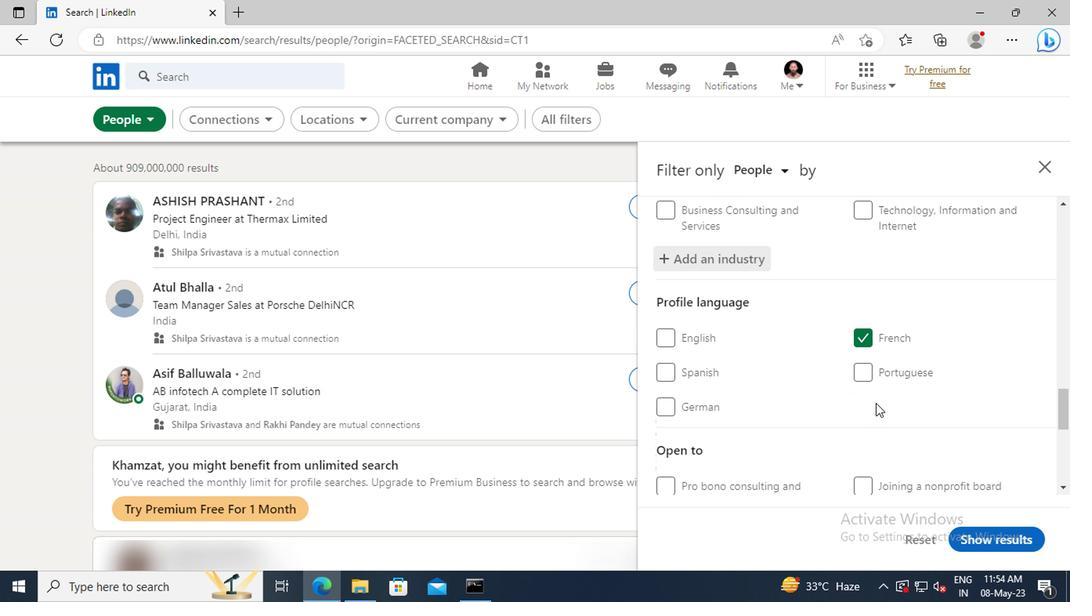 
Action: Mouse scrolled (721, 383) with delta (0, 0)
Screenshot: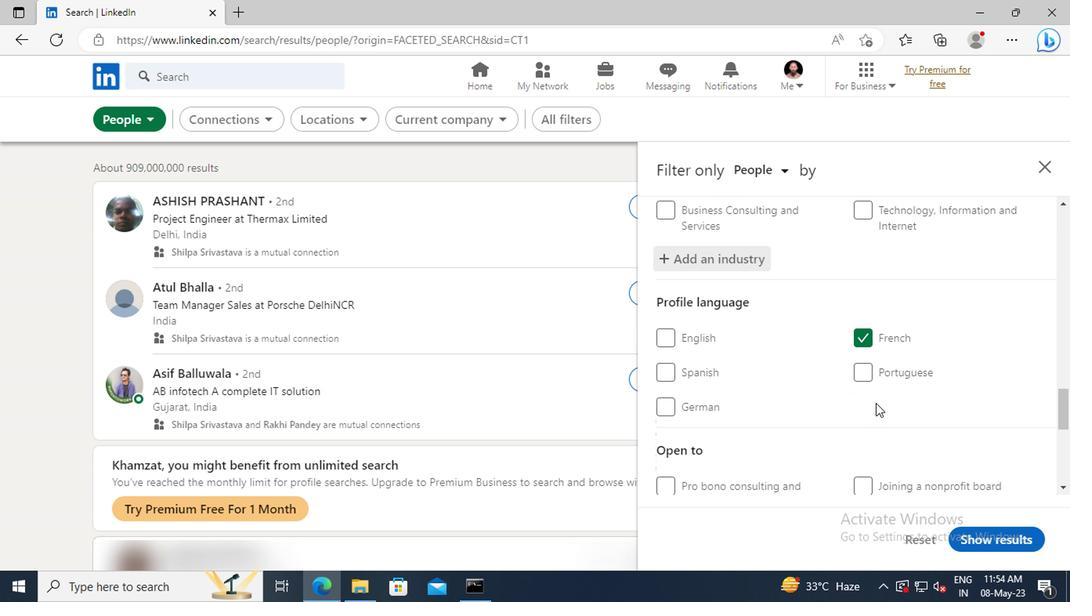 
Action: Mouse moved to (719, 379)
Screenshot: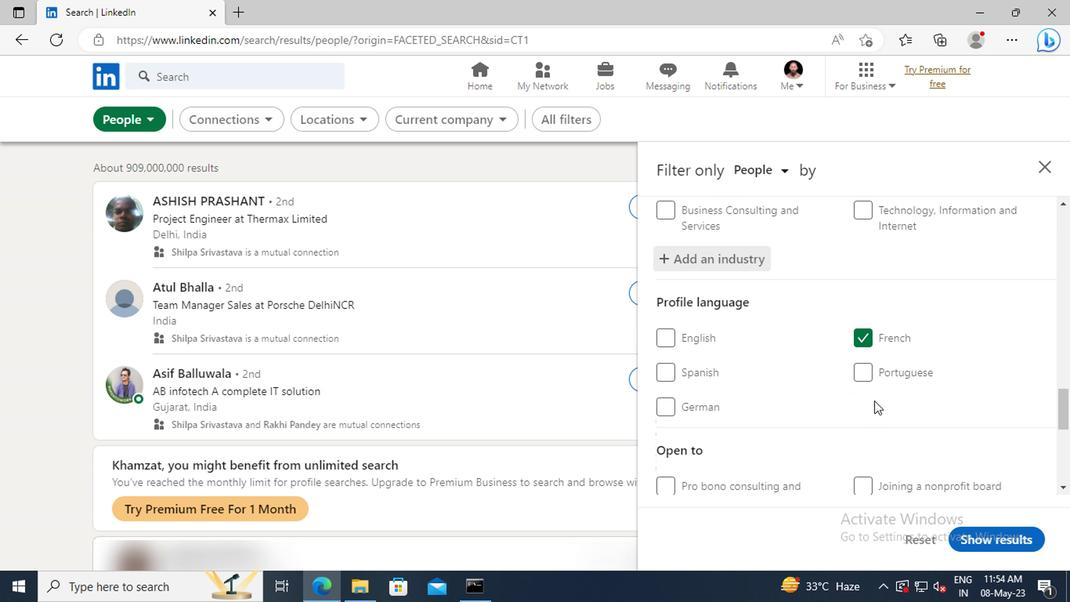 
Action: Mouse scrolled (719, 379) with delta (0, 0)
Screenshot: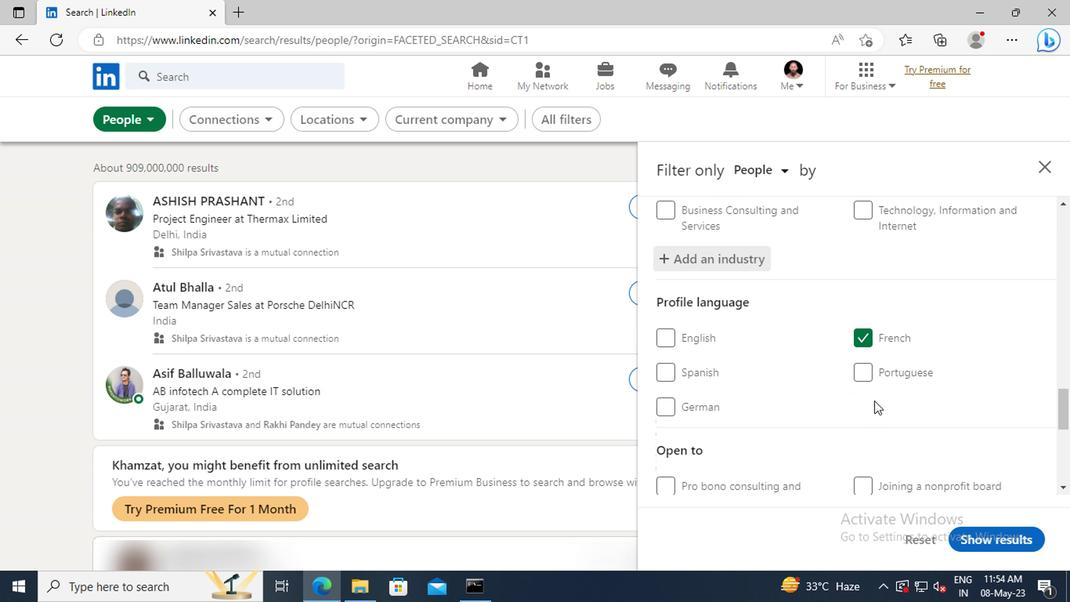 
Action: Mouse moved to (714, 365)
Screenshot: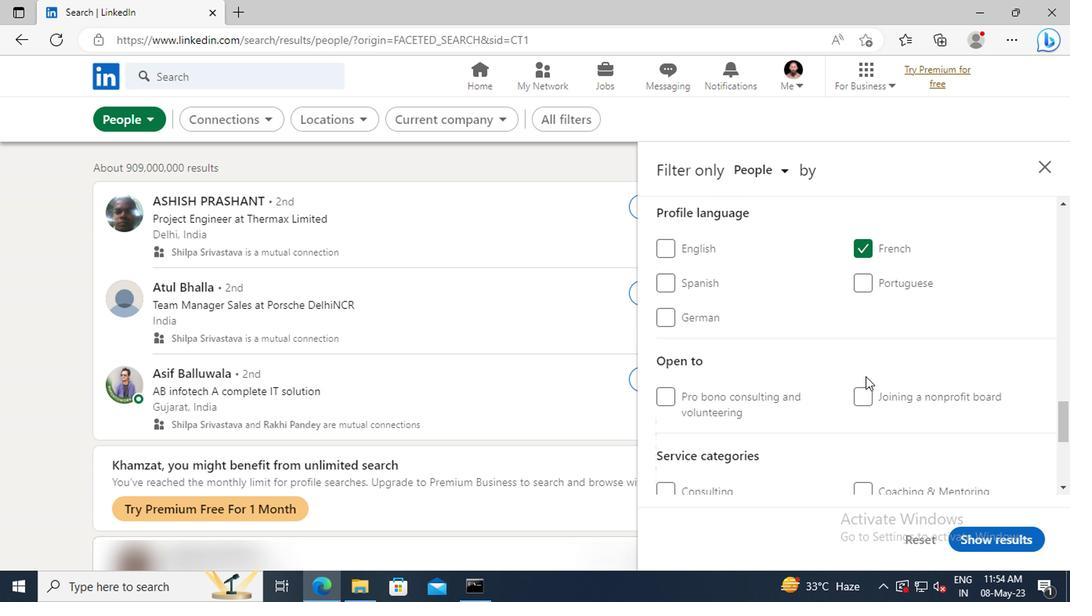 
Action: Mouse scrolled (714, 364) with delta (0, 0)
Screenshot: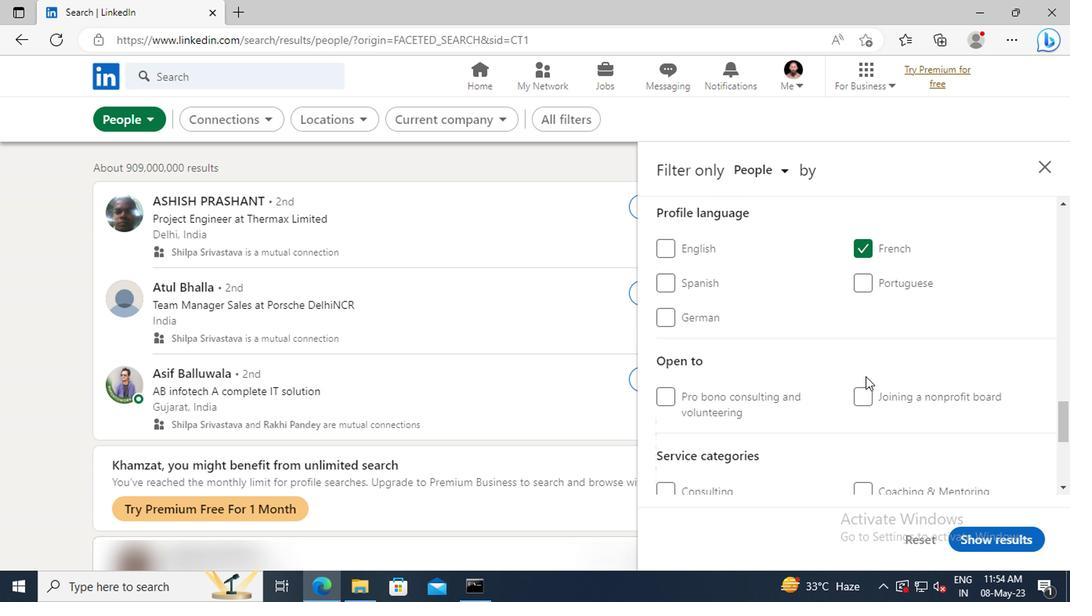 
Action: Mouse moved to (714, 364)
Screenshot: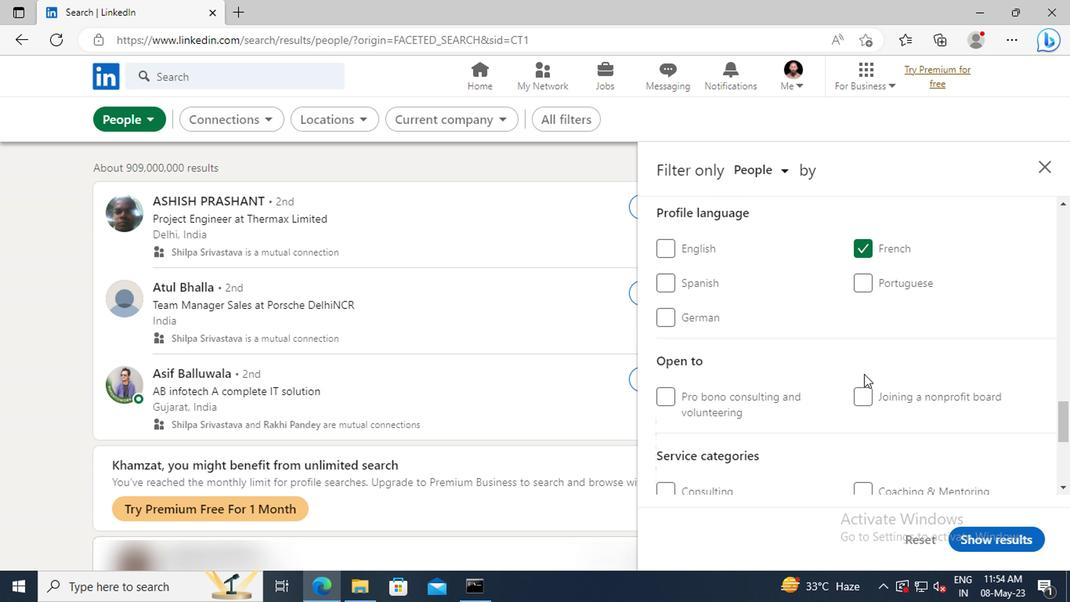 
Action: Mouse scrolled (714, 363) with delta (0, 0)
Screenshot: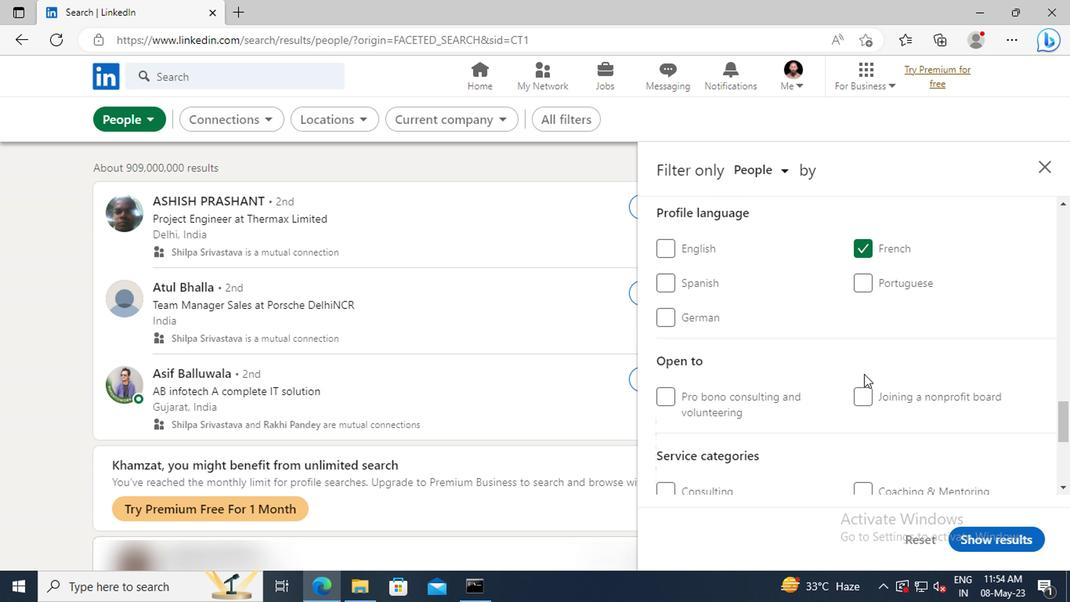 
Action: Mouse moved to (714, 363)
Screenshot: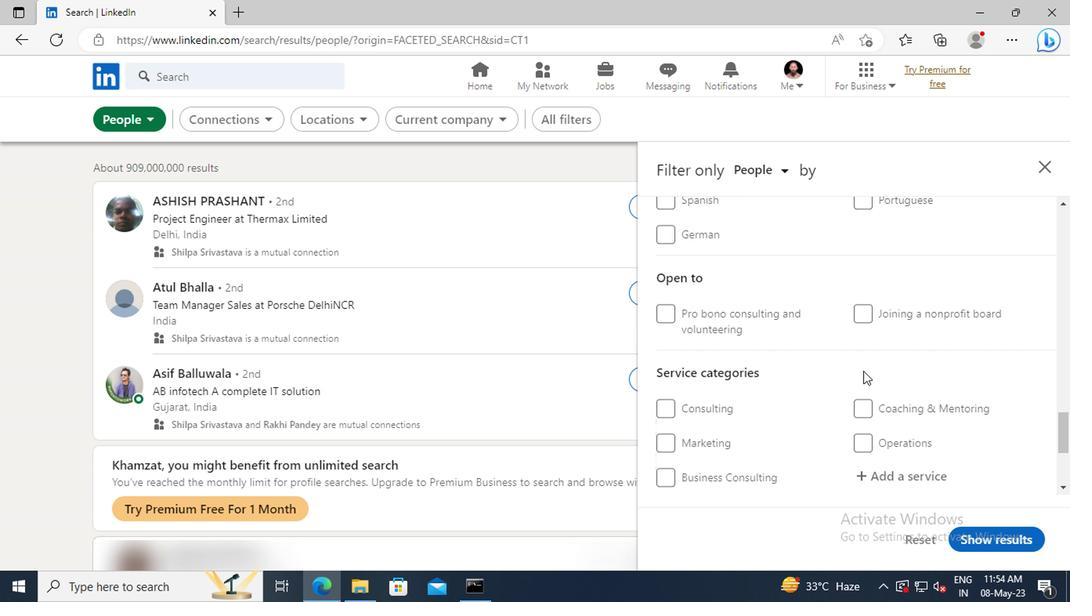 
Action: Mouse scrolled (714, 362) with delta (0, 0)
Screenshot: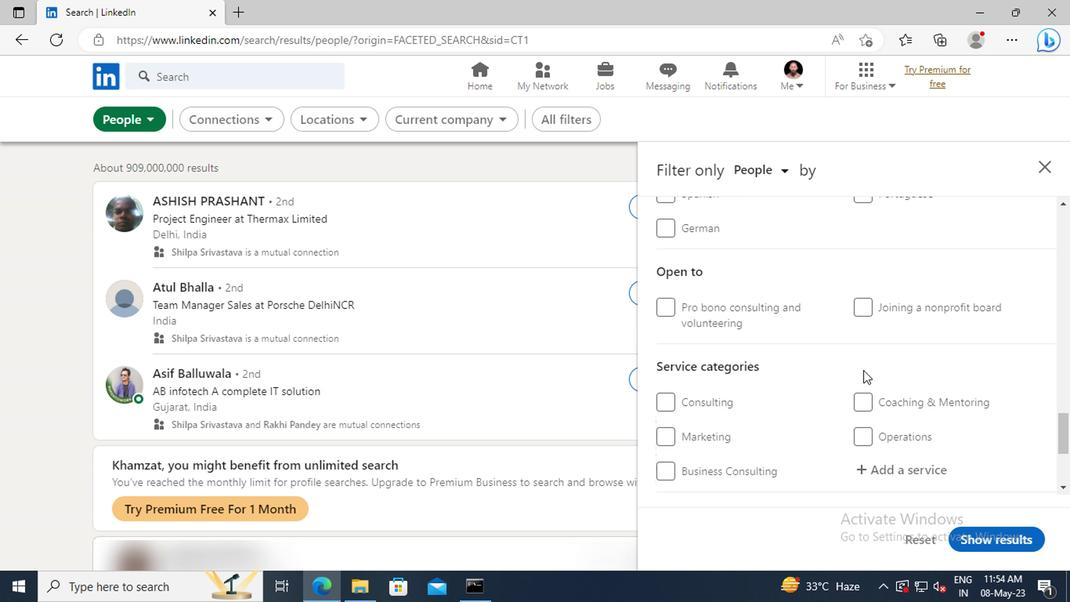 
Action: Mouse scrolled (714, 362) with delta (0, 0)
Screenshot: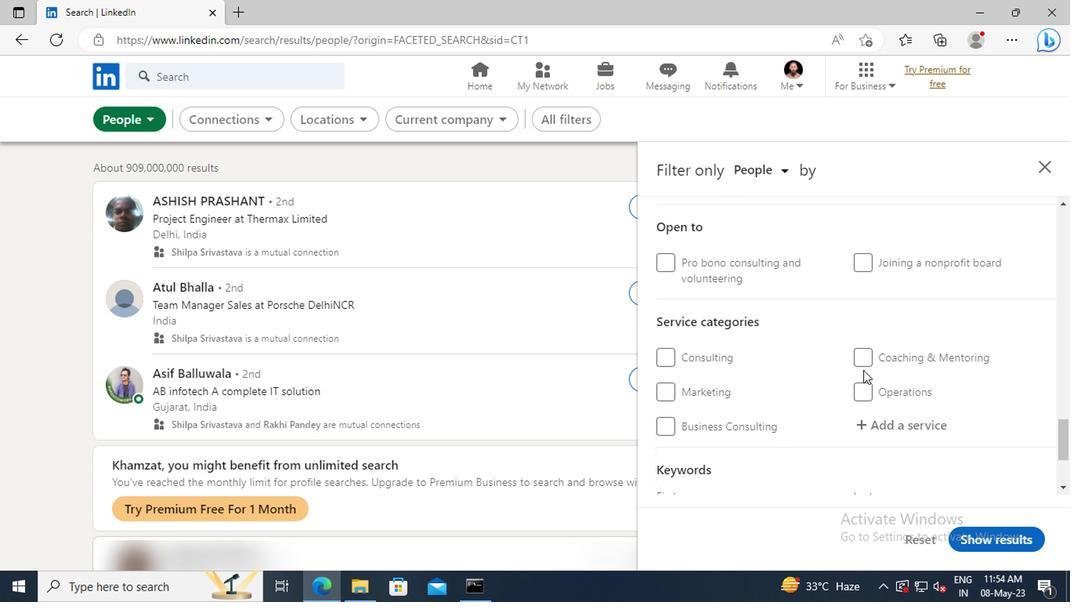 
Action: Mouse moved to (716, 368)
Screenshot: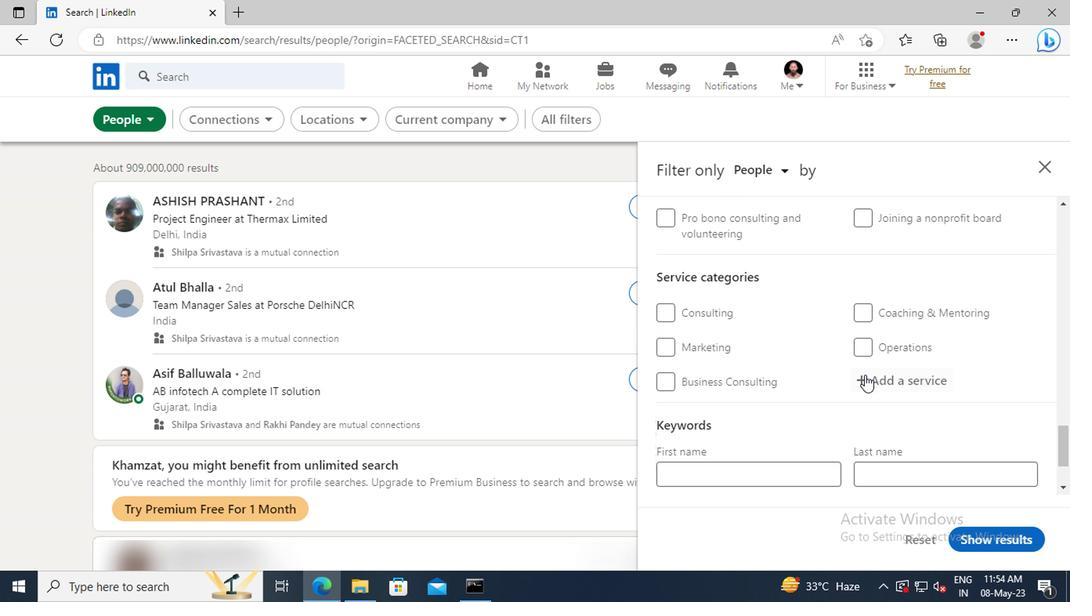 
Action: Mouse pressed left at (716, 368)
Screenshot: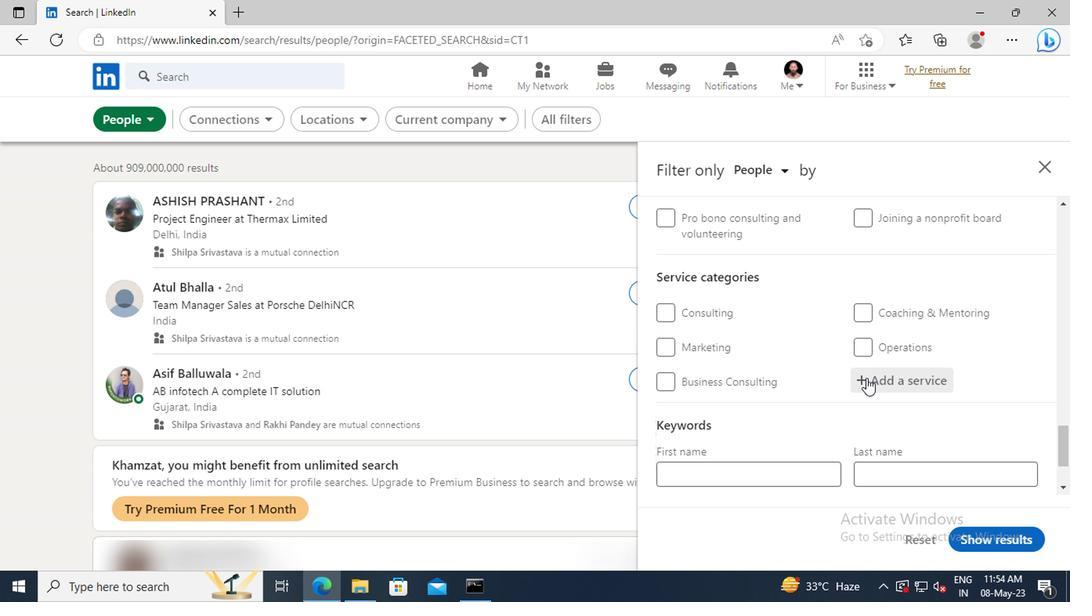 
Action: Key pressed <Key.shift>WORD<Key.shift>PRESS
Screenshot: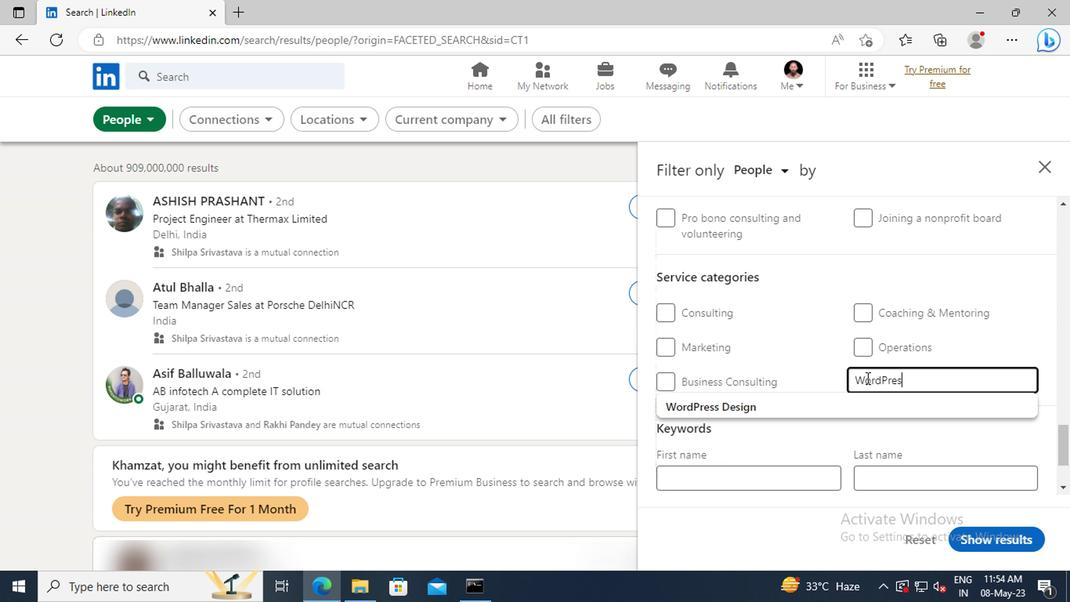 
Action: Mouse moved to (716, 384)
Screenshot: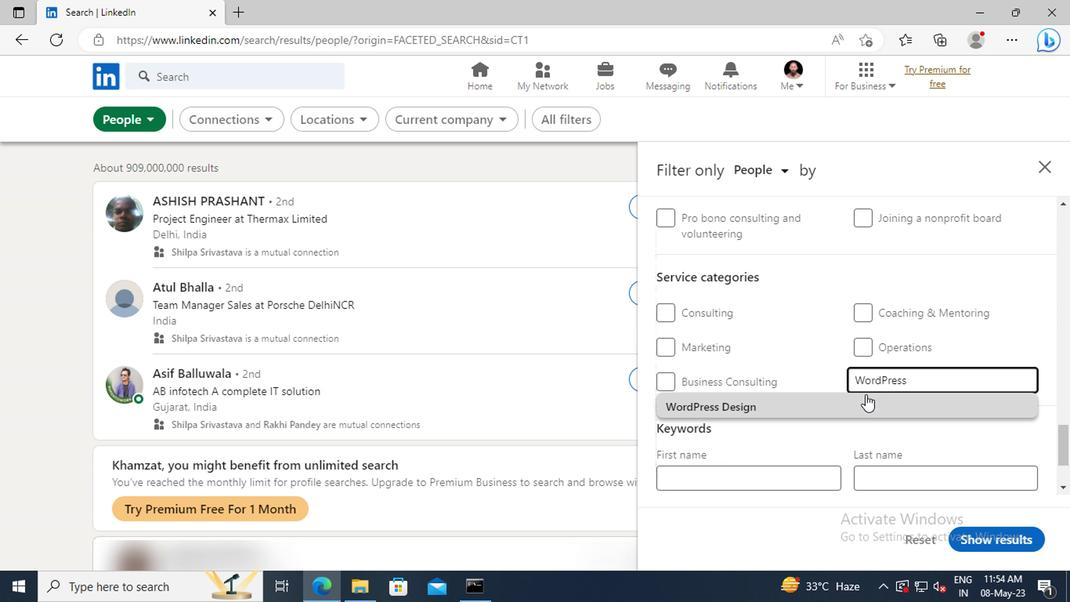 
Action: Mouse pressed left at (716, 384)
Screenshot: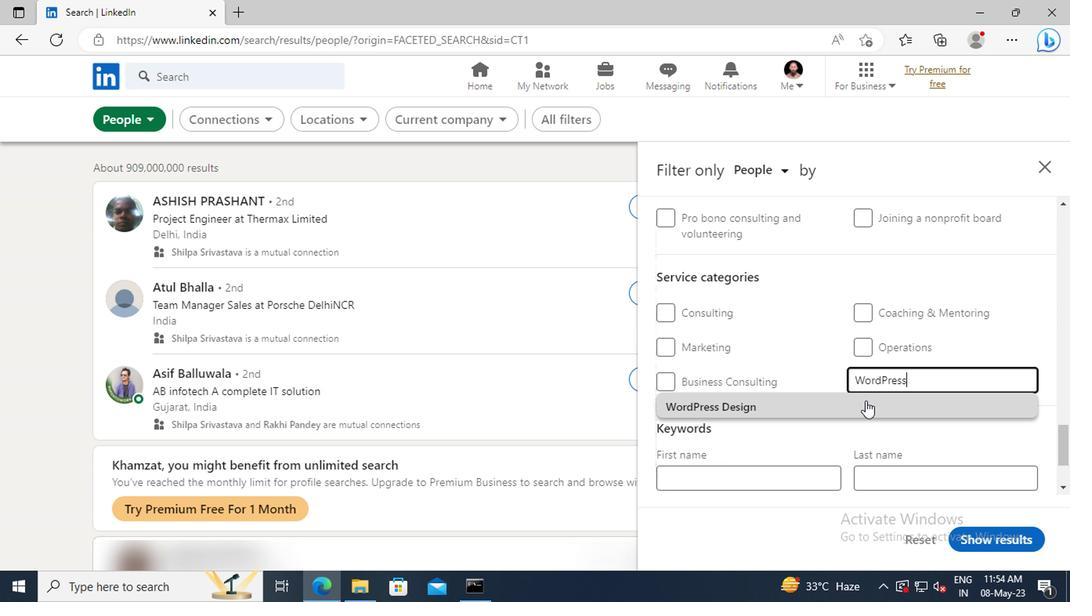 
Action: Mouse scrolled (716, 384) with delta (0, 0)
Screenshot: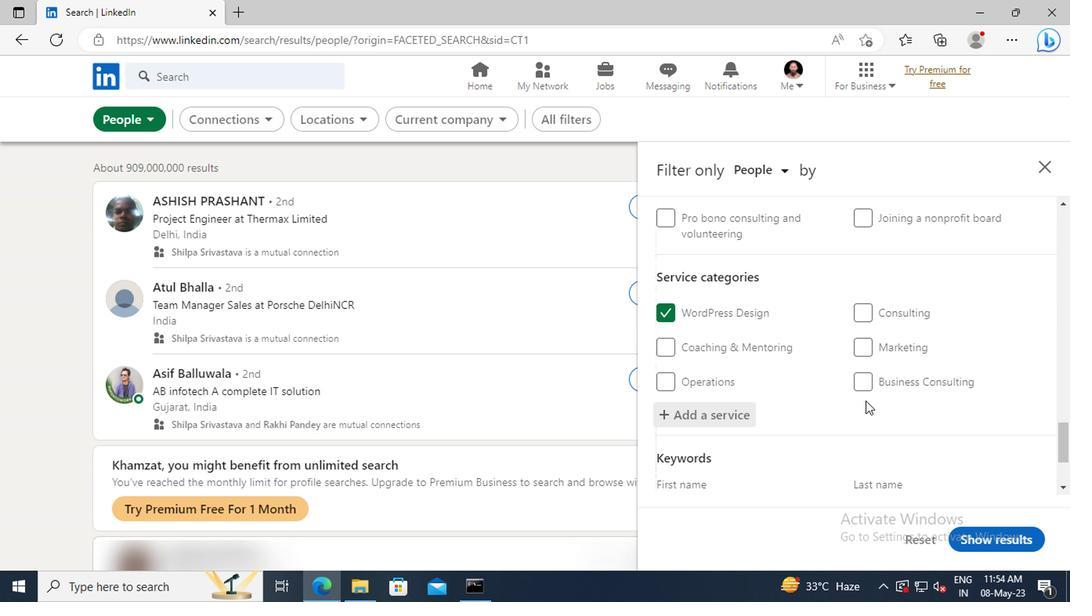 
Action: Mouse scrolled (716, 384) with delta (0, 0)
Screenshot: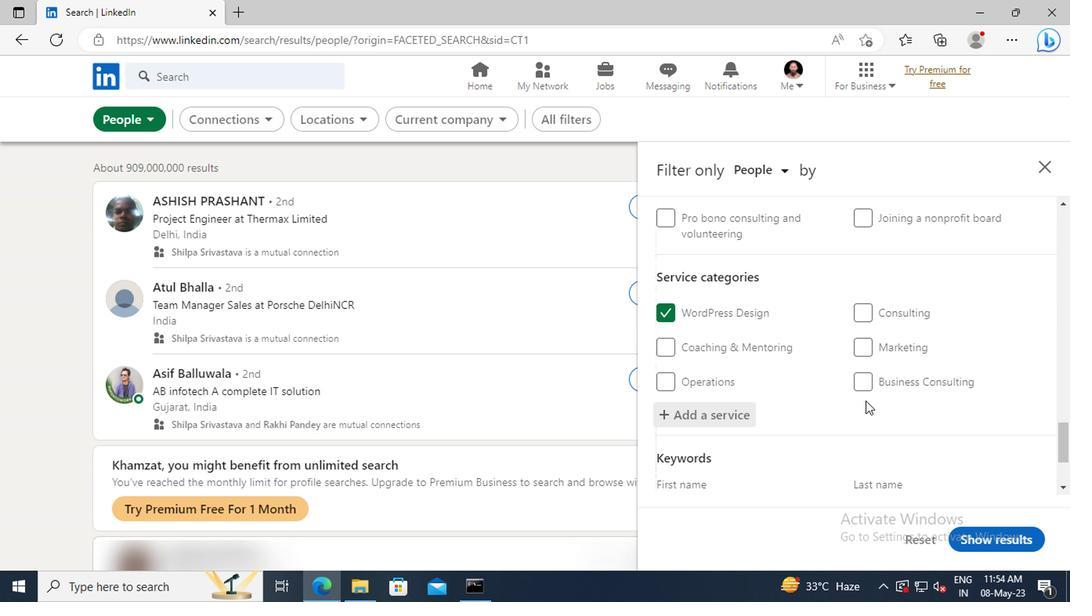 
Action: Mouse scrolled (716, 384) with delta (0, 0)
Screenshot: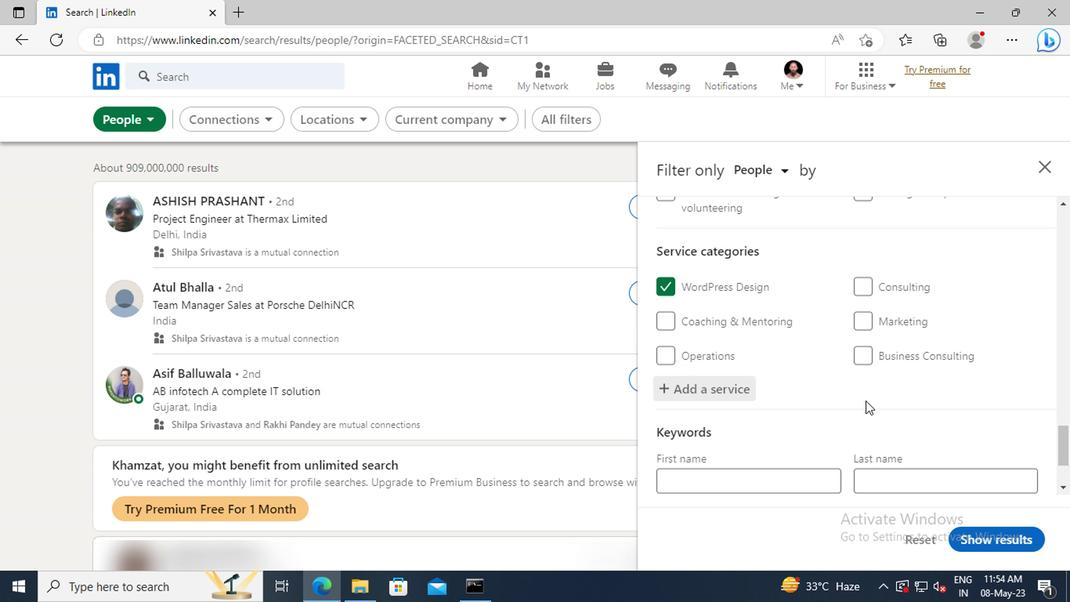 
Action: Mouse moved to (646, 403)
Screenshot: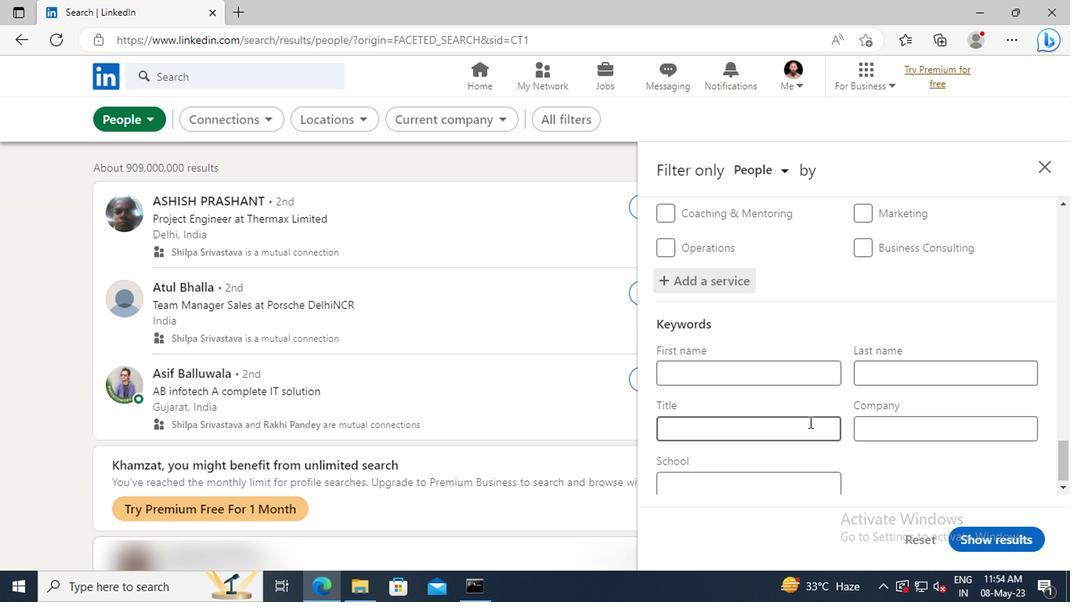 
Action: Mouse pressed left at (646, 403)
Screenshot: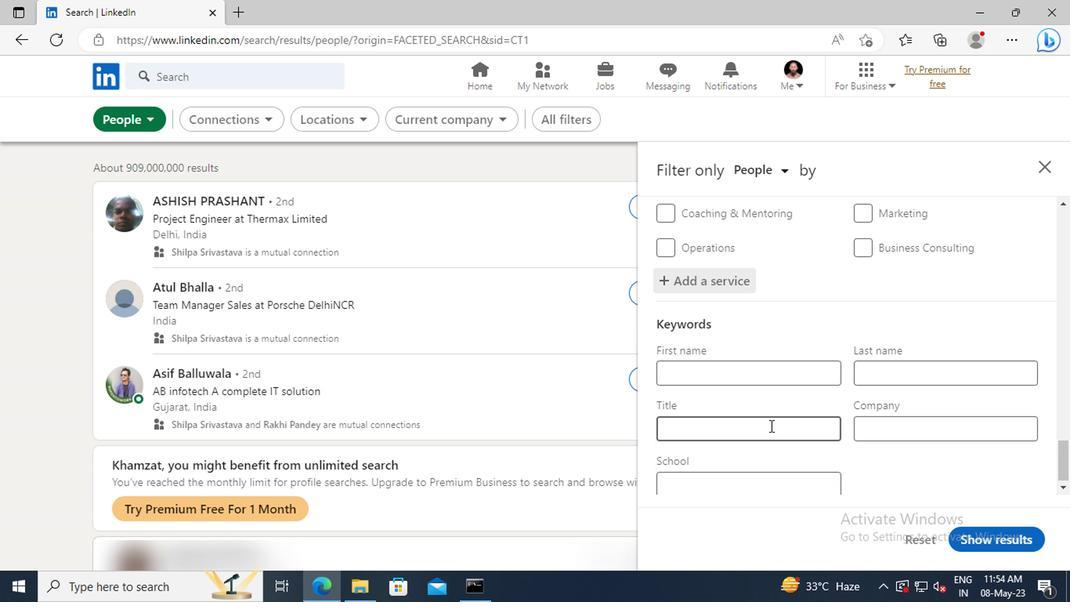 
Action: Mouse moved to (646, 403)
Screenshot: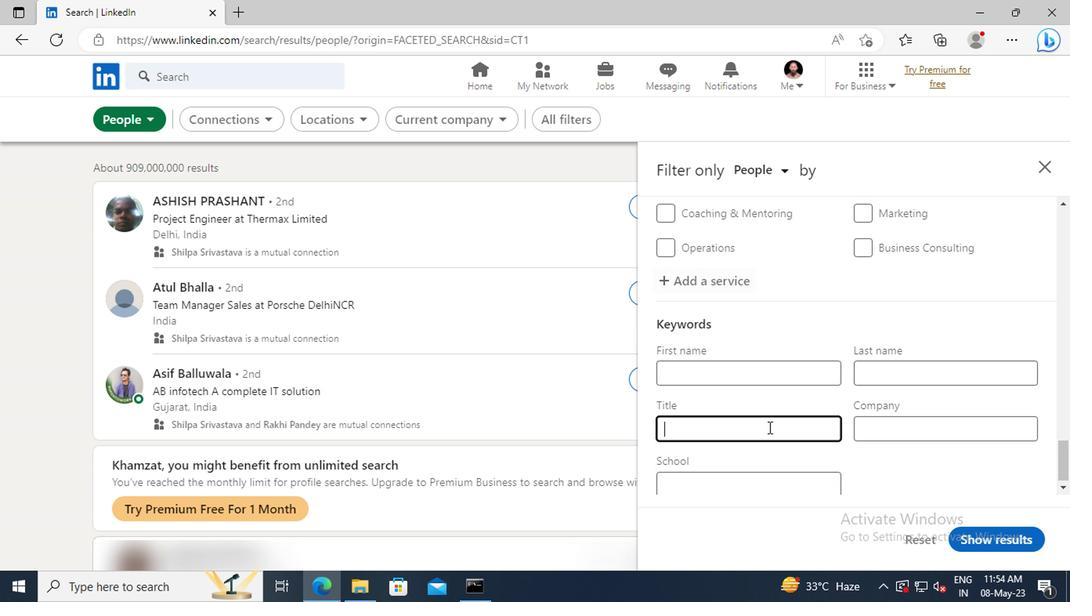 
Action: Key pressed <Key.shift>
Screenshot: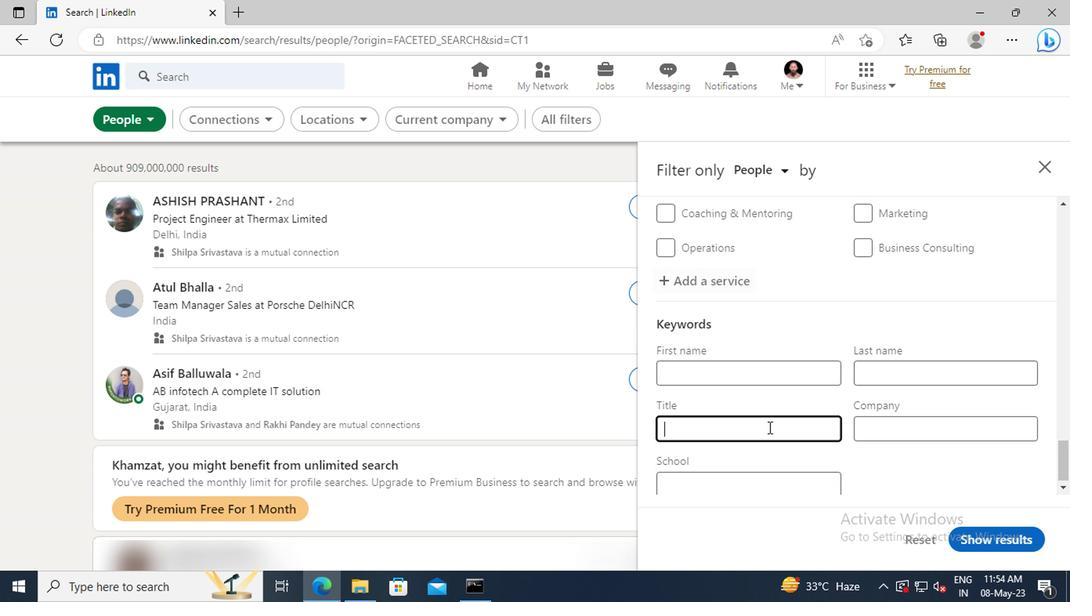 
Action: Mouse moved to (646, 403)
Screenshot: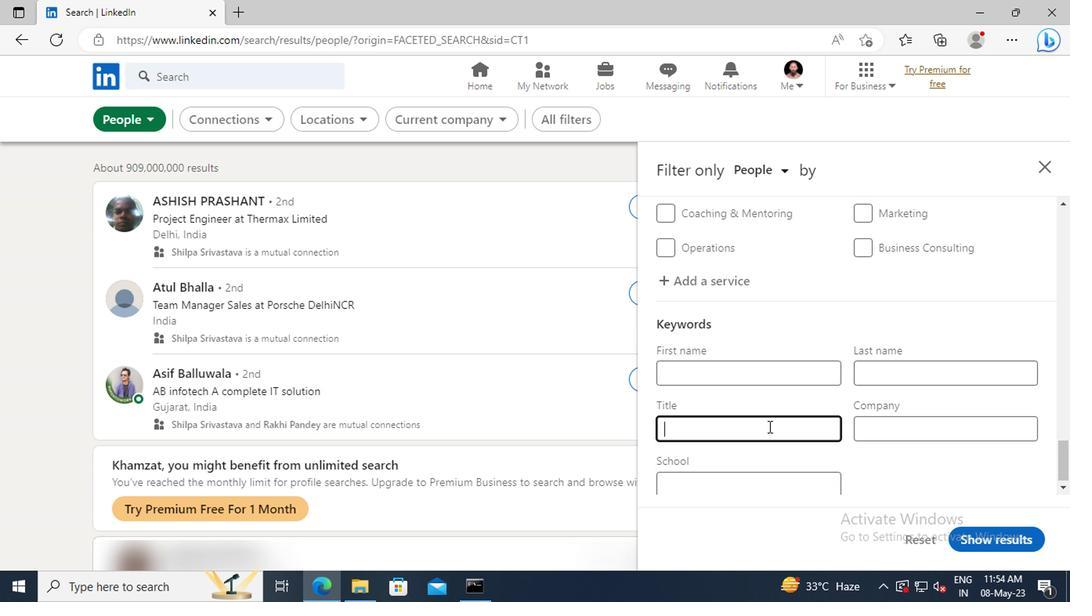
Action: Key pressed ECONOMIST<Key.enter>
Screenshot: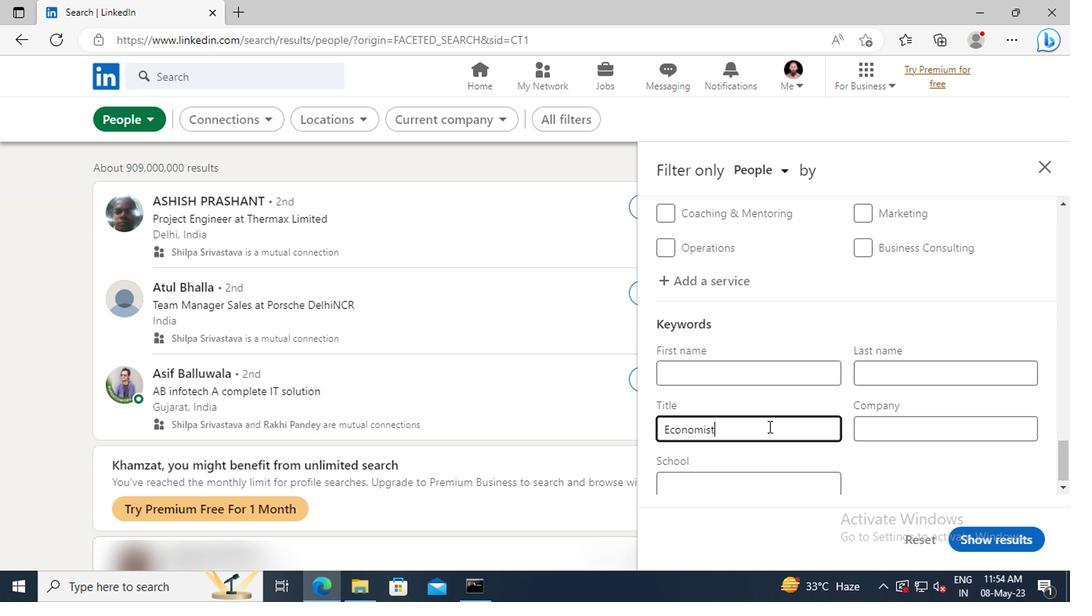 
Action: Mouse moved to (798, 481)
Screenshot: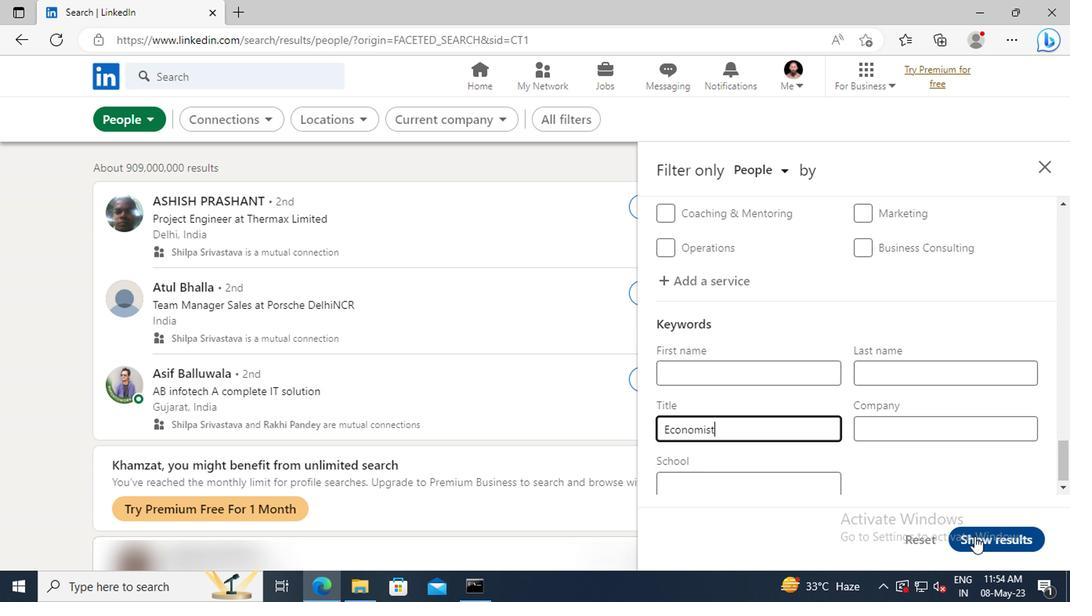 
Action: Mouse pressed left at (798, 481)
Screenshot: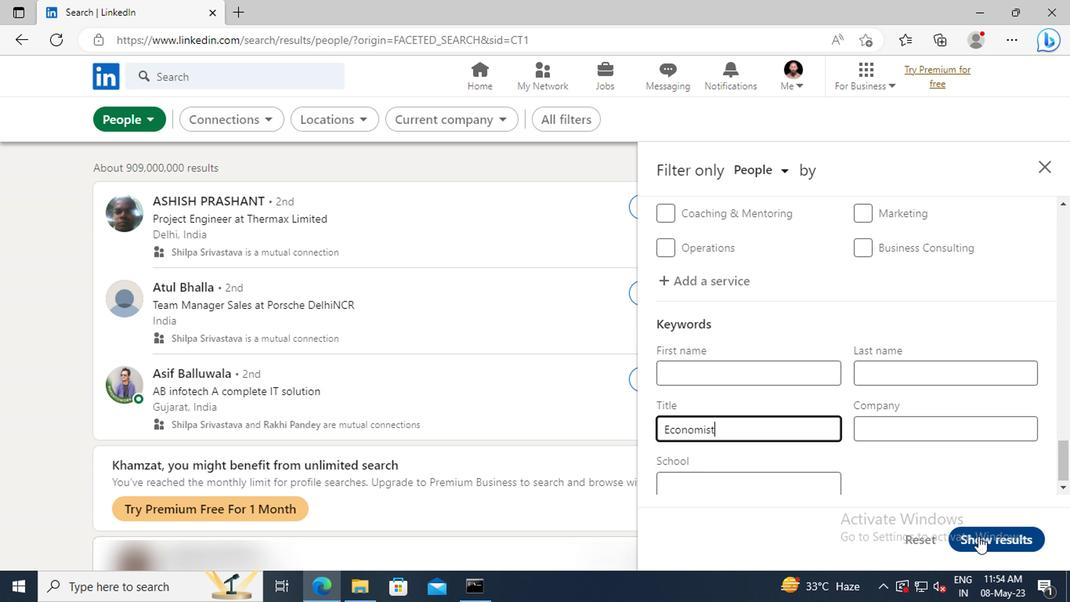 
